 Task: Add a signature Margaret Wilson containing Have a great National Native American Heritage Month, Margaret Wilson to email address softage.9@softage.net and add a folder Freelance contracts
Action: Mouse moved to (1156, 89)
Screenshot: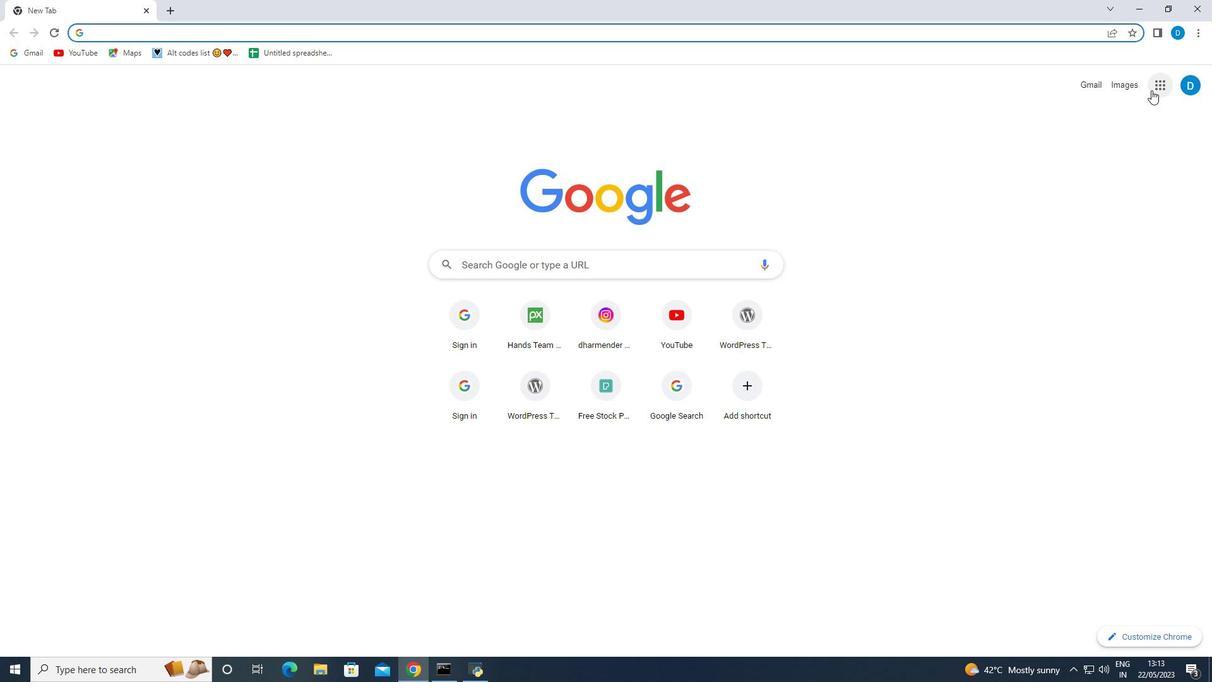 
Action: Mouse pressed left at (1156, 89)
Screenshot: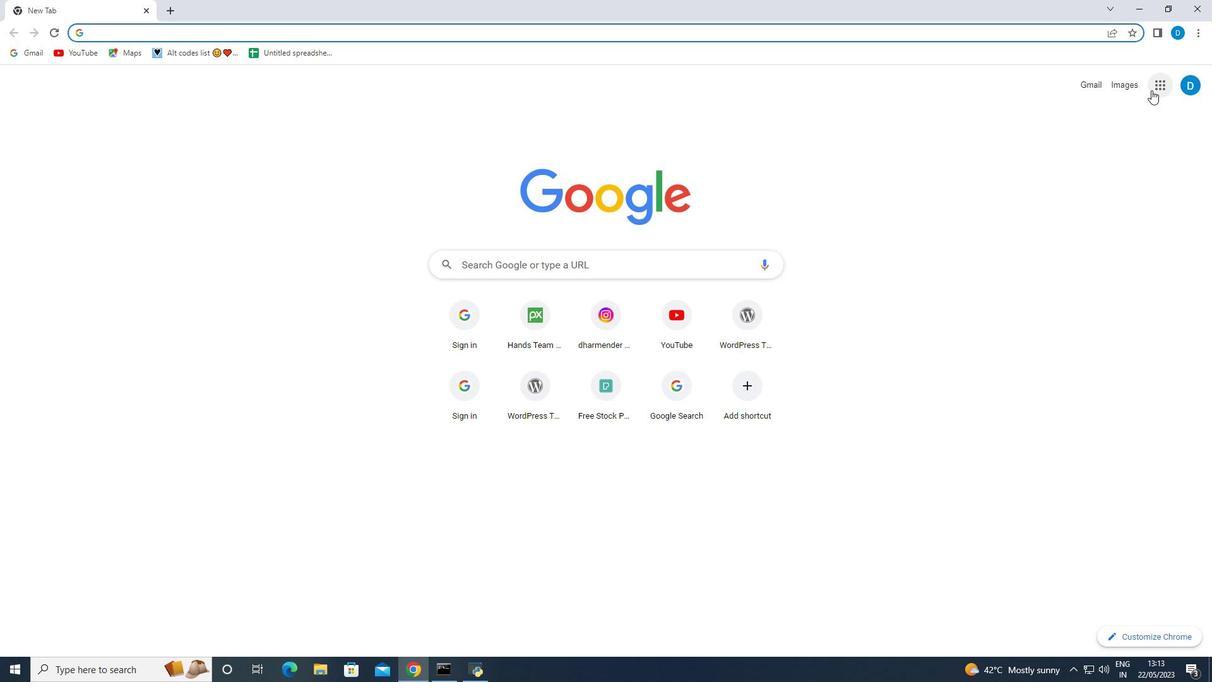 
Action: Mouse moved to (1040, 263)
Screenshot: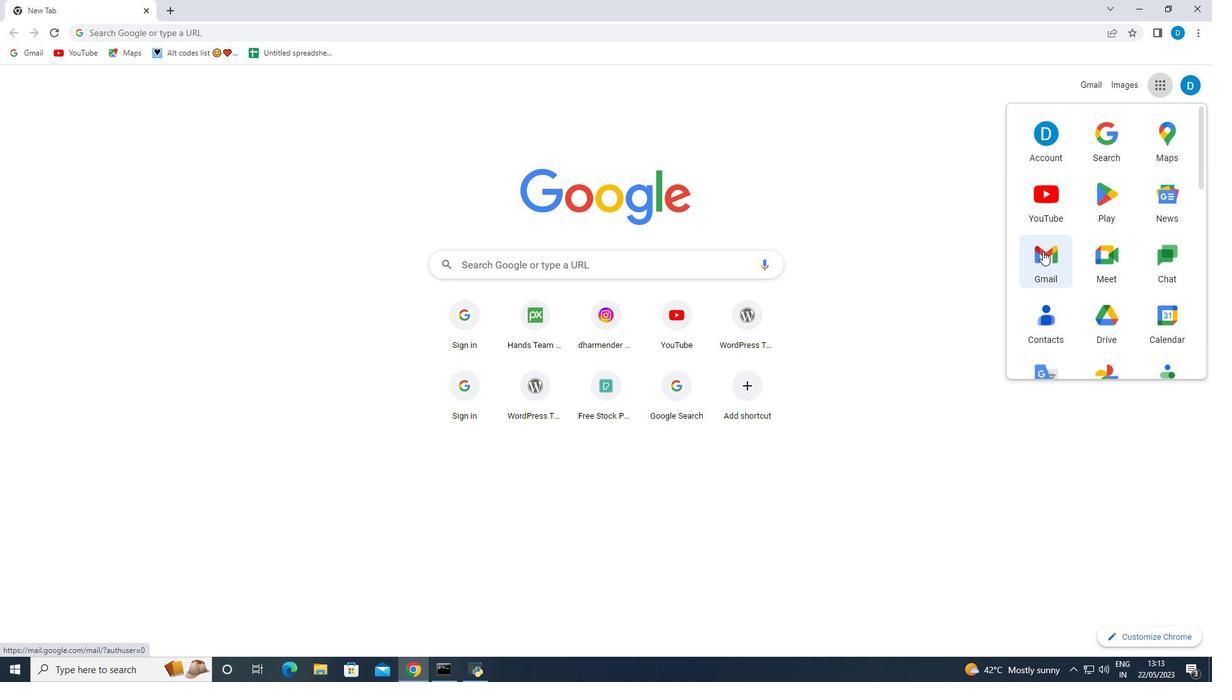 
Action: Mouse pressed left at (1040, 263)
Screenshot: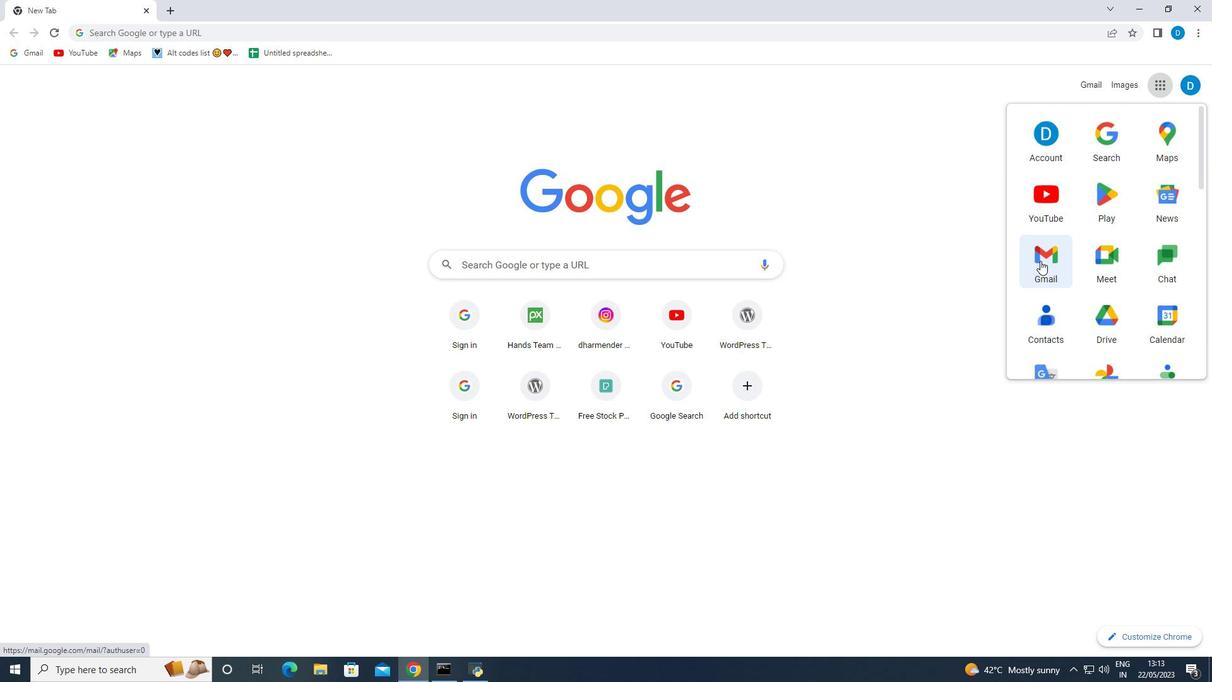 
Action: Mouse moved to (1124, 82)
Screenshot: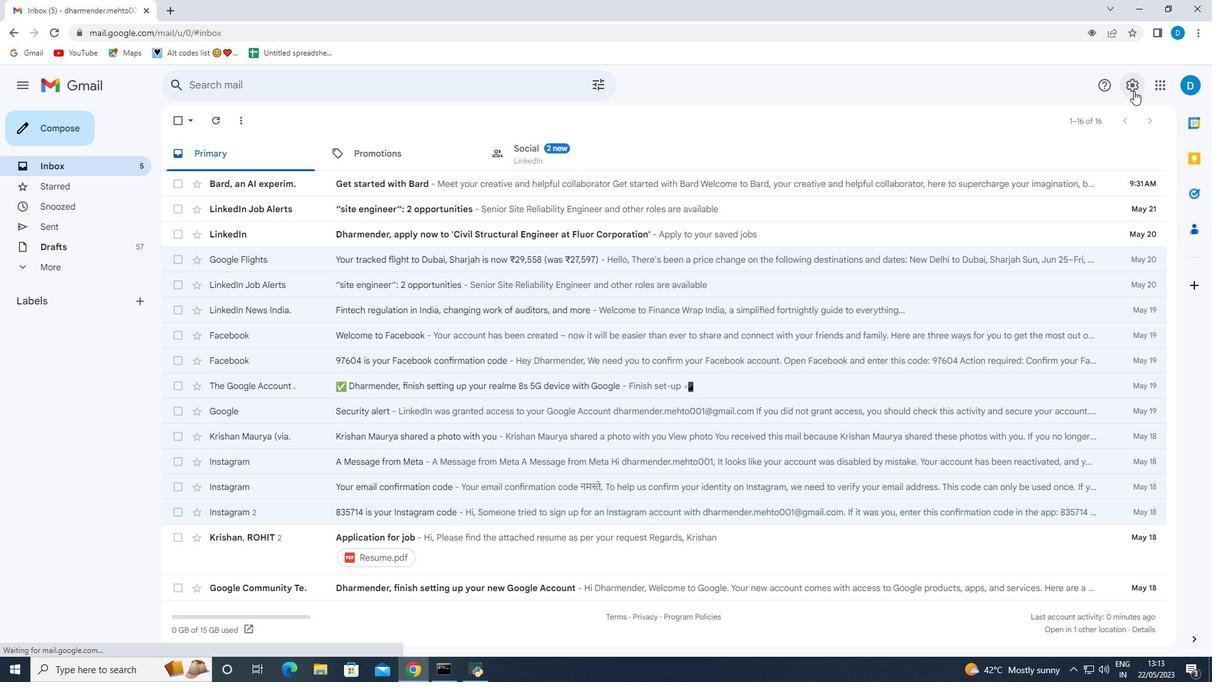 
Action: Mouse pressed left at (1124, 82)
Screenshot: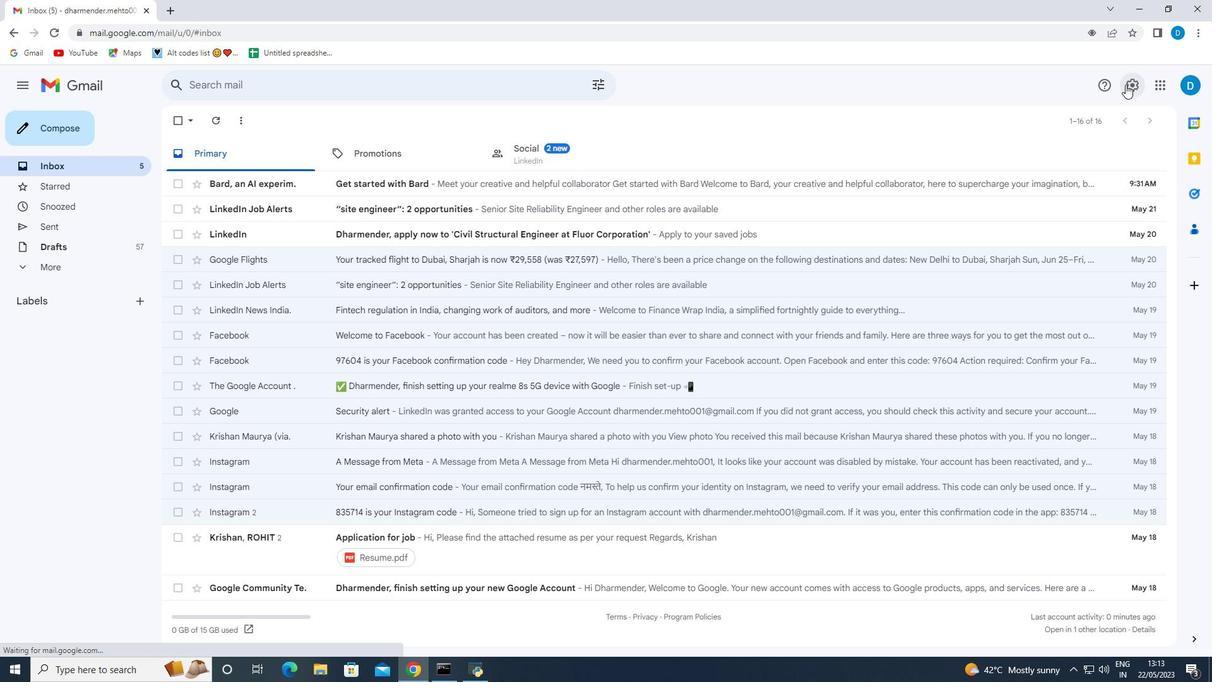 
Action: Mouse moved to (1080, 147)
Screenshot: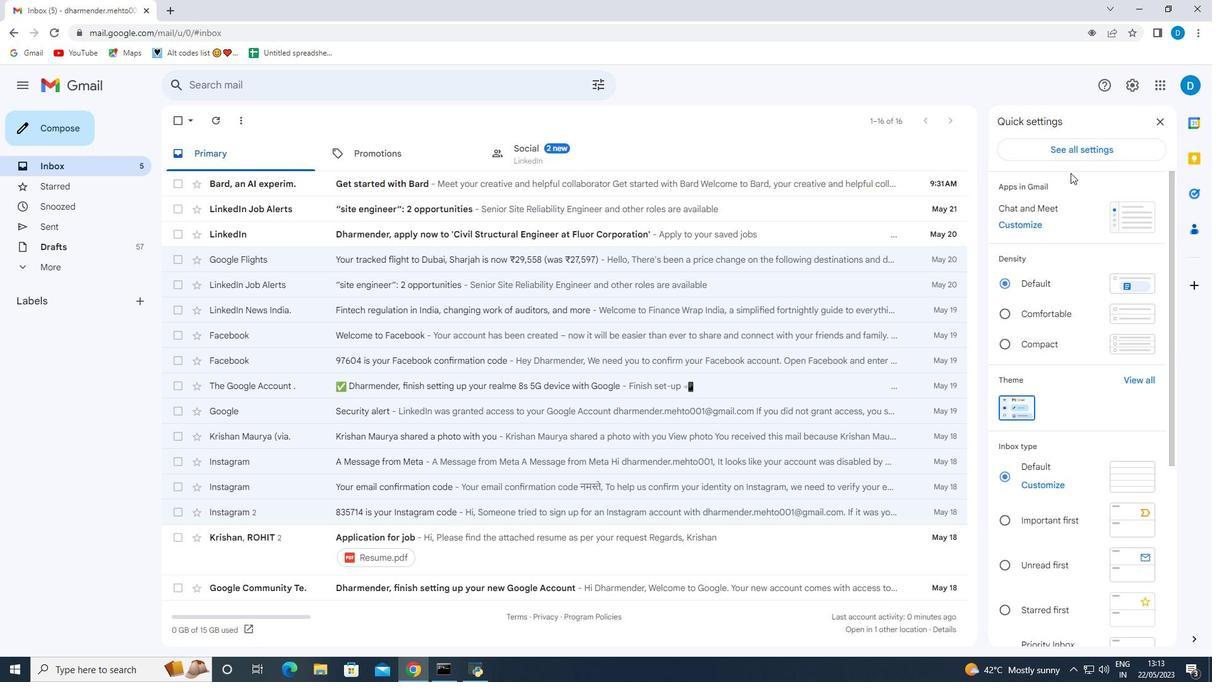 
Action: Mouse pressed left at (1080, 147)
Screenshot: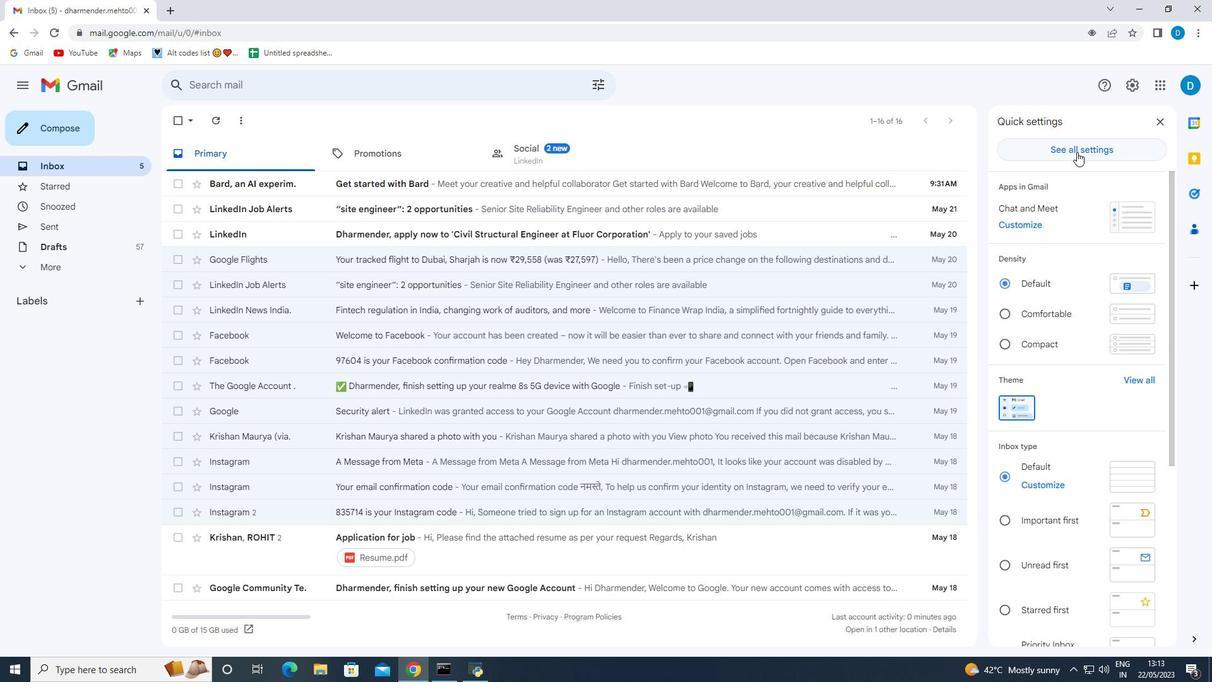 
Action: Mouse moved to (453, 504)
Screenshot: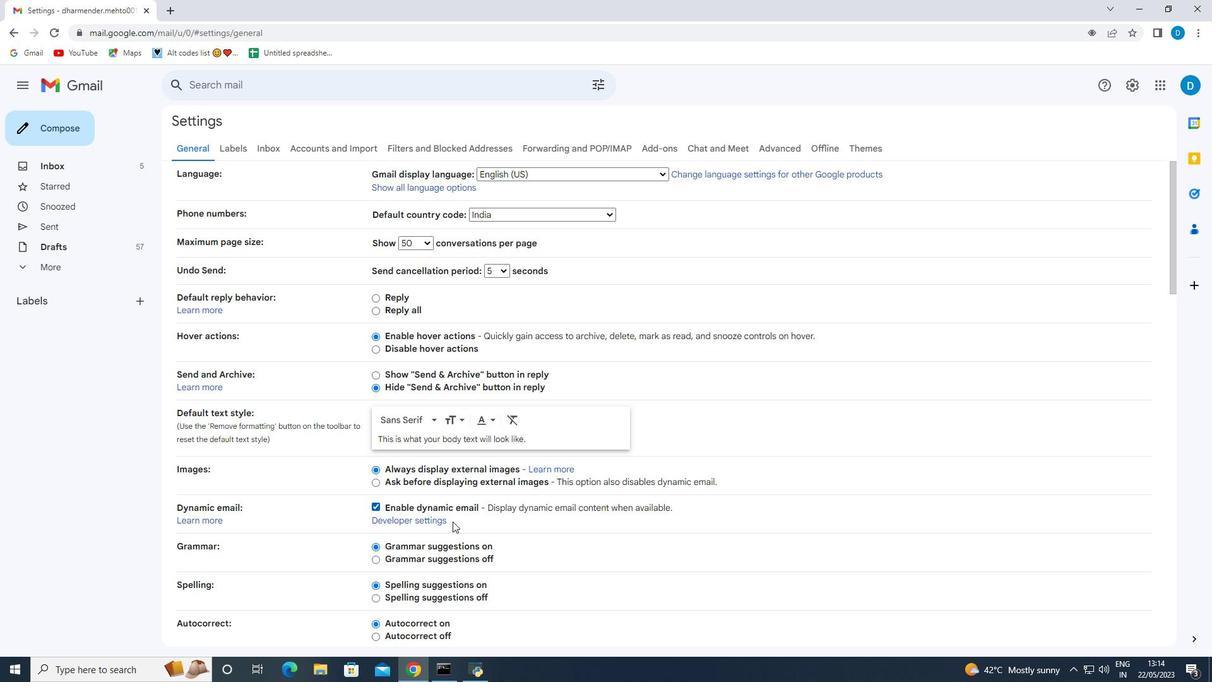 
Action: Mouse scrolled (453, 503) with delta (0, 0)
Screenshot: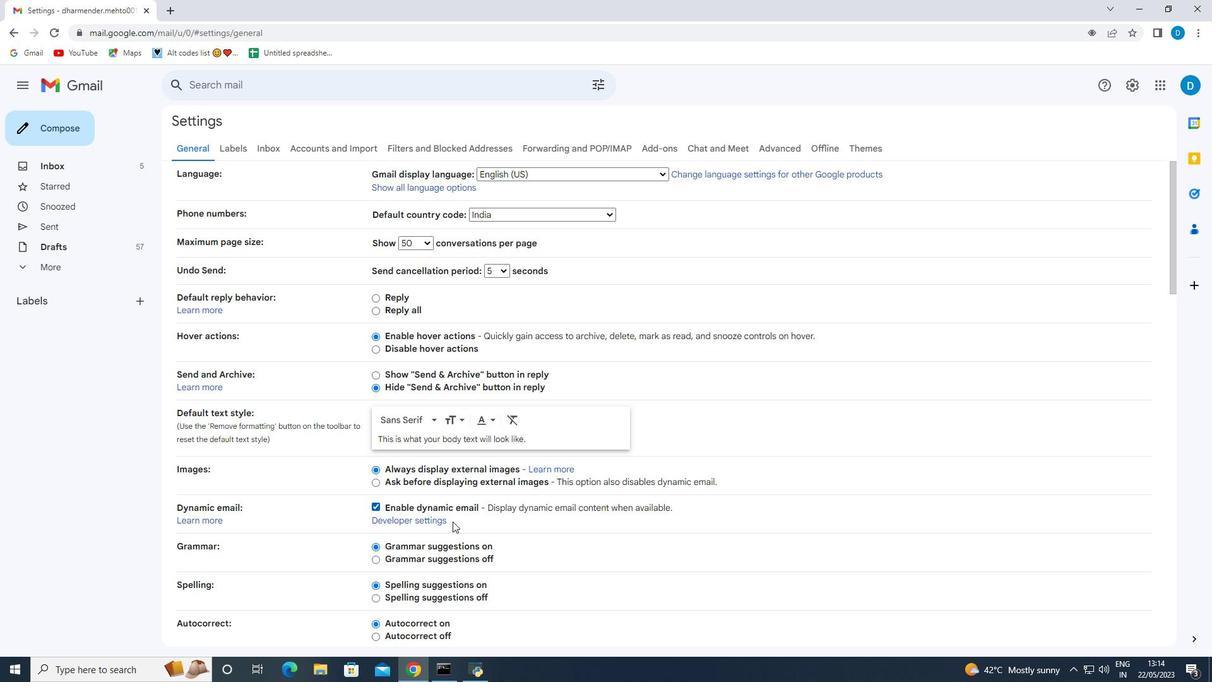 
Action: Mouse scrolled (453, 503) with delta (0, 0)
Screenshot: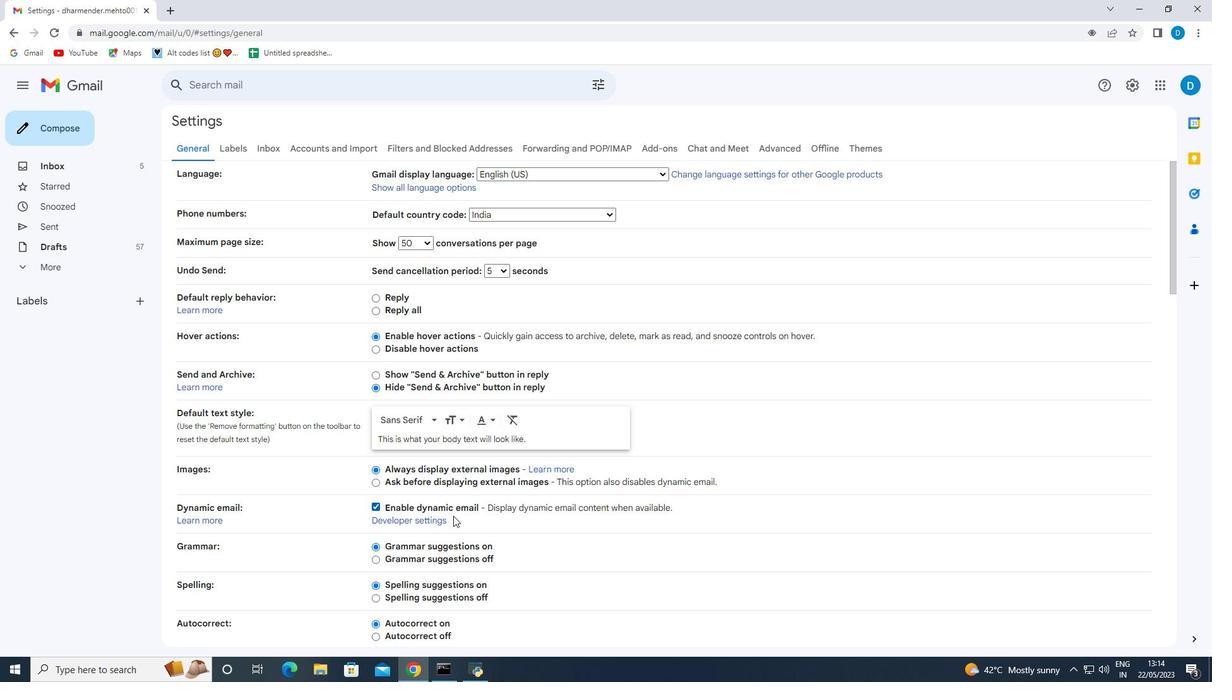 
Action: Mouse scrolled (453, 503) with delta (0, 0)
Screenshot: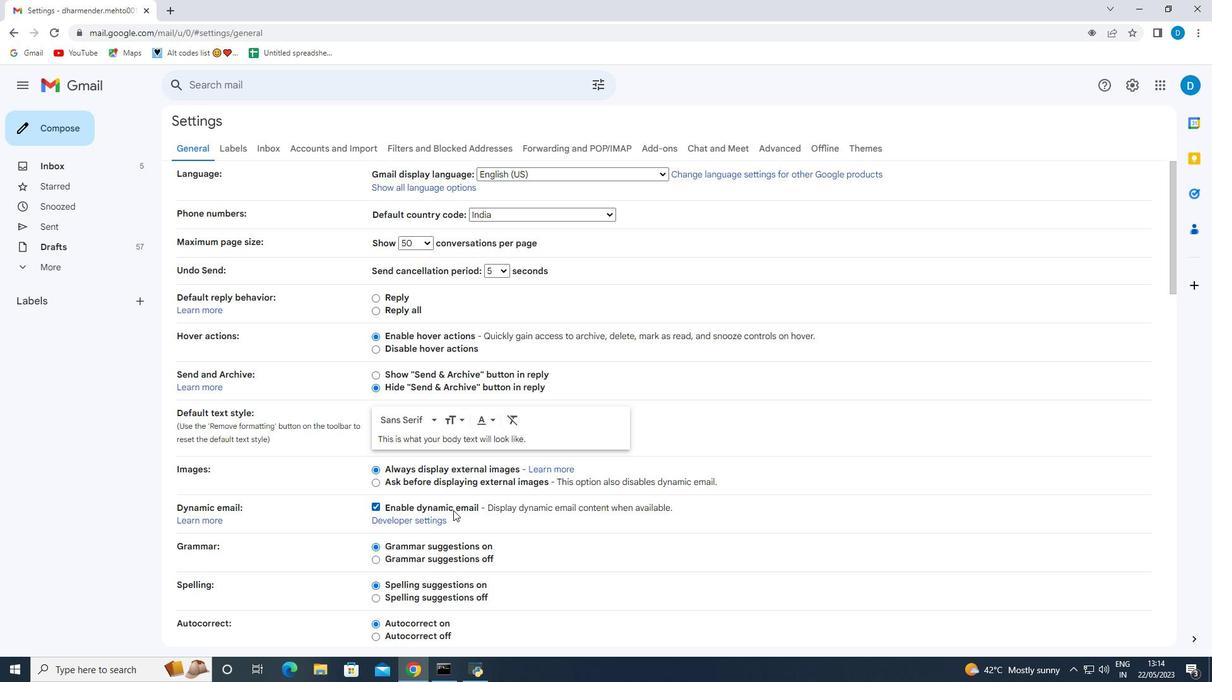 
Action: Mouse scrolled (453, 503) with delta (0, 0)
Screenshot: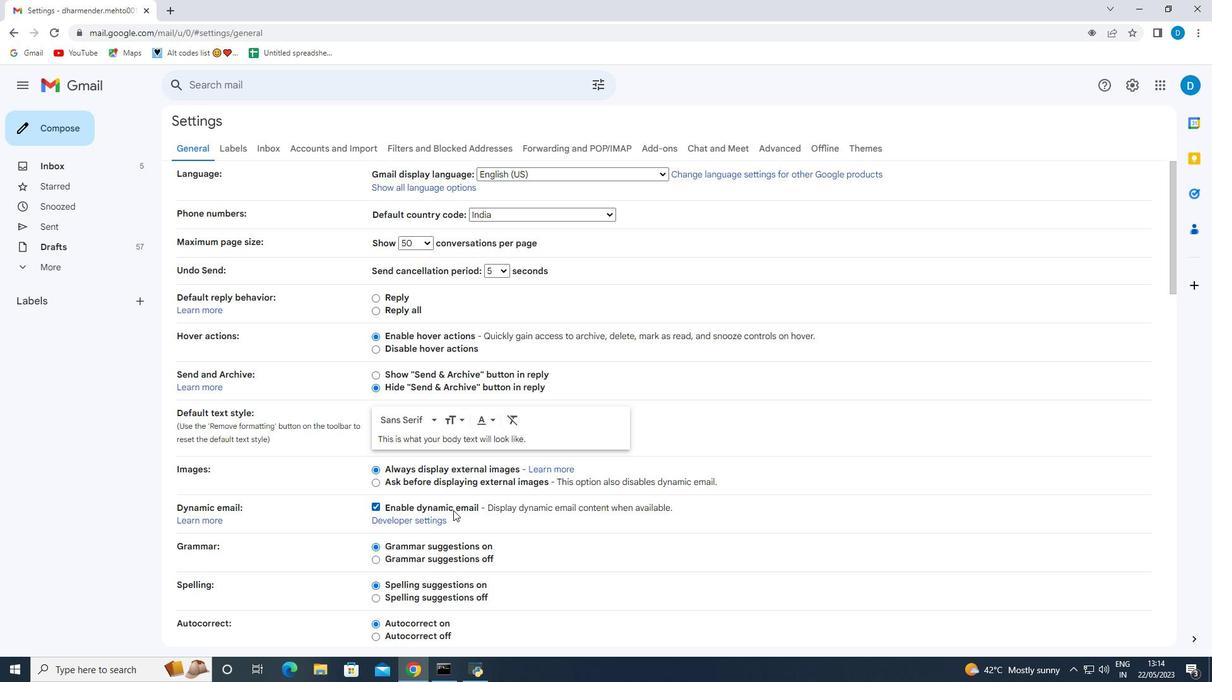 
Action: Mouse moved to (452, 497)
Screenshot: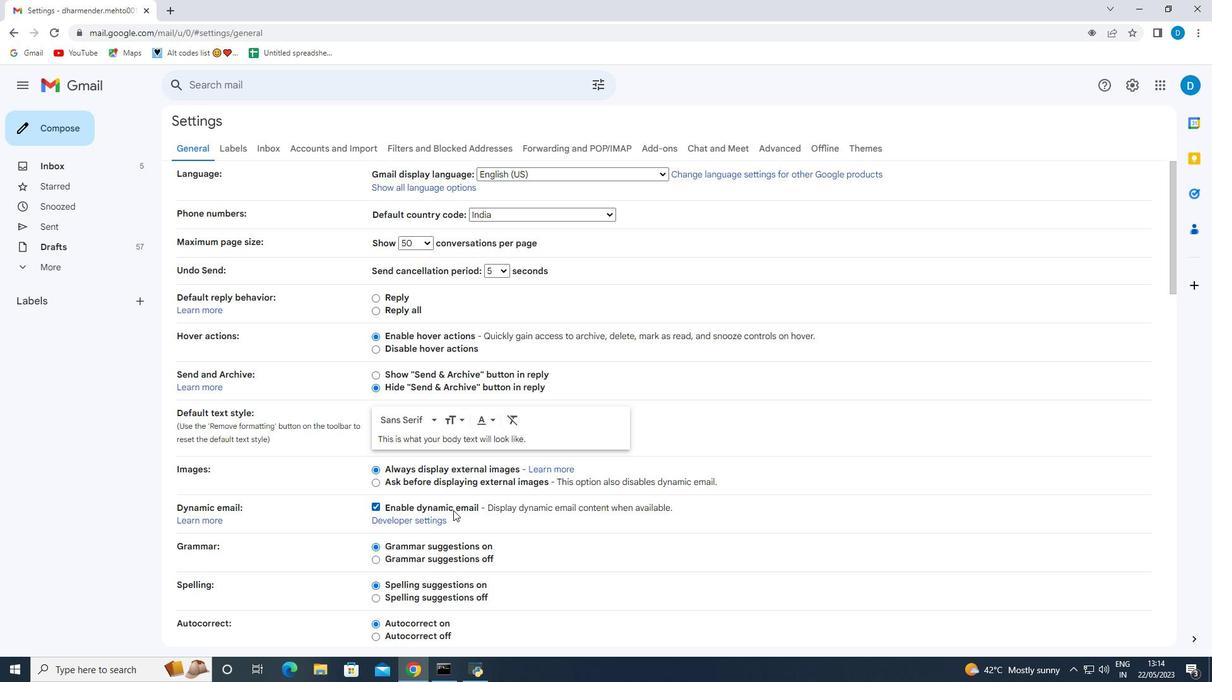 
Action: Mouse scrolled (452, 497) with delta (0, 0)
Screenshot: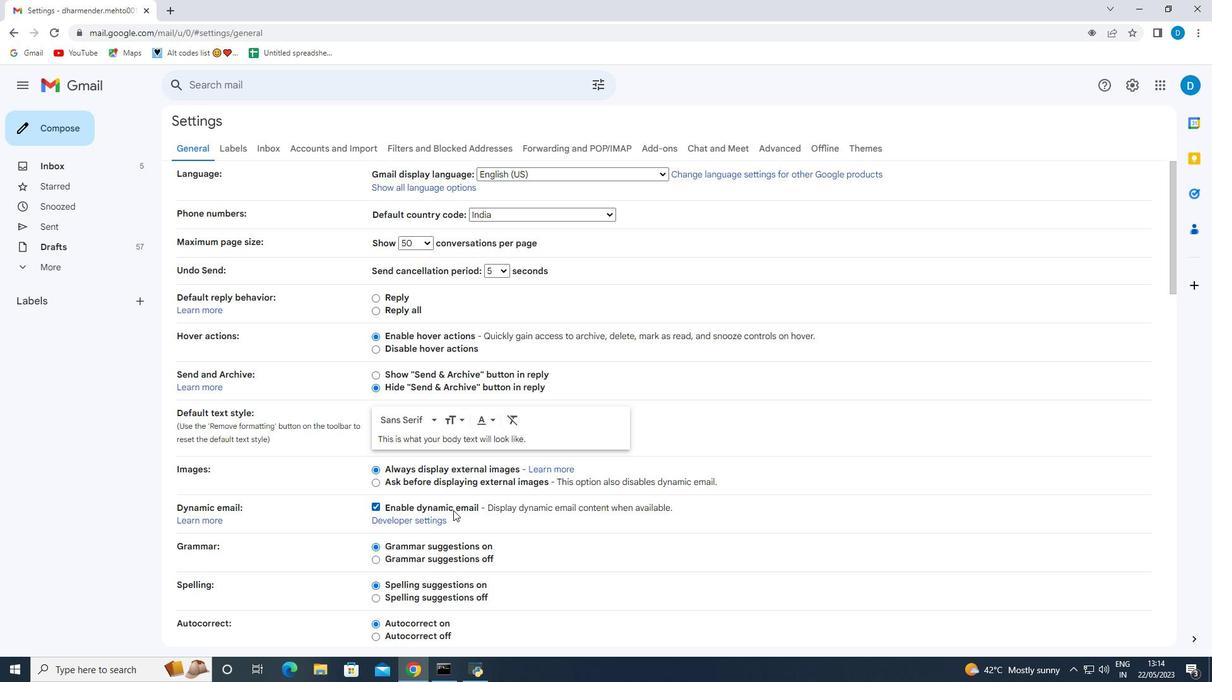 
Action: Mouse moved to (452, 487)
Screenshot: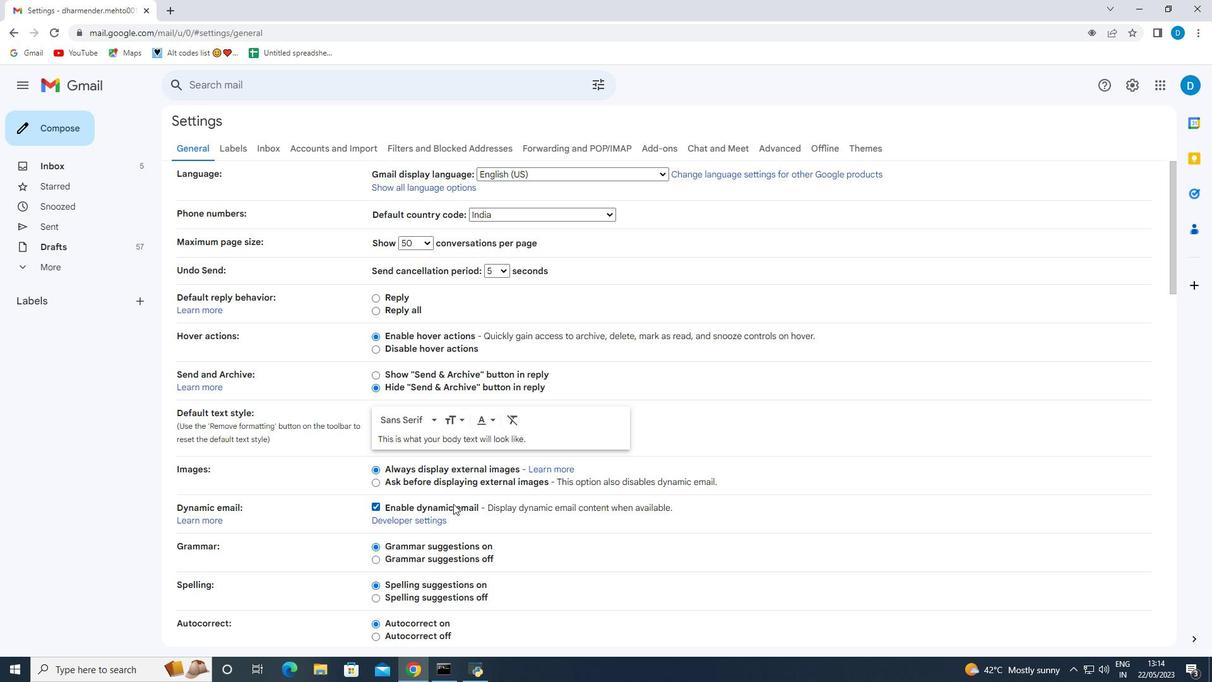 
Action: Mouse scrolled (452, 486) with delta (0, 0)
Screenshot: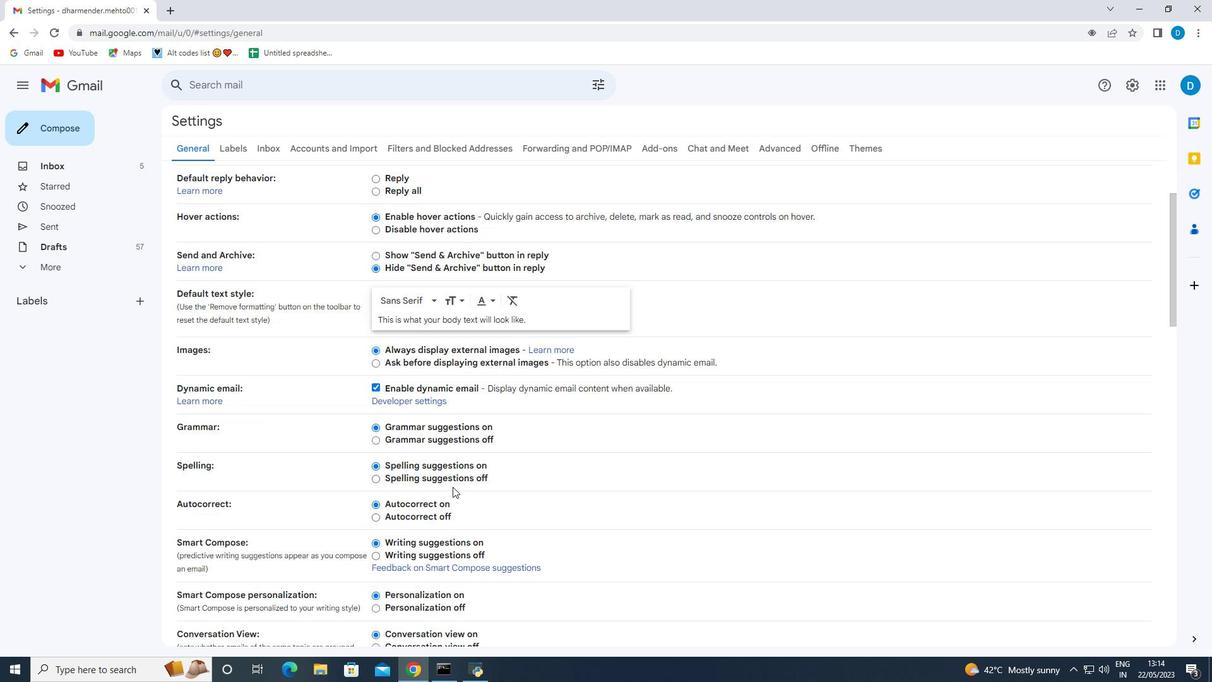 
Action: Mouse scrolled (452, 486) with delta (0, 0)
Screenshot: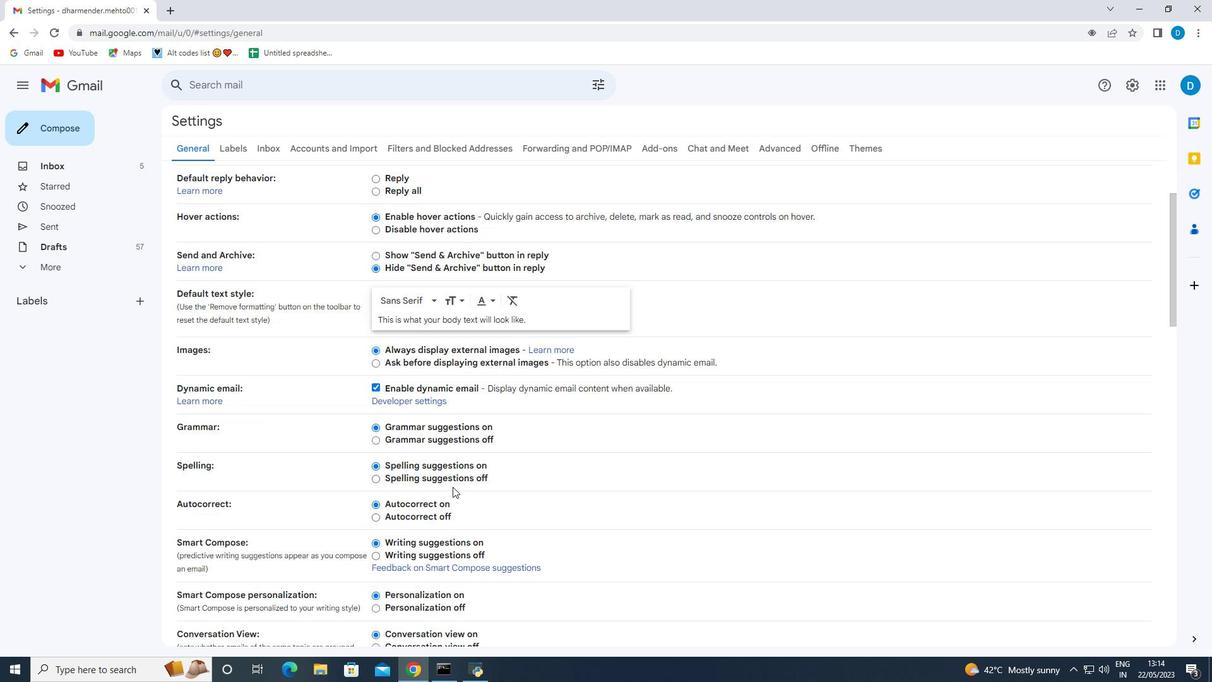 
Action: Mouse scrolled (452, 486) with delta (0, 0)
Screenshot: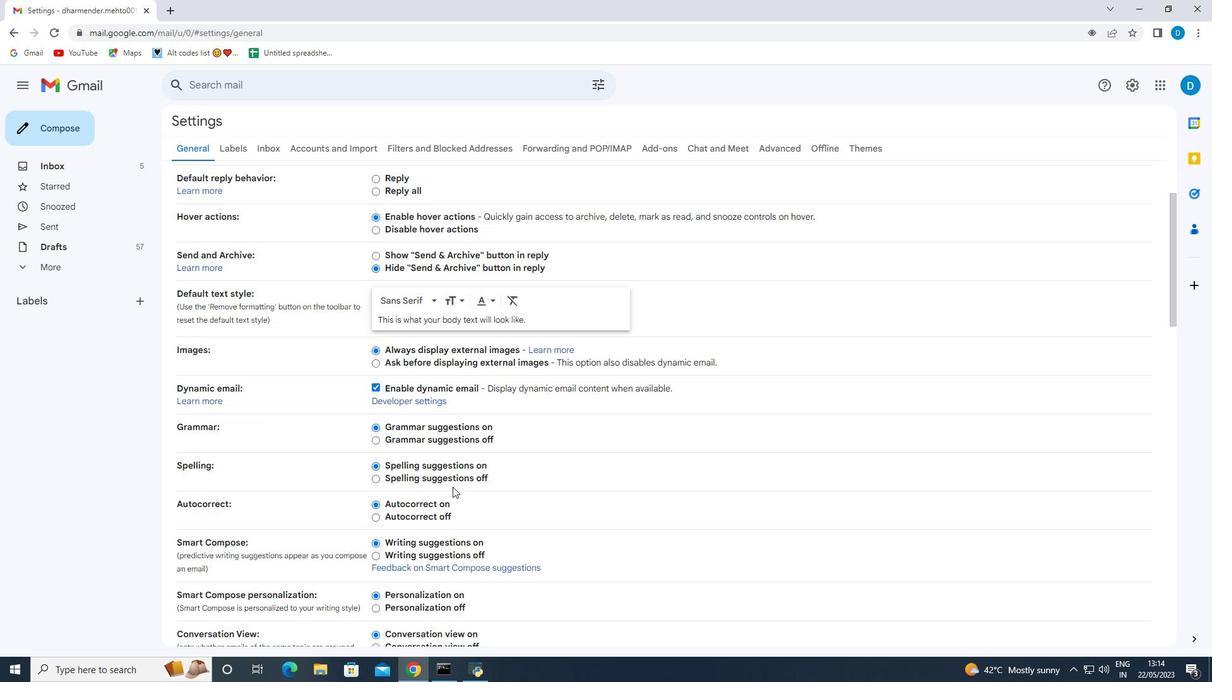 
Action: Mouse scrolled (452, 486) with delta (0, 0)
Screenshot: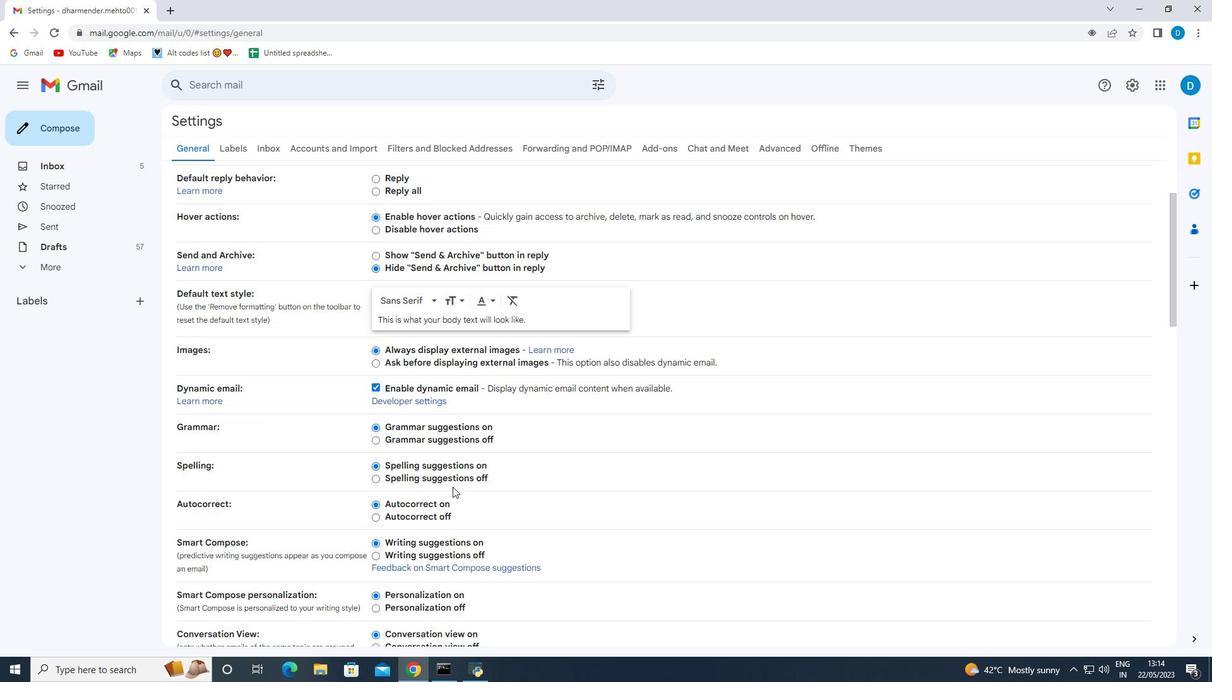
Action: Mouse scrolled (452, 486) with delta (0, 0)
Screenshot: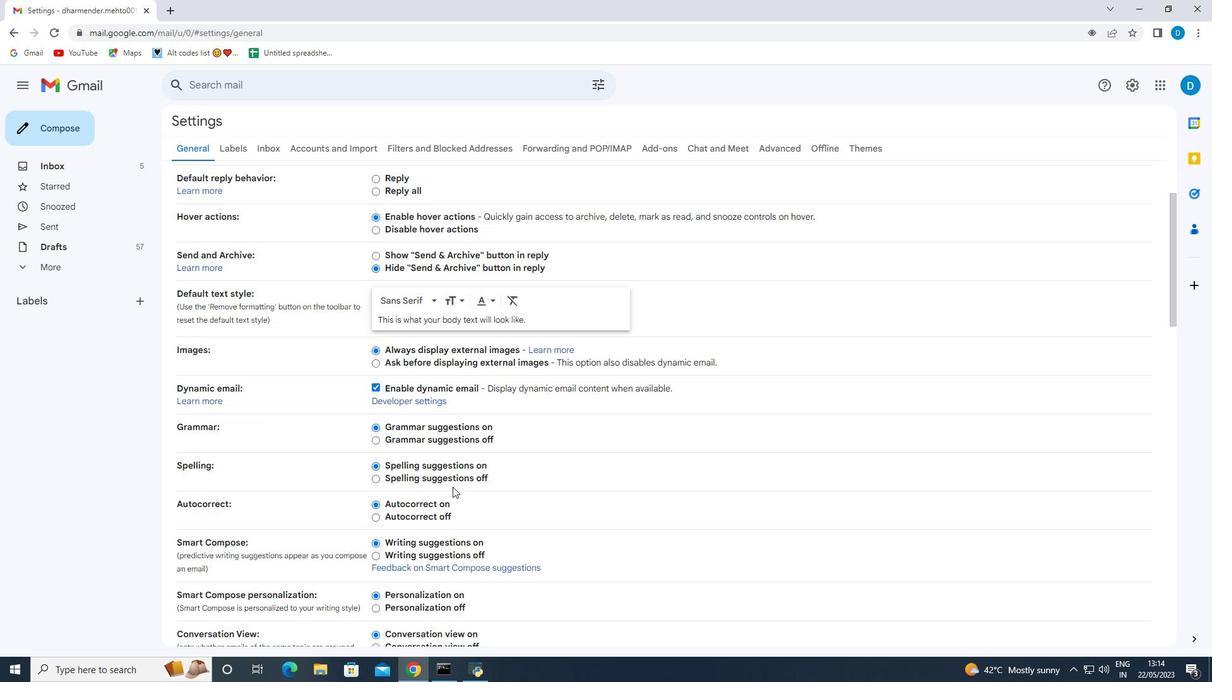 
Action: Mouse moved to (449, 468)
Screenshot: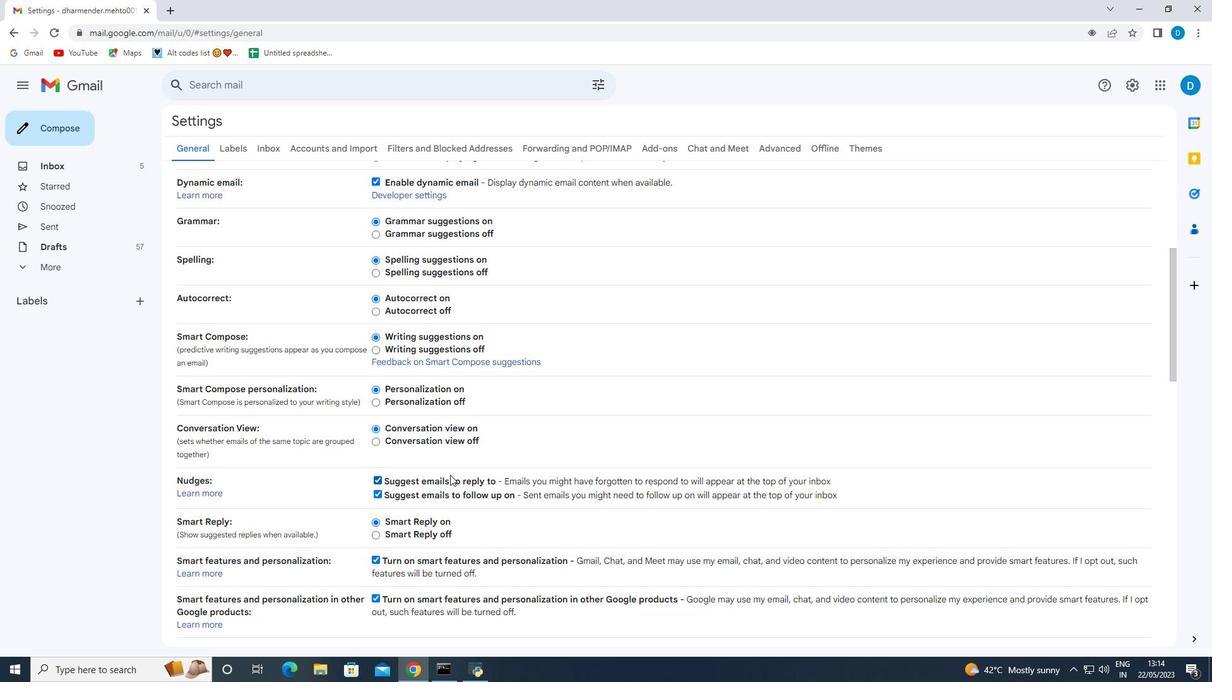 
Action: Mouse scrolled (449, 468) with delta (0, 0)
Screenshot: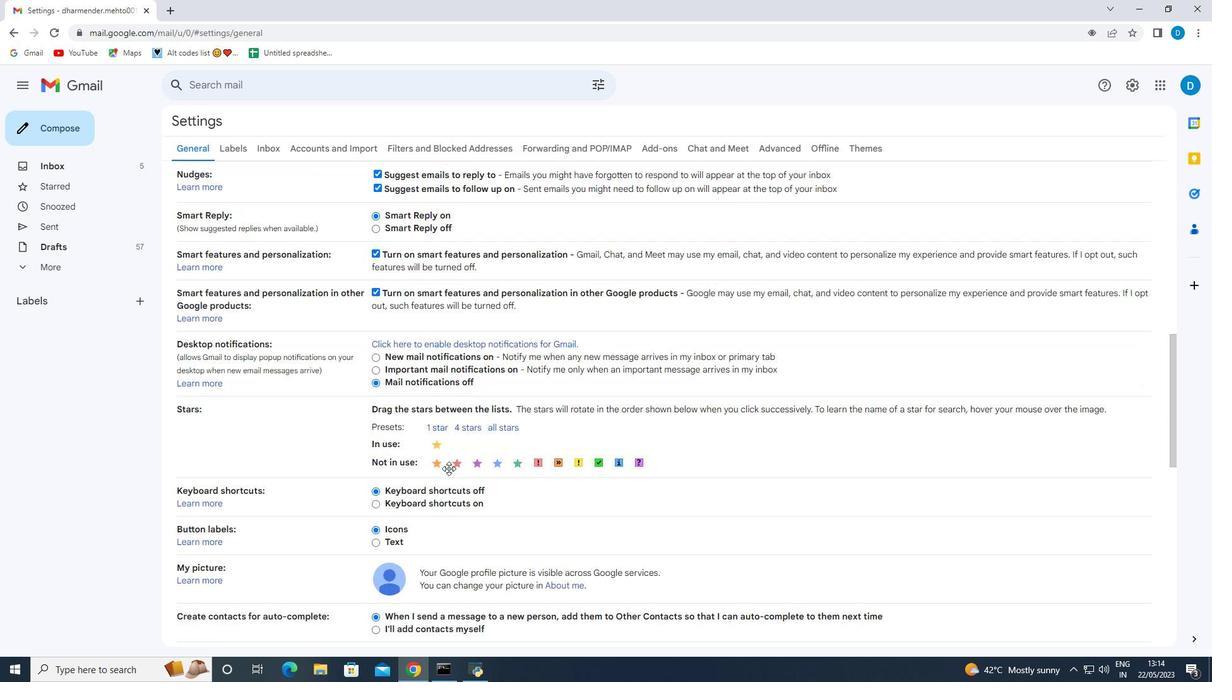 
Action: Mouse scrolled (449, 468) with delta (0, 0)
Screenshot: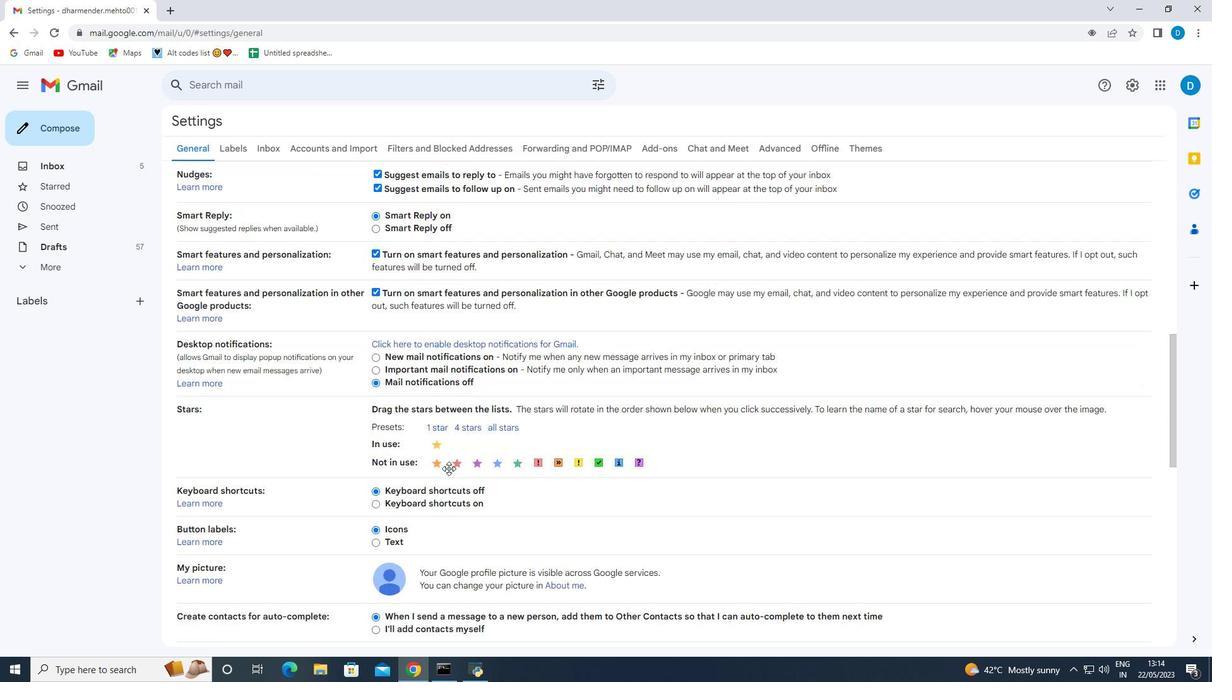 
Action: Mouse scrolled (449, 468) with delta (0, 0)
Screenshot: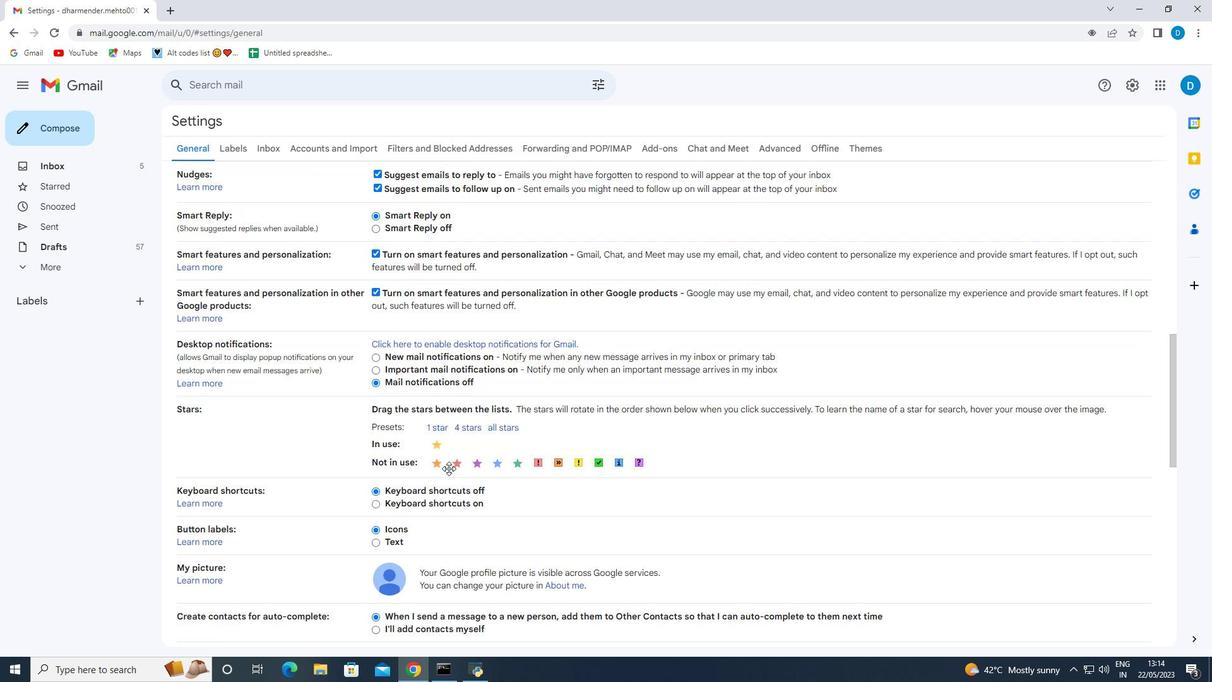 
Action: Mouse scrolled (449, 468) with delta (0, 0)
Screenshot: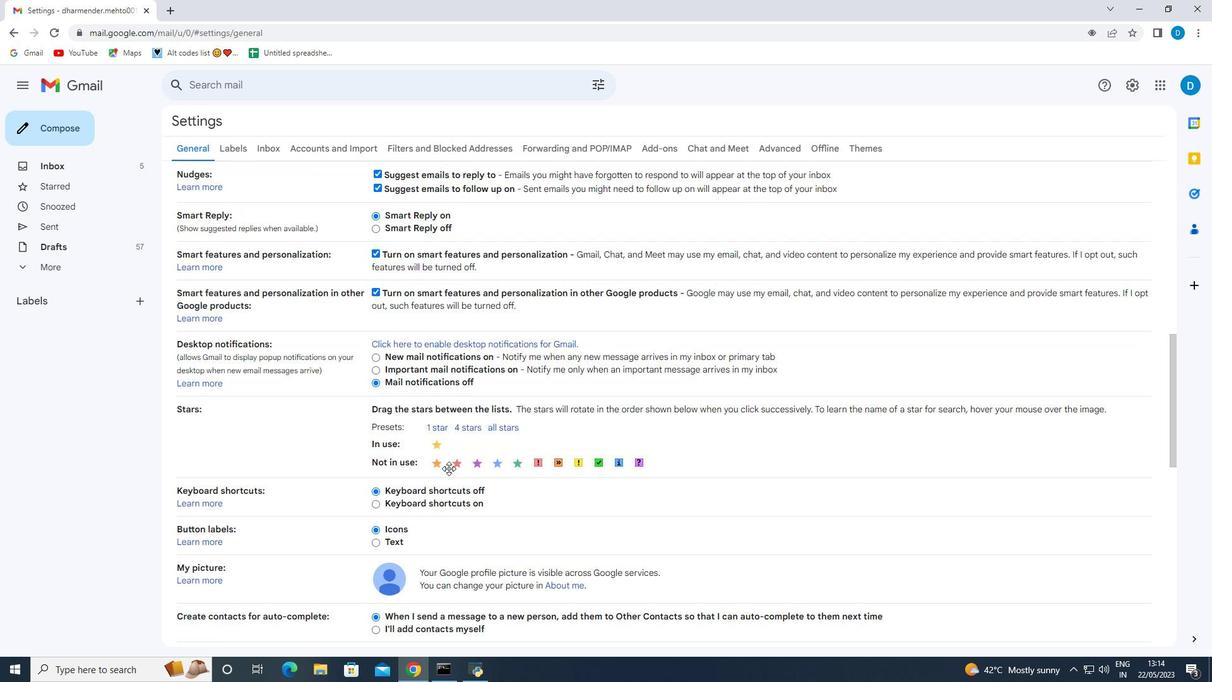 
Action: Mouse moved to (516, 437)
Screenshot: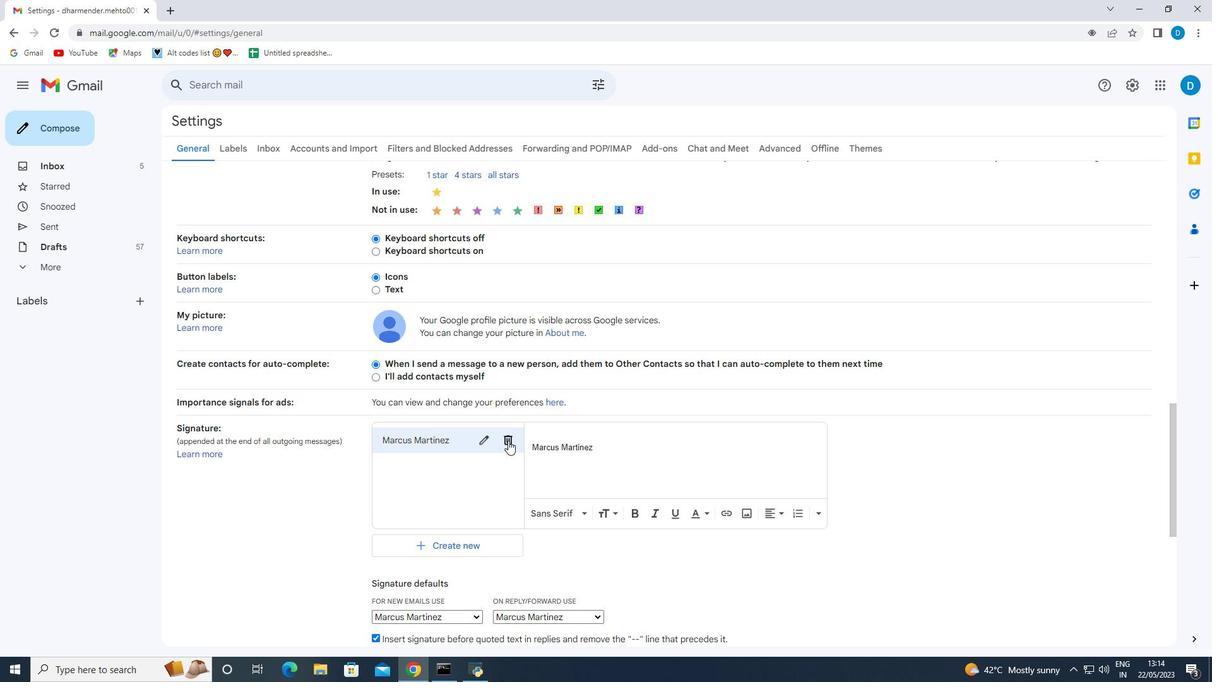 
Action: Mouse pressed left at (516, 437)
Screenshot: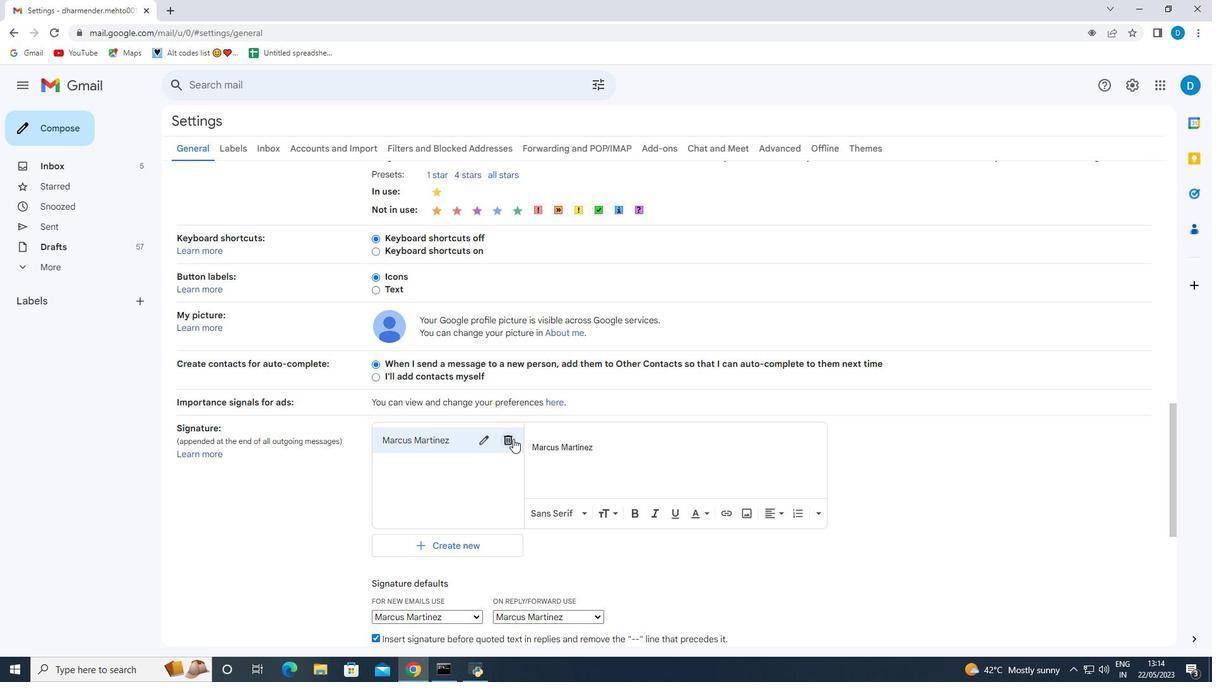 
Action: Mouse moved to (711, 391)
Screenshot: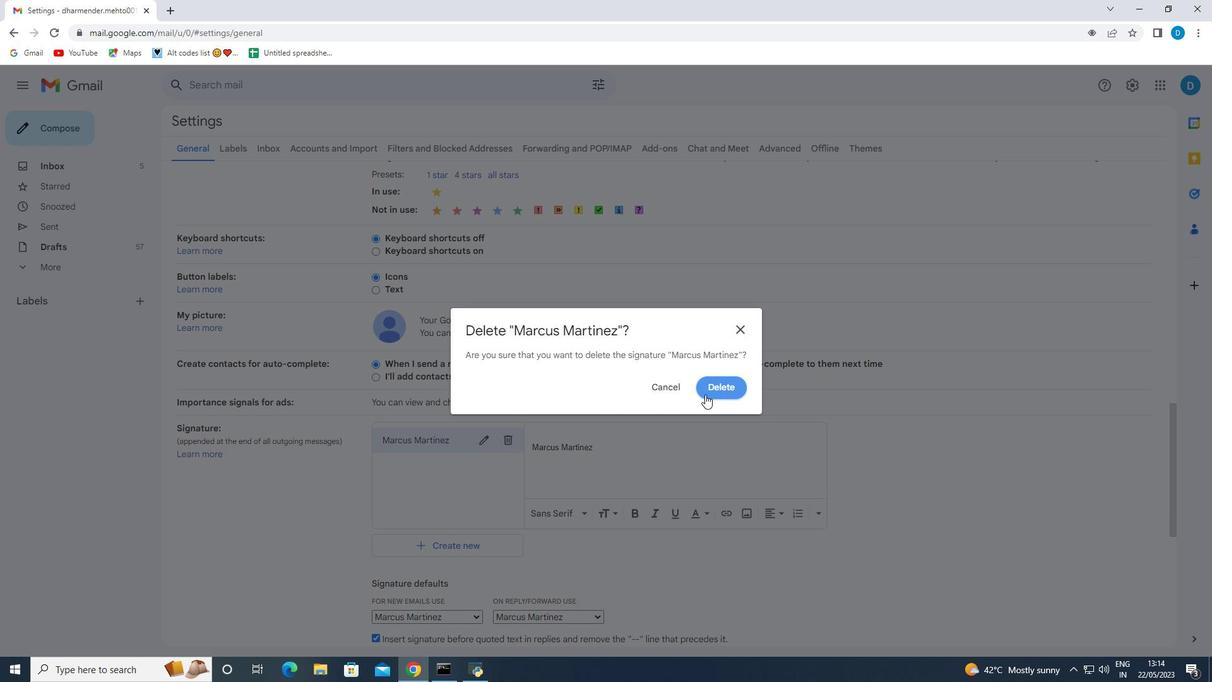 
Action: Mouse pressed left at (711, 391)
Screenshot: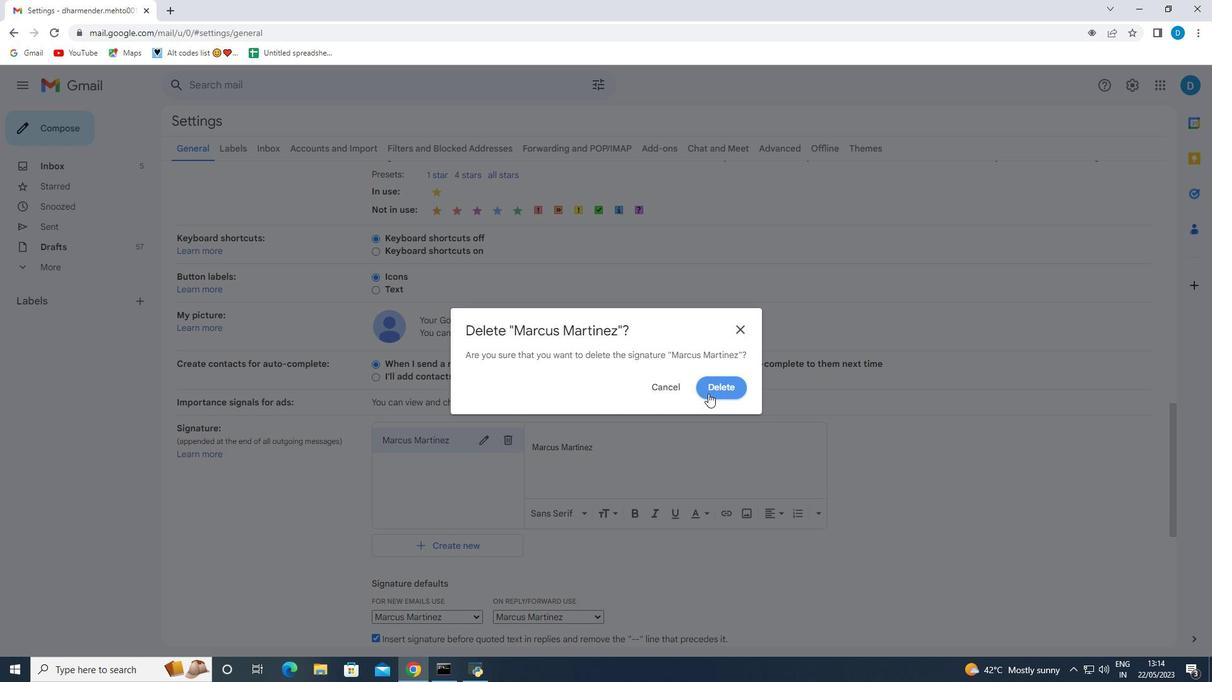 
Action: Mouse moved to (444, 451)
Screenshot: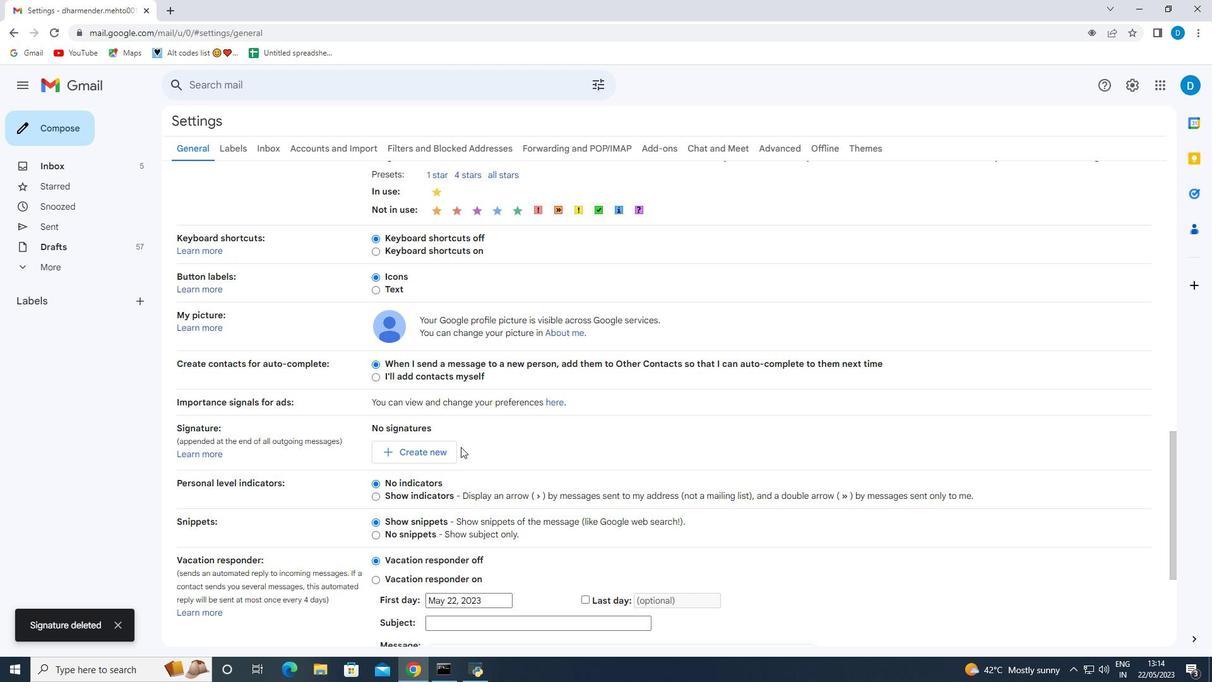 
Action: Mouse pressed left at (444, 451)
Screenshot: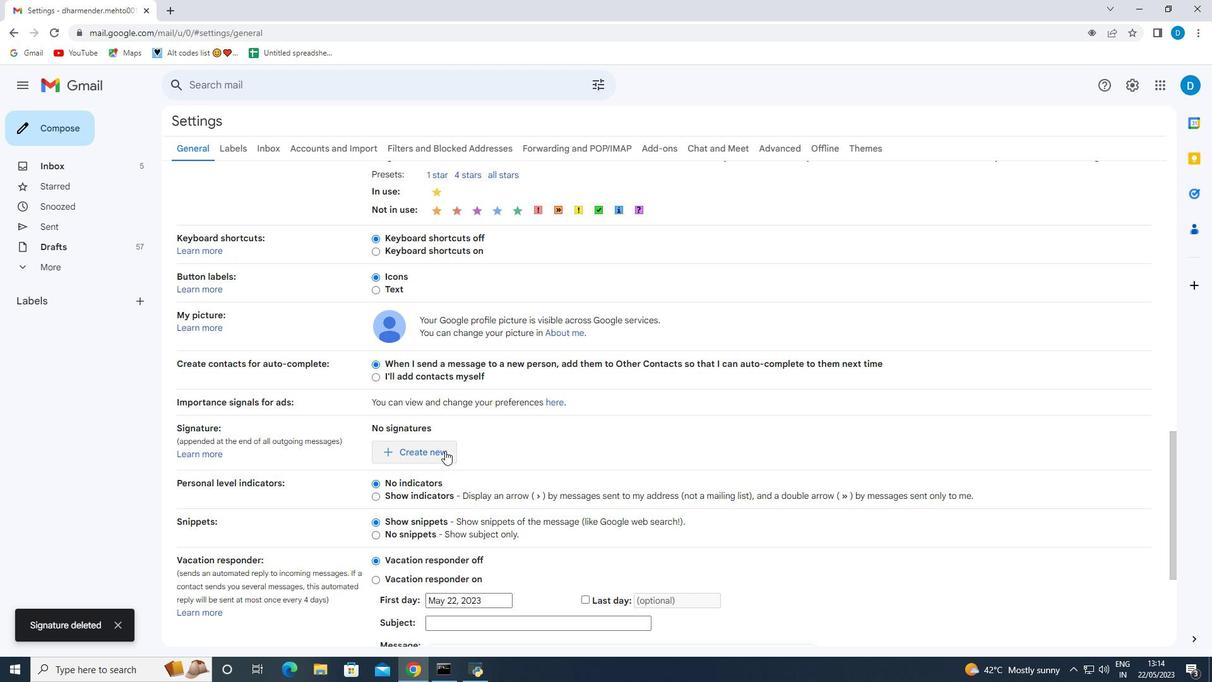 
Action: Mouse moved to (543, 353)
Screenshot: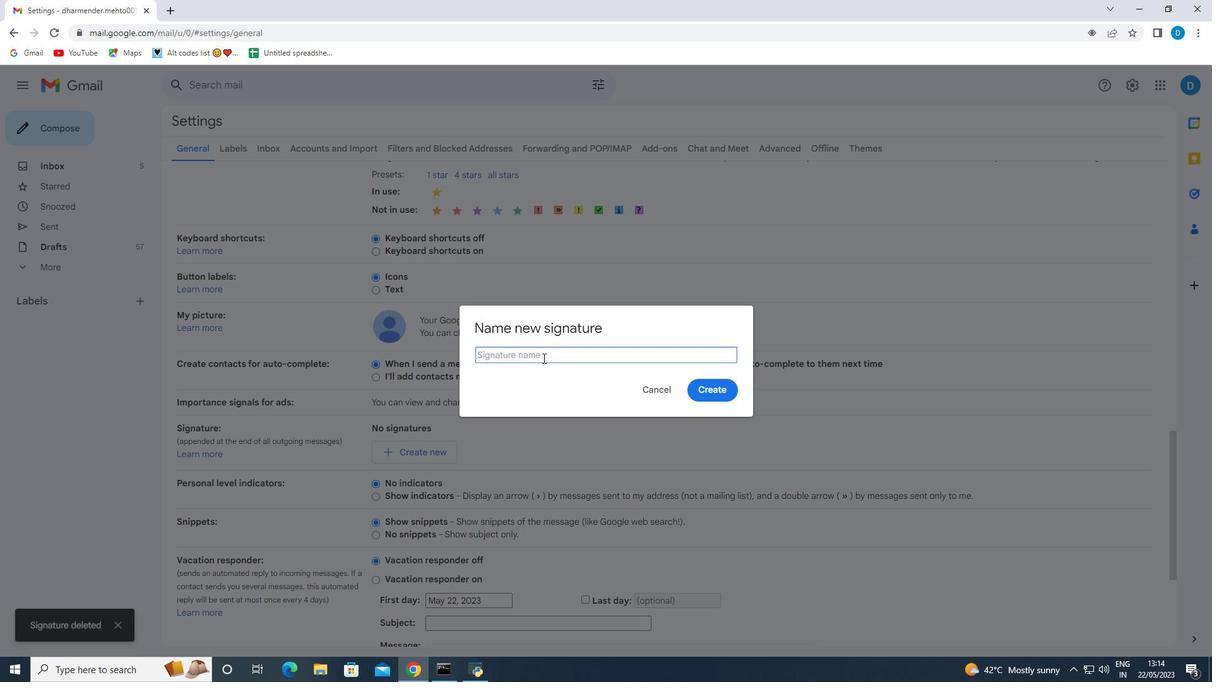 
Action: Mouse pressed left at (543, 353)
Screenshot: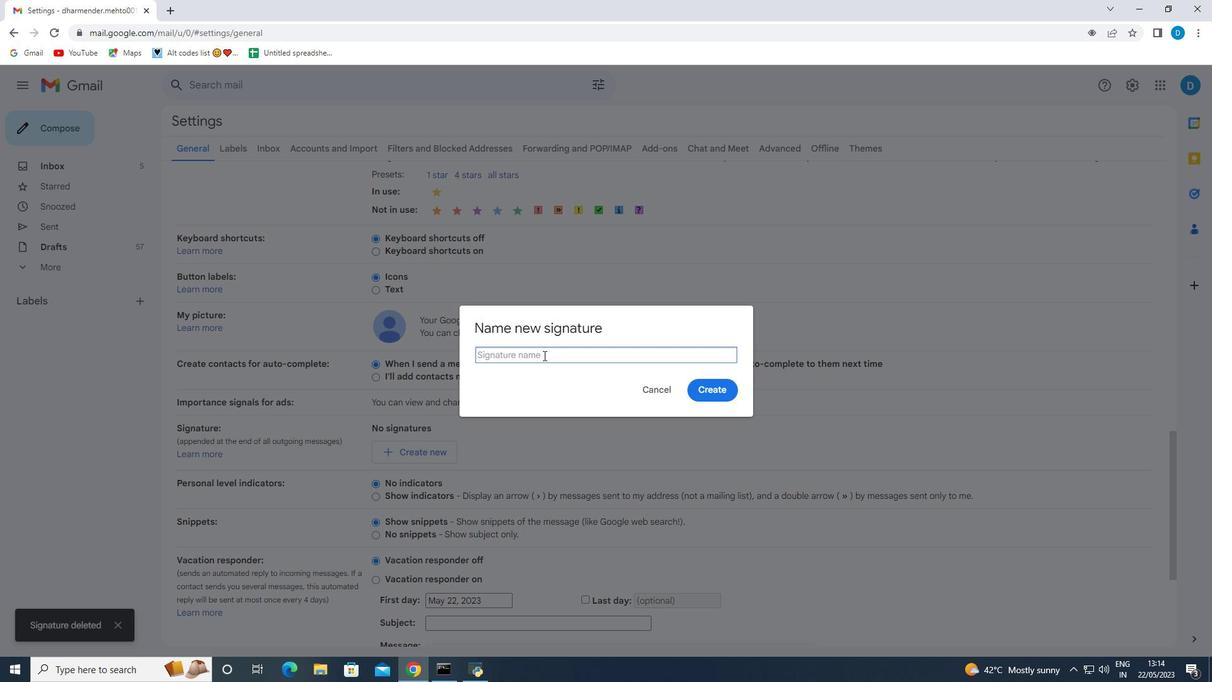 
Action: Key pressed <Key.shift>Margaret<Key.space><Key.shift>Wilson
Screenshot: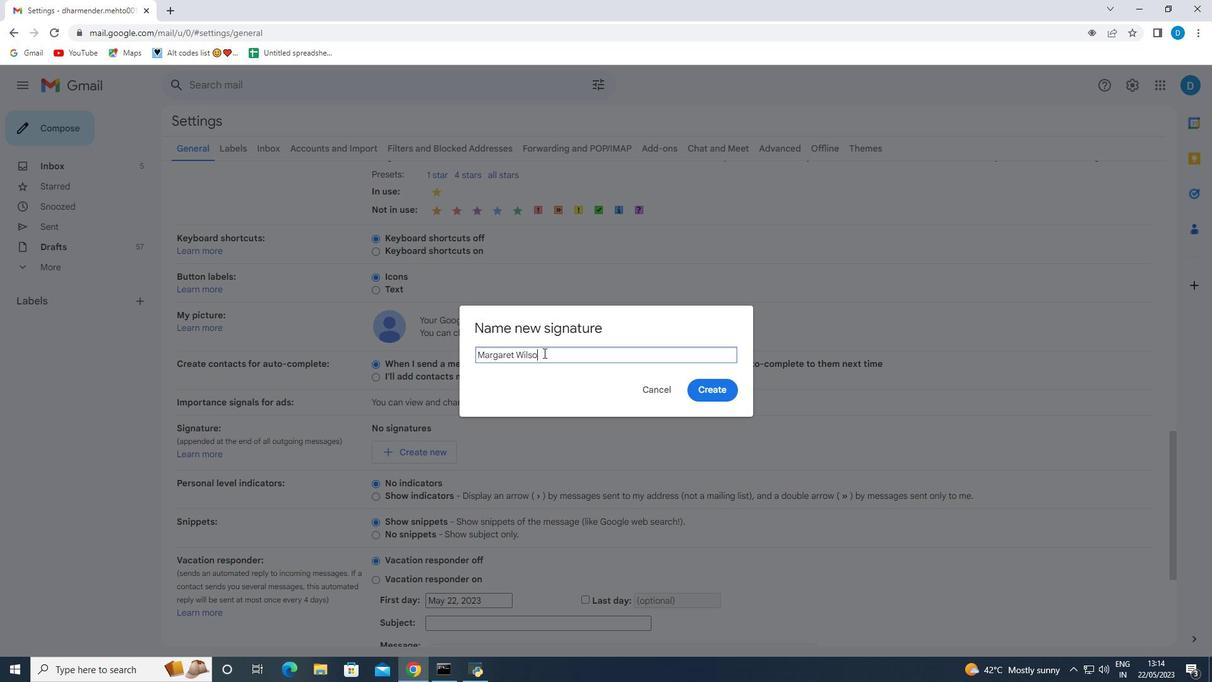 
Action: Mouse moved to (719, 392)
Screenshot: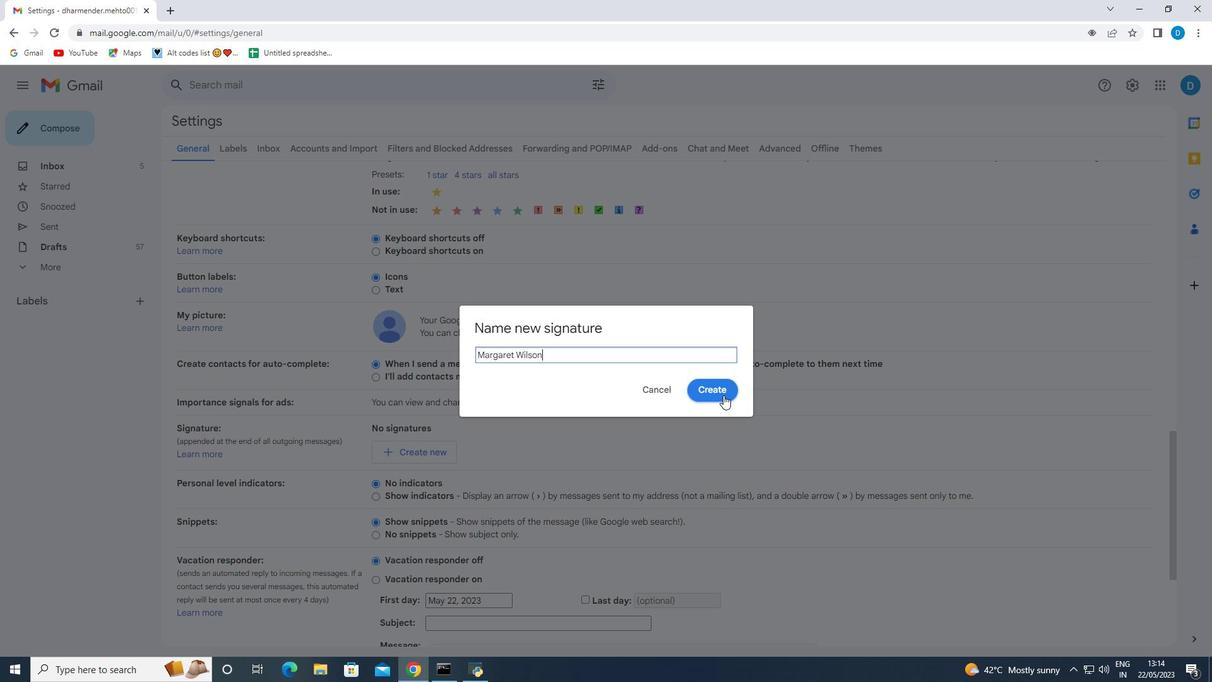 
Action: Mouse pressed left at (719, 392)
Screenshot: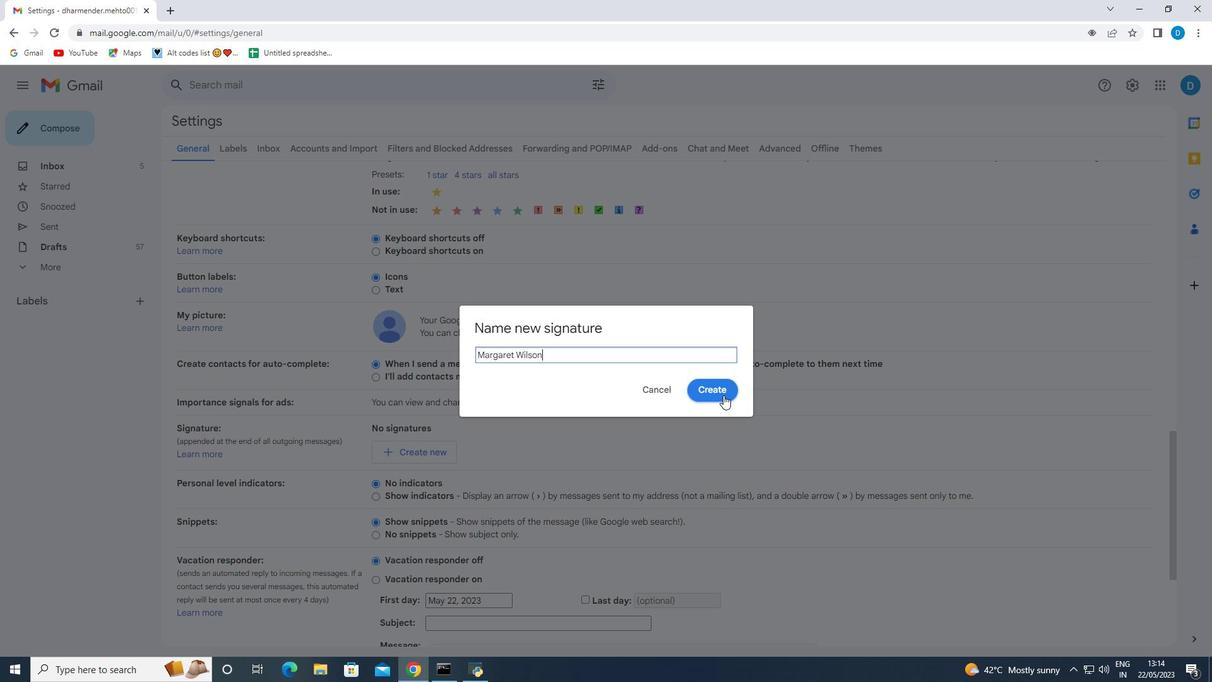 
Action: Mouse moved to (545, 456)
Screenshot: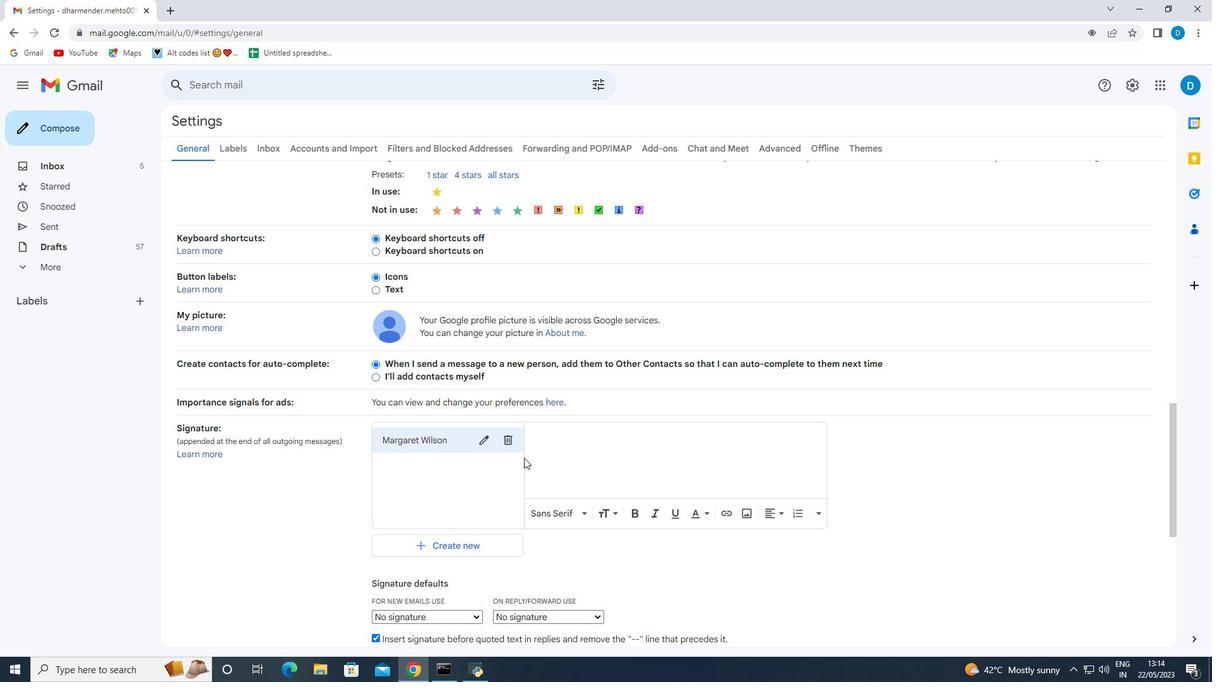 
Action: Mouse pressed left at (545, 456)
Screenshot: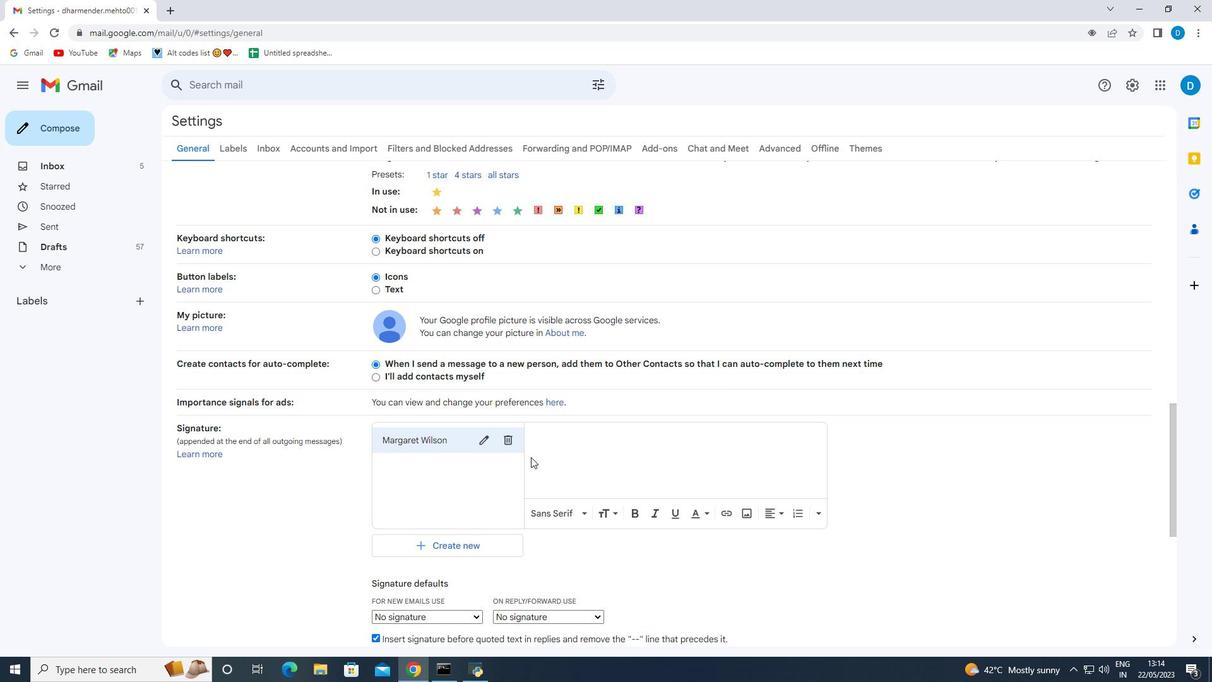 
Action: Mouse moved to (545, 456)
Screenshot: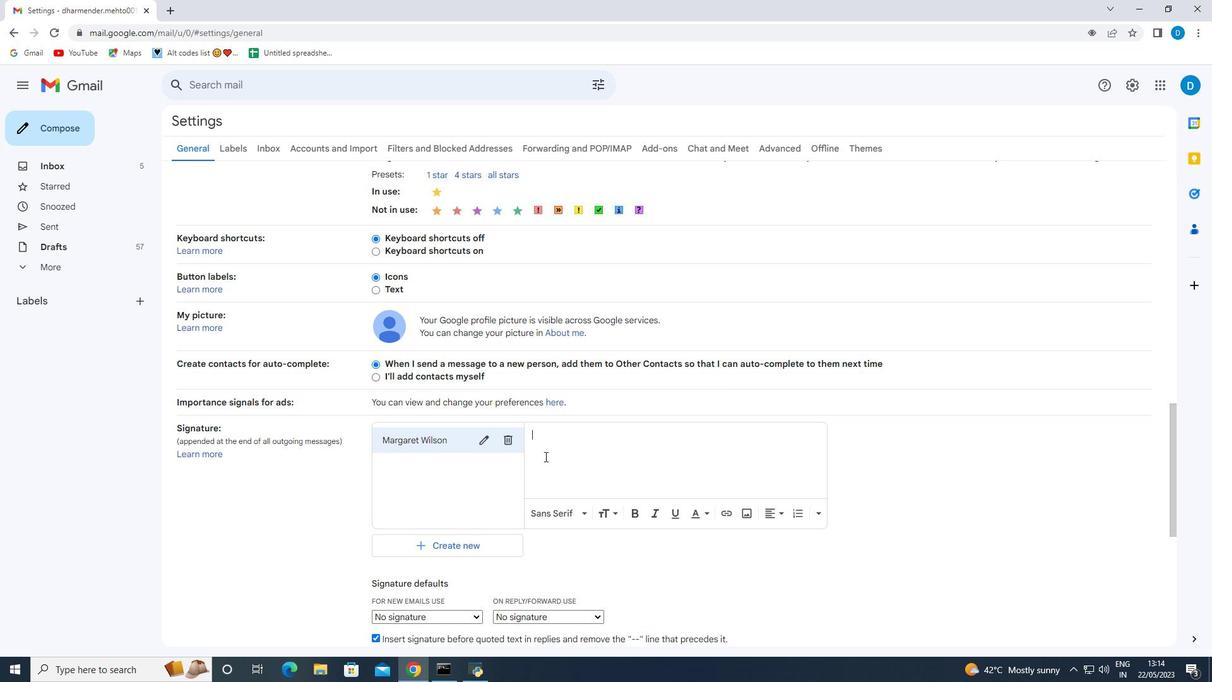 
Action: Key pressed <Key.enter><Key.shift>Margatet<Key.backspace><Key.backspace><Key.backspace><Key.backspace><Key.backspace><Key.backspace>rgaret<Key.space><Key.shift>Wilson
Screenshot: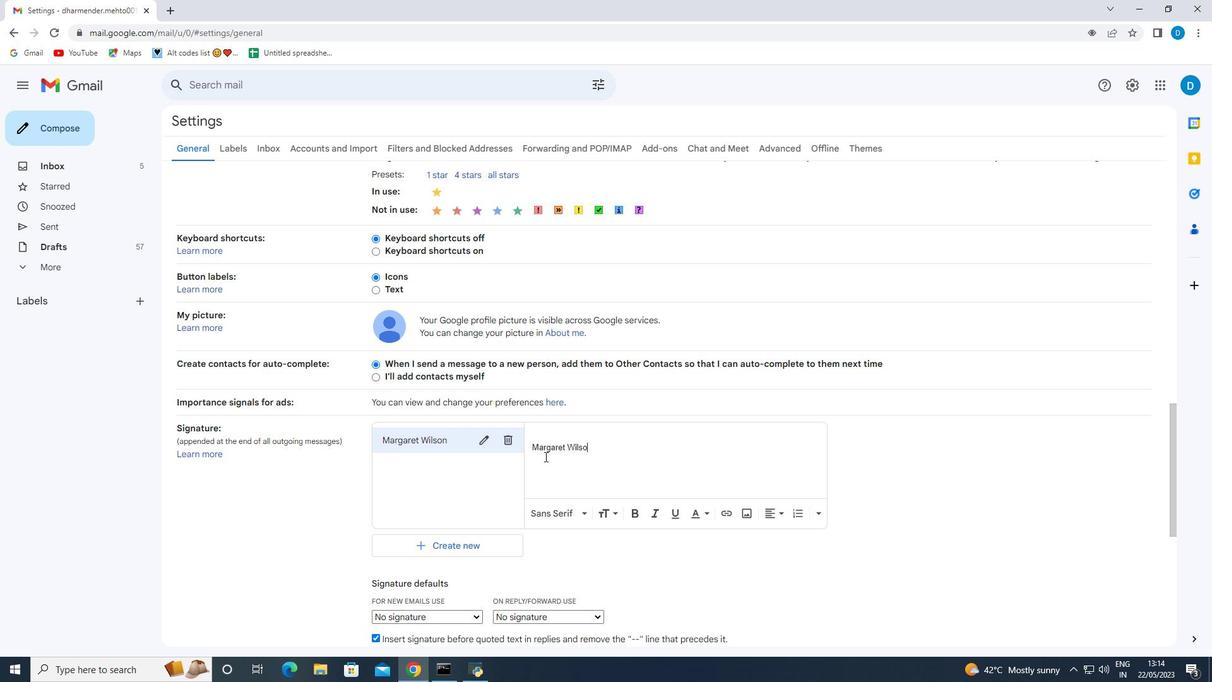 
Action: Mouse moved to (545, 618)
Screenshot: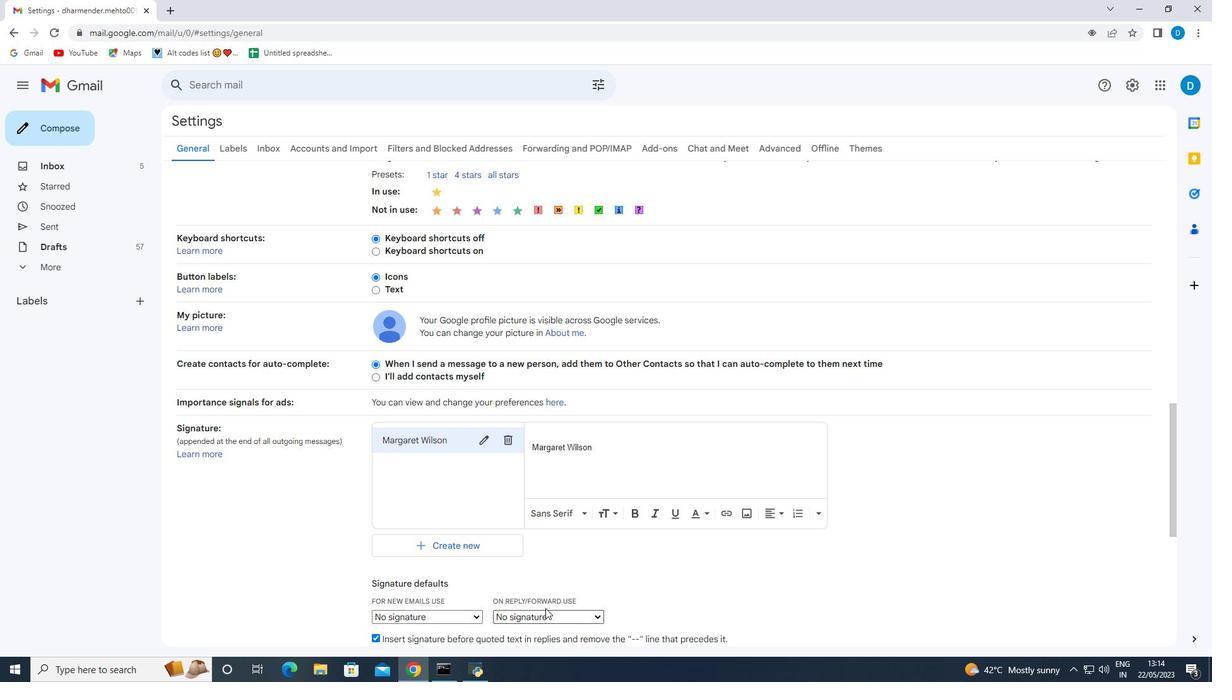 
Action: Mouse pressed left at (545, 618)
Screenshot: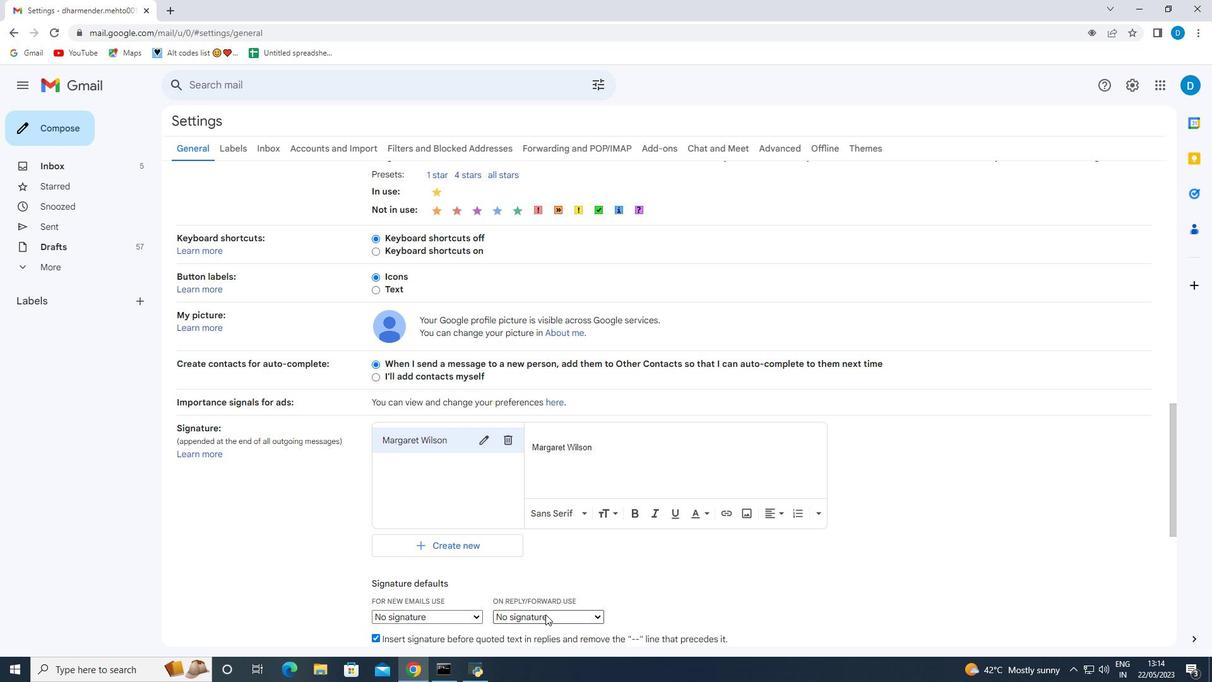 
Action: Mouse moved to (545, 639)
Screenshot: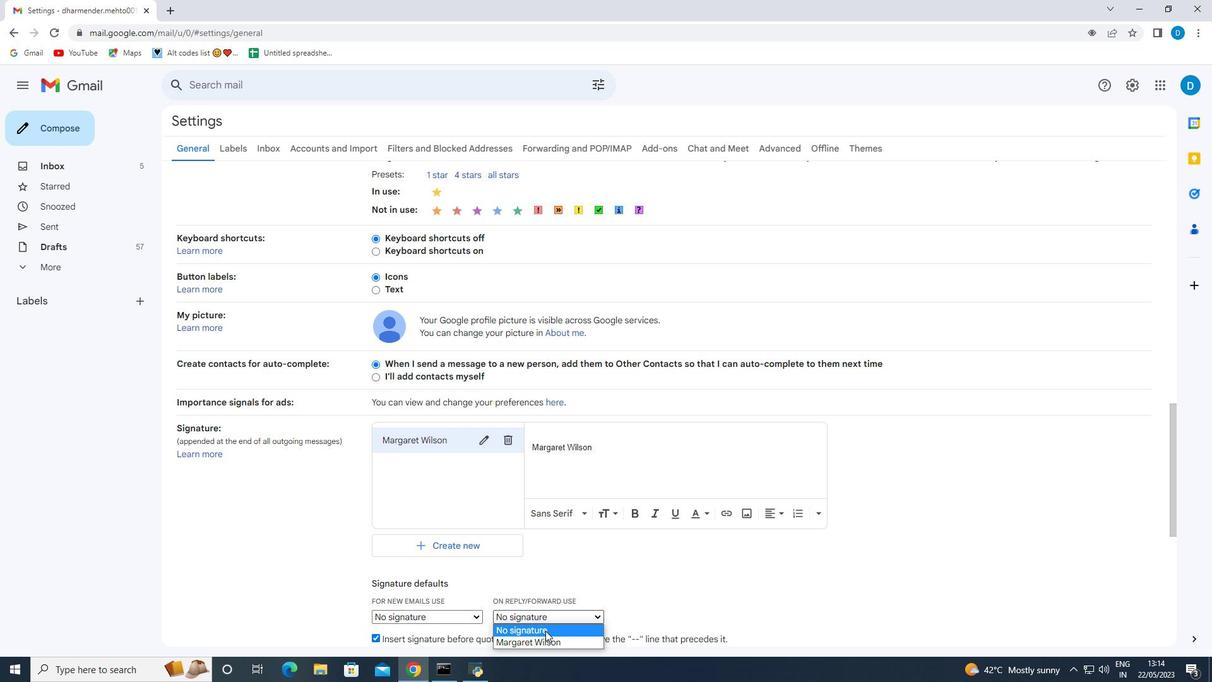 
Action: Mouse pressed left at (545, 639)
Screenshot: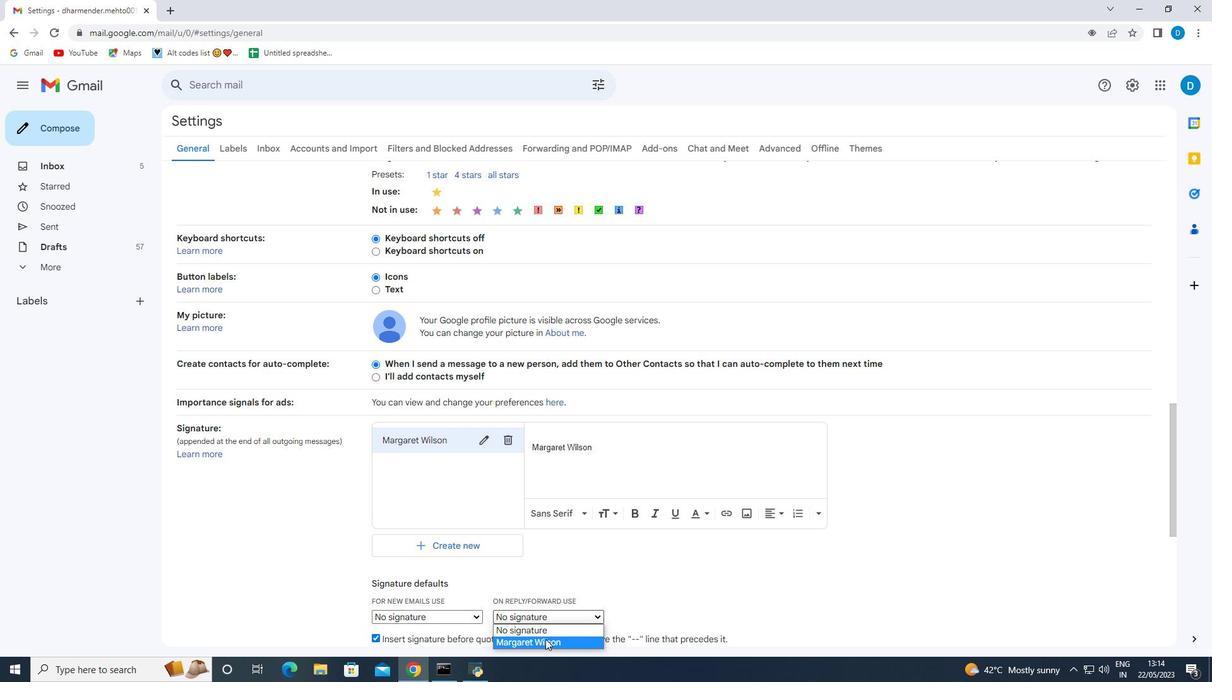 
Action: Mouse moved to (444, 617)
Screenshot: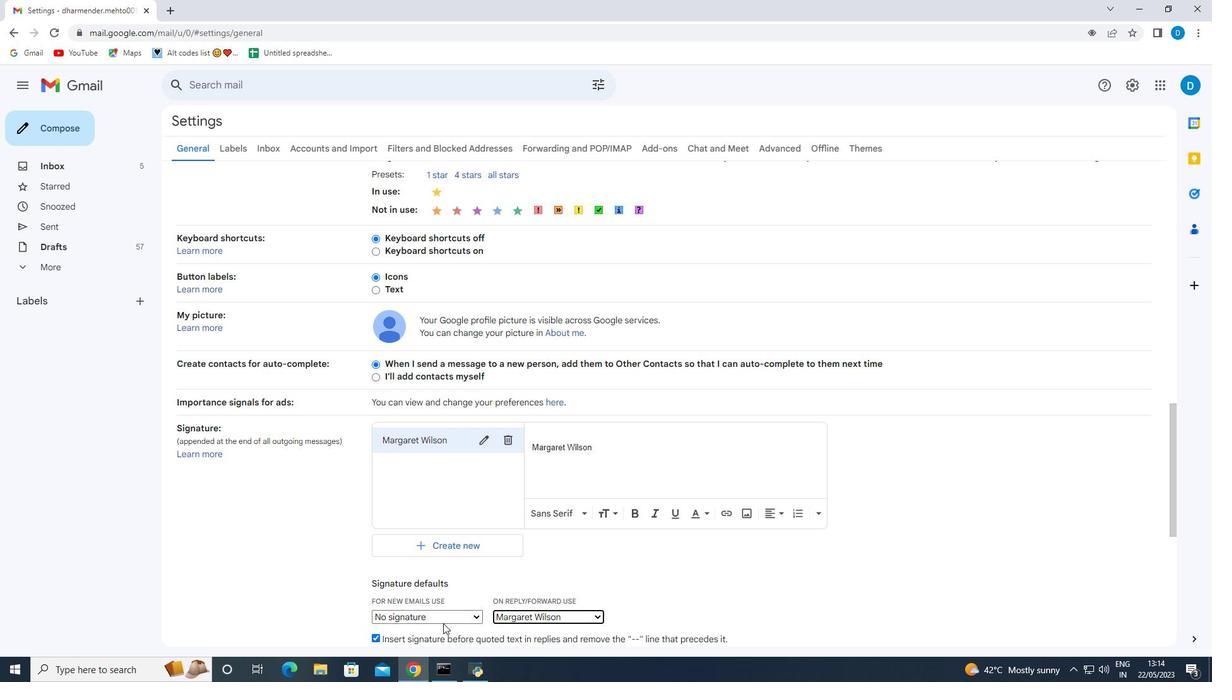 
Action: Mouse pressed left at (444, 617)
Screenshot: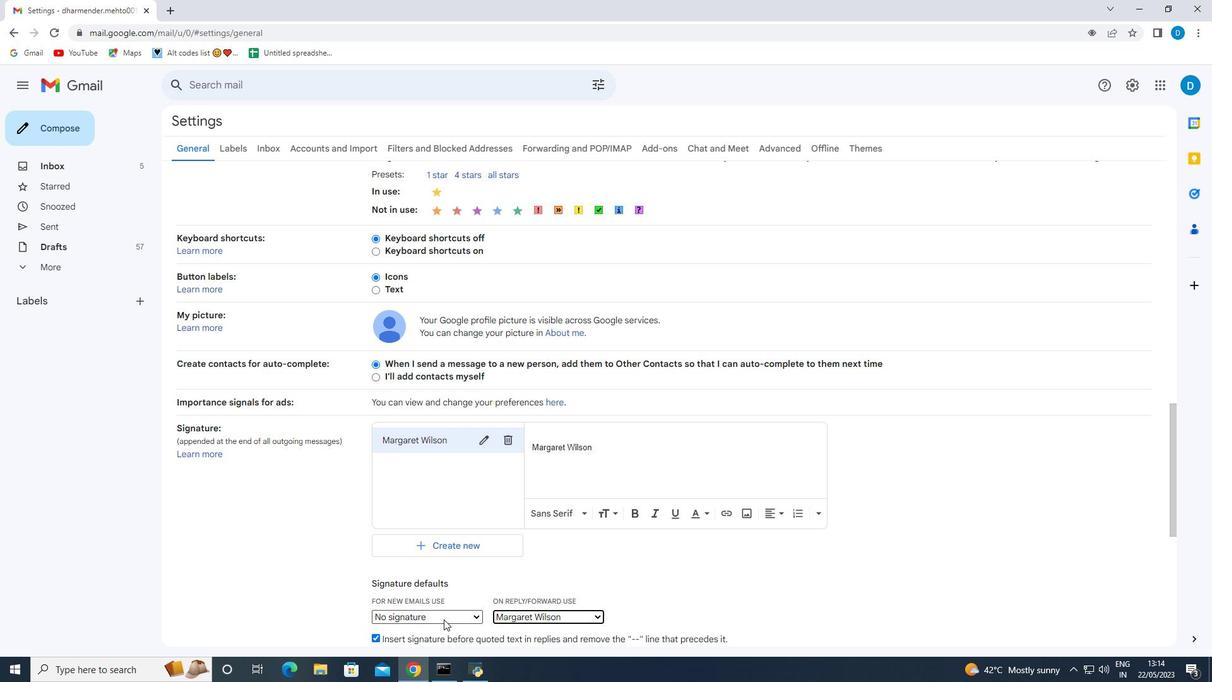 
Action: Mouse moved to (447, 638)
Screenshot: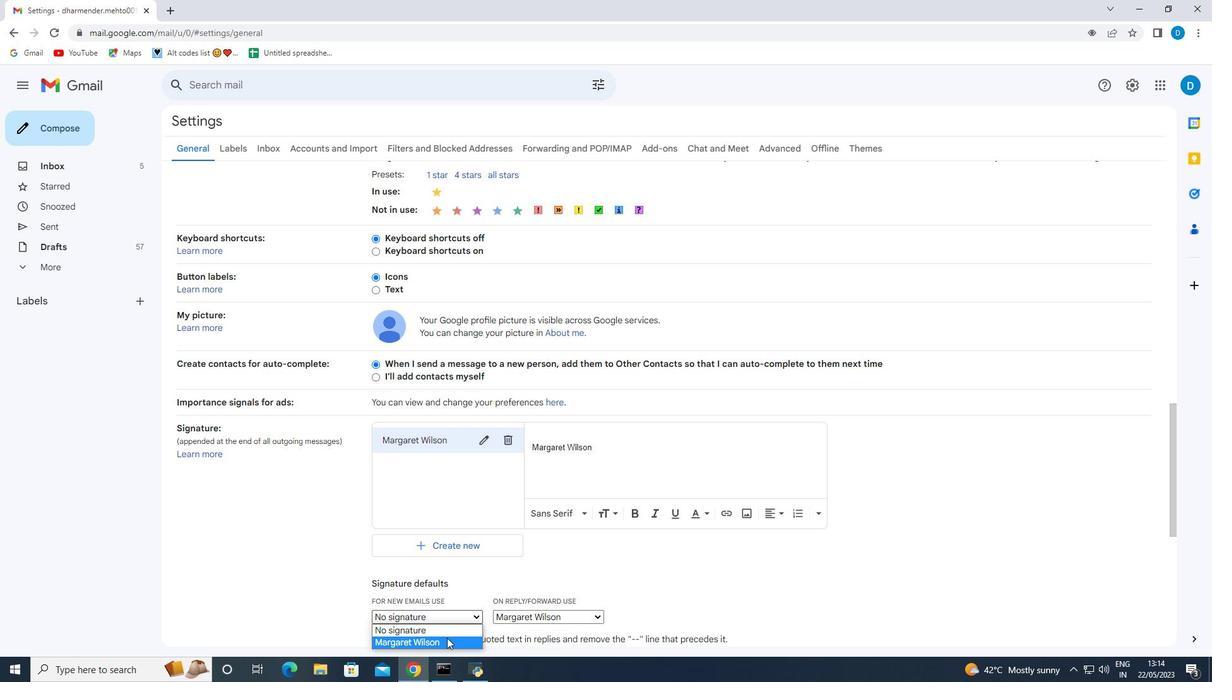 
Action: Mouse pressed left at (447, 638)
Screenshot: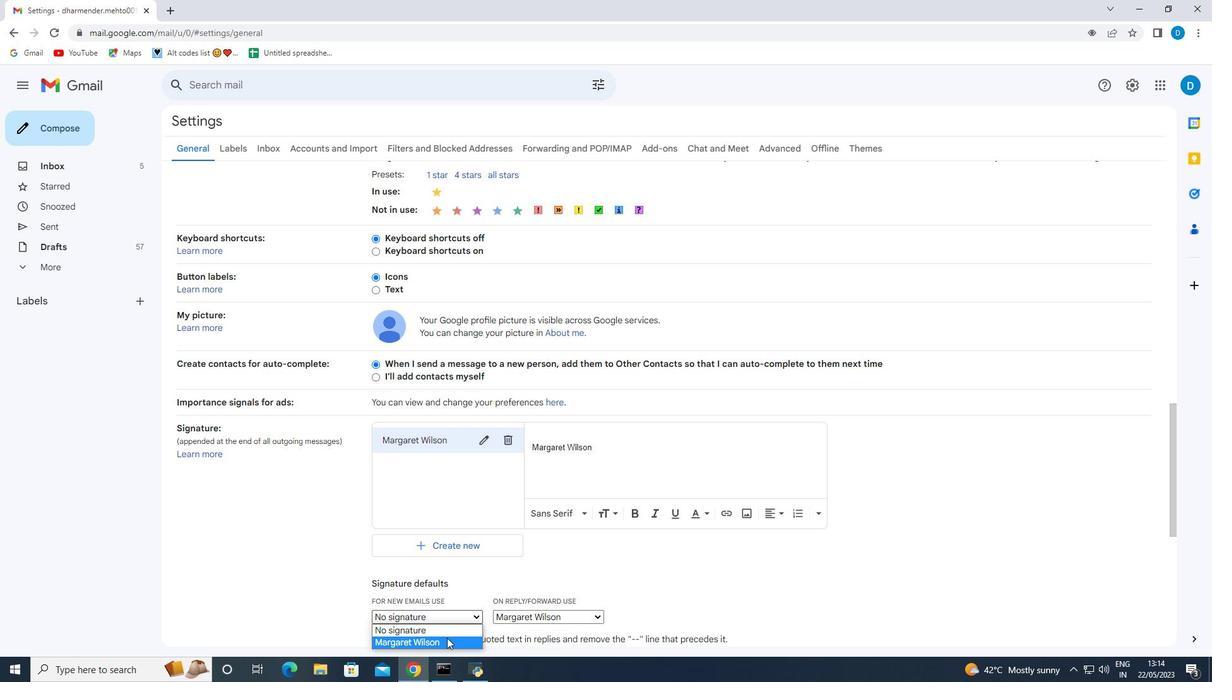 
Action: Mouse moved to (457, 585)
Screenshot: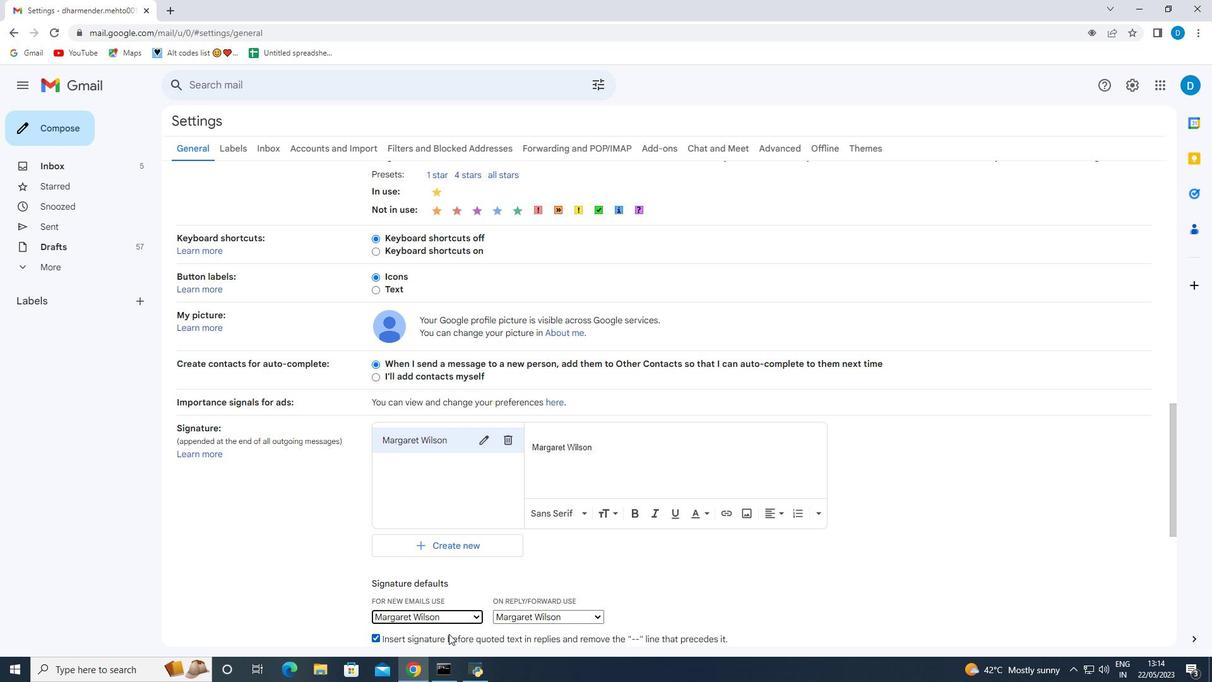 
Action: Mouse scrolled (457, 584) with delta (0, 0)
Screenshot: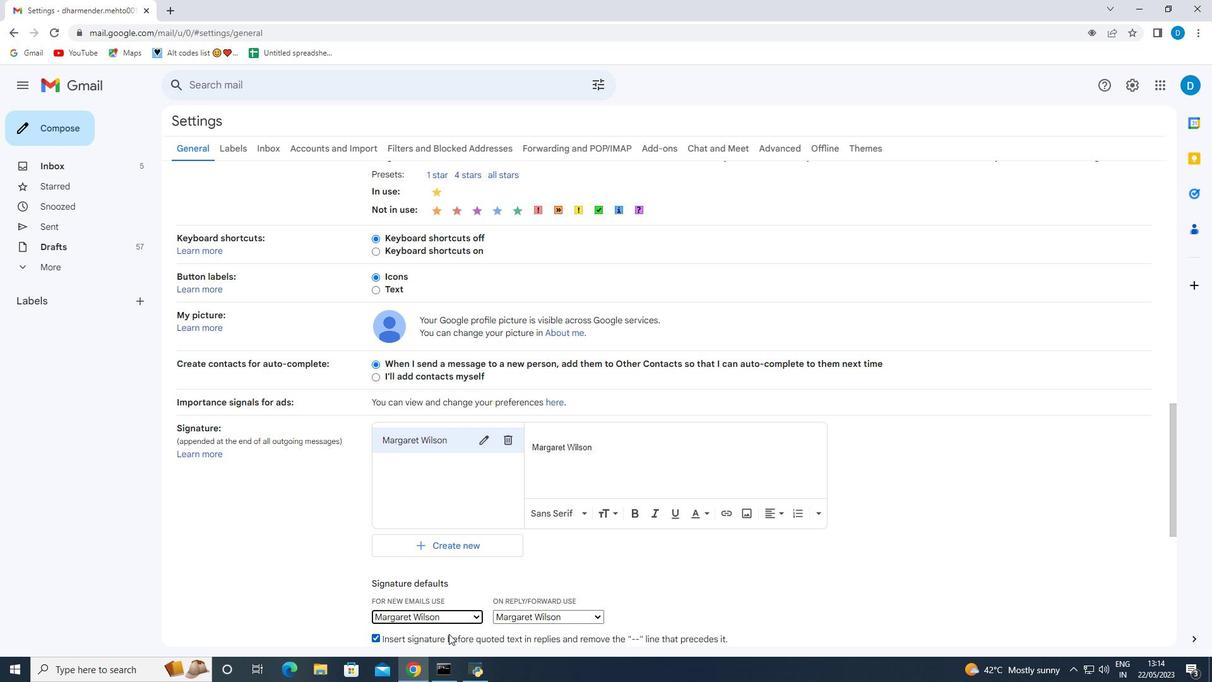 
Action: Mouse moved to (457, 582)
Screenshot: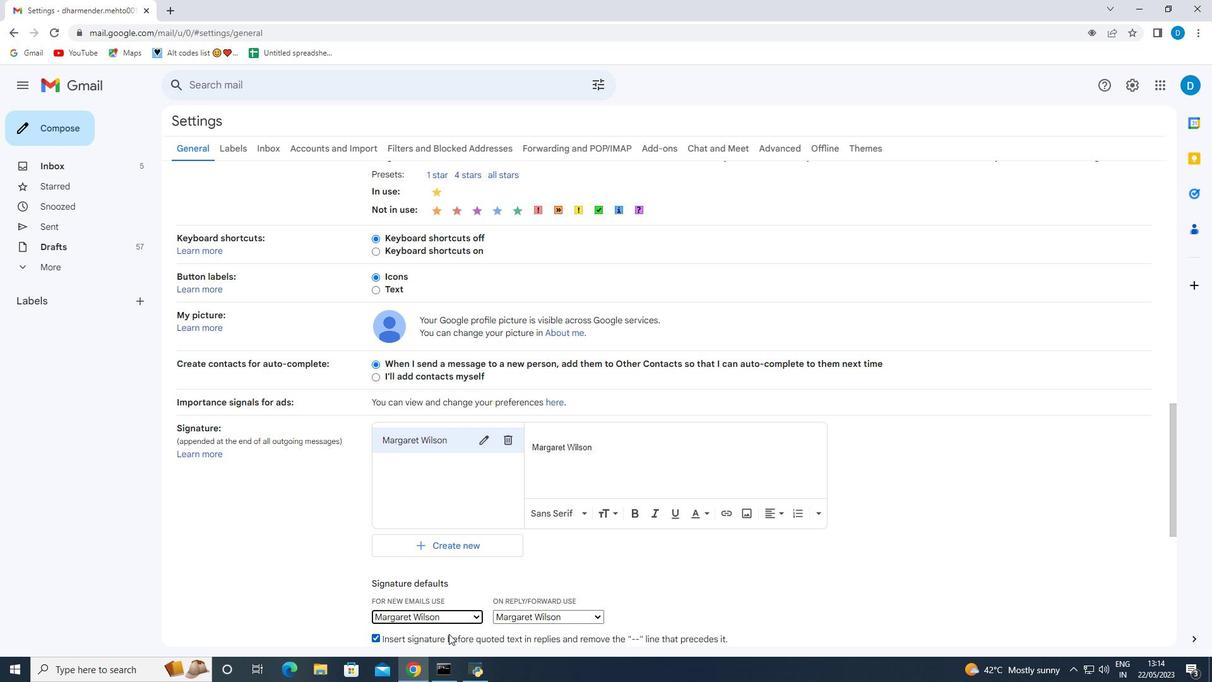 
Action: Mouse scrolled (457, 581) with delta (0, 0)
Screenshot: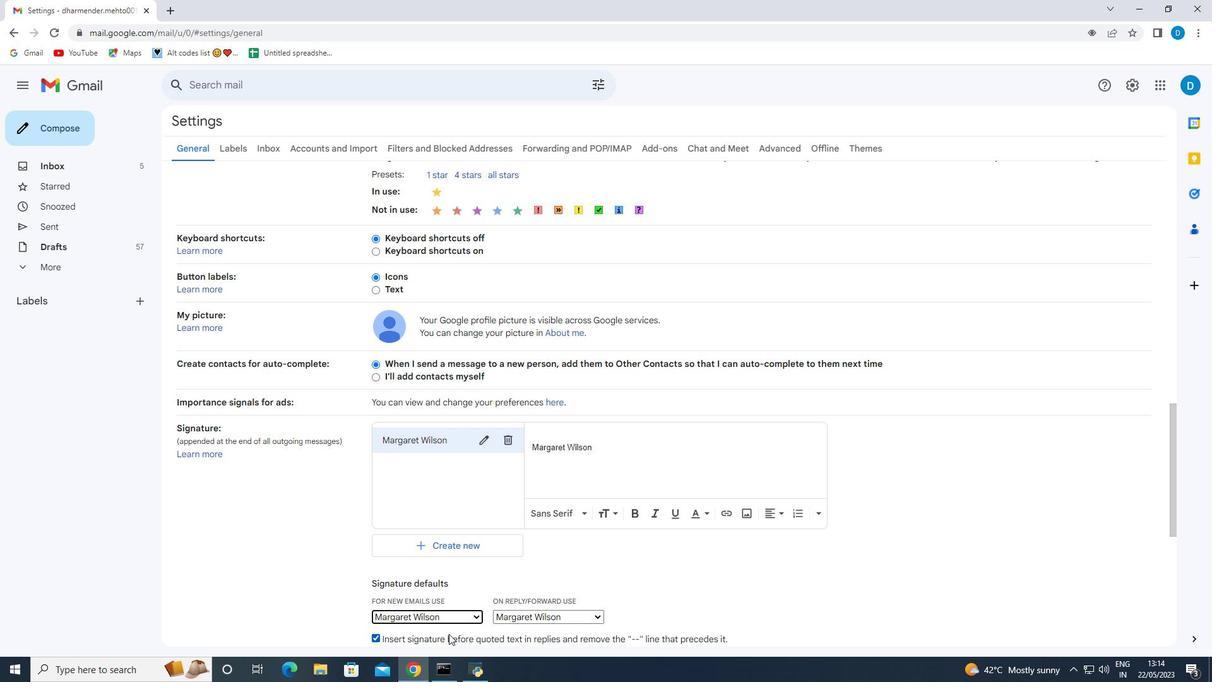 
Action: Mouse moved to (457, 579)
Screenshot: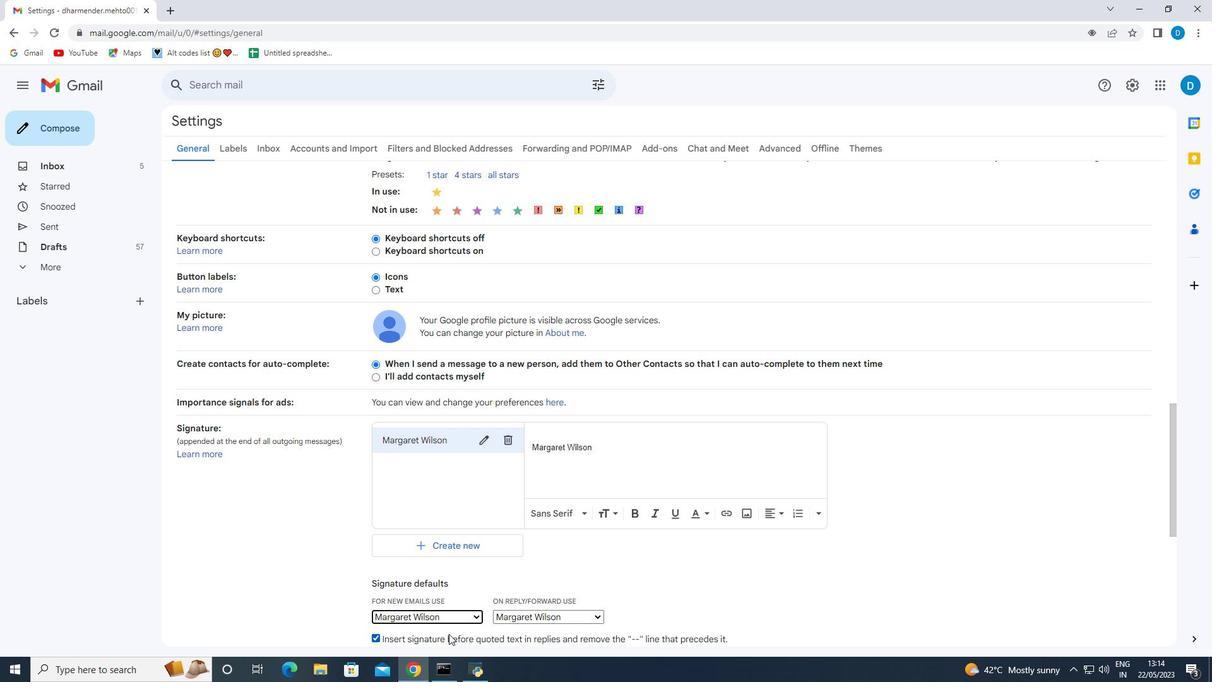 
Action: Mouse scrolled (457, 578) with delta (0, 0)
Screenshot: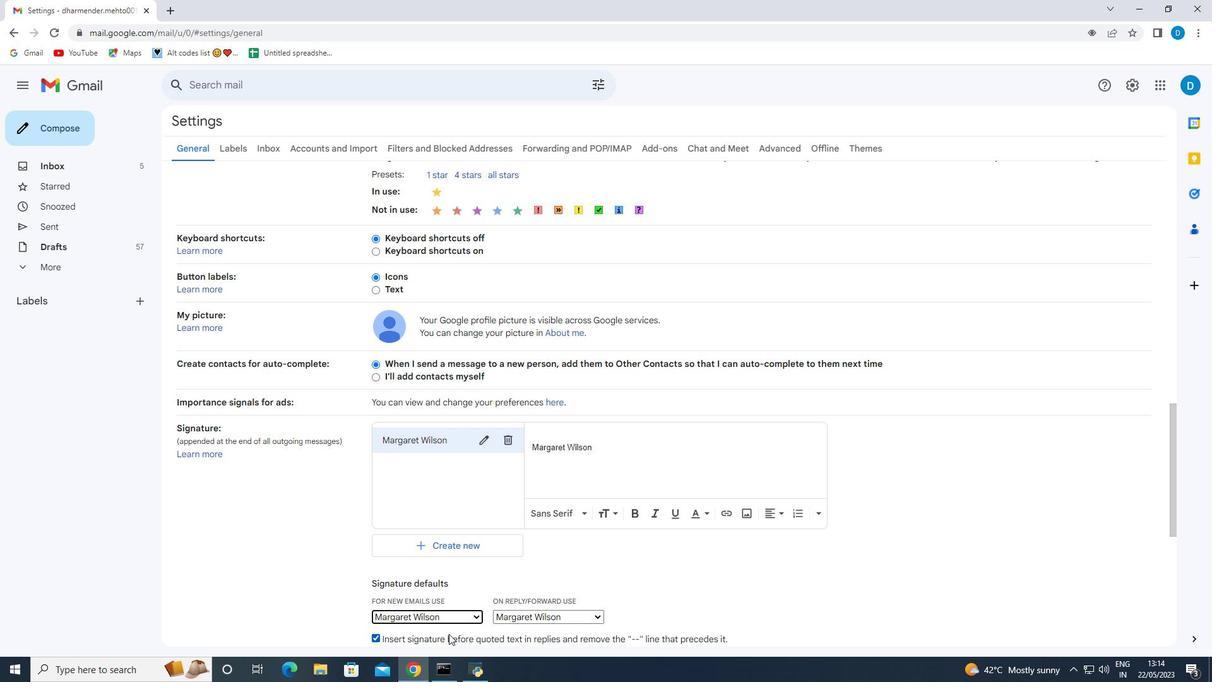 
Action: Mouse moved to (457, 576)
Screenshot: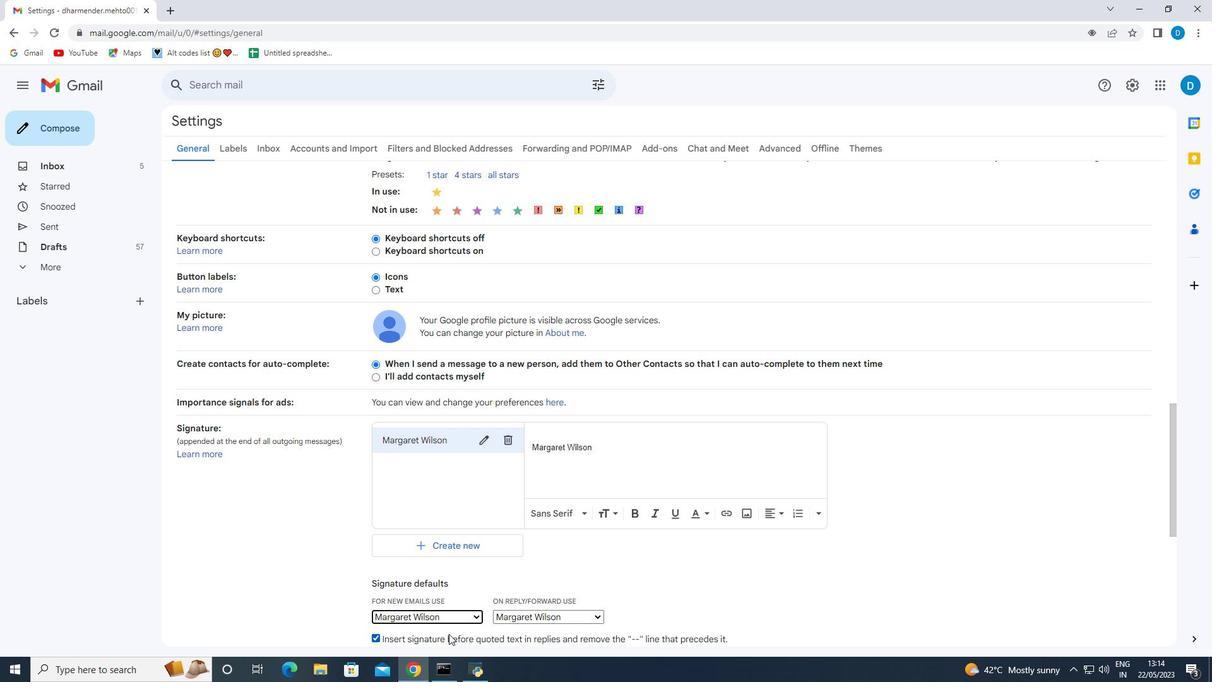 
Action: Mouse scrolled (457, 576) with delta (0, 0)
Screenshot: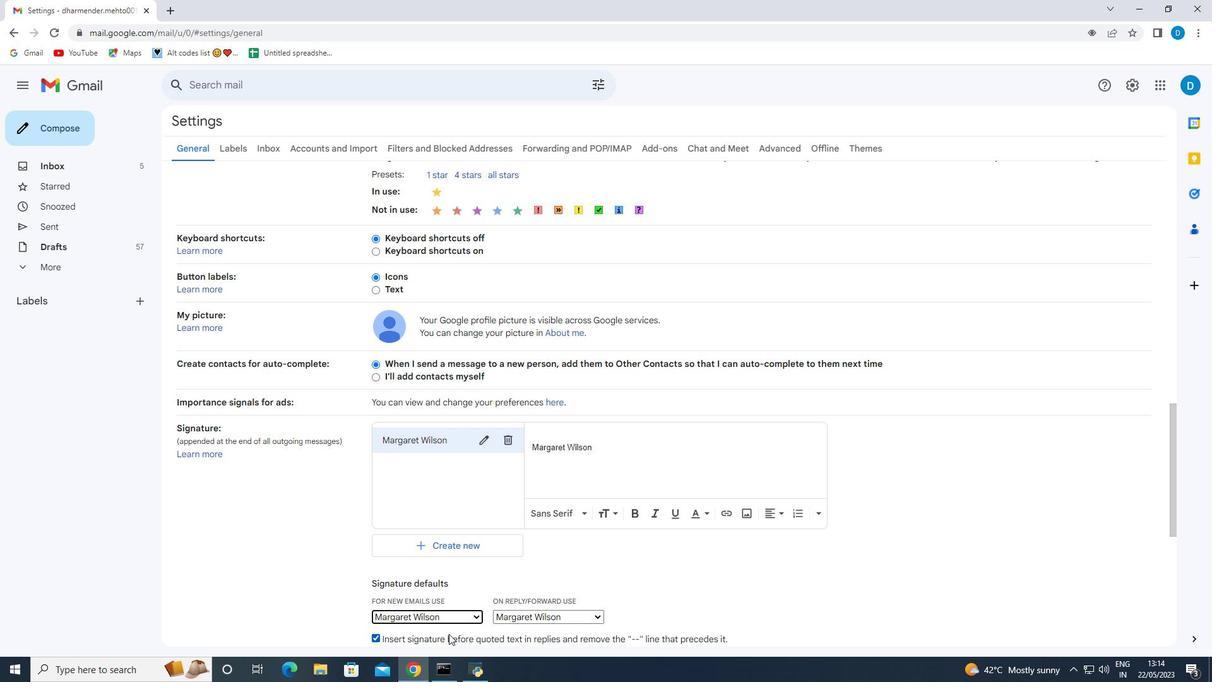 
Action: Mouse moved to (457, 567)
Screenshot: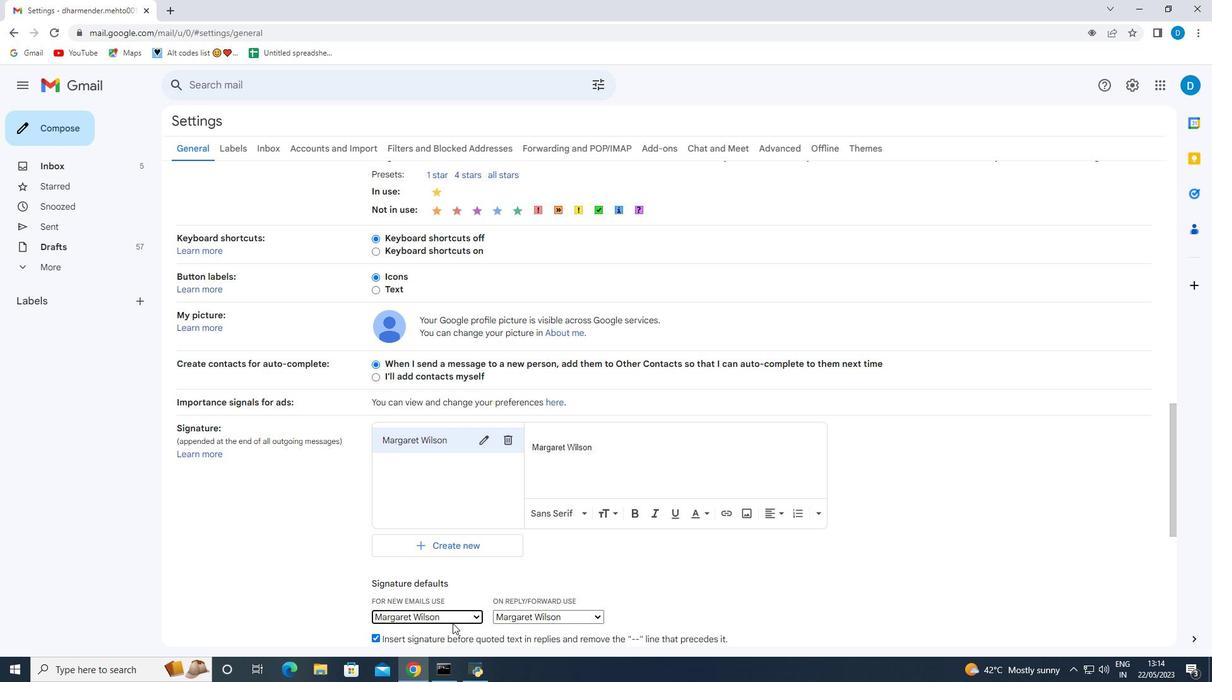 
Action: Mouse scrolled (457, 566) with delta (0, 0)
Screenshot: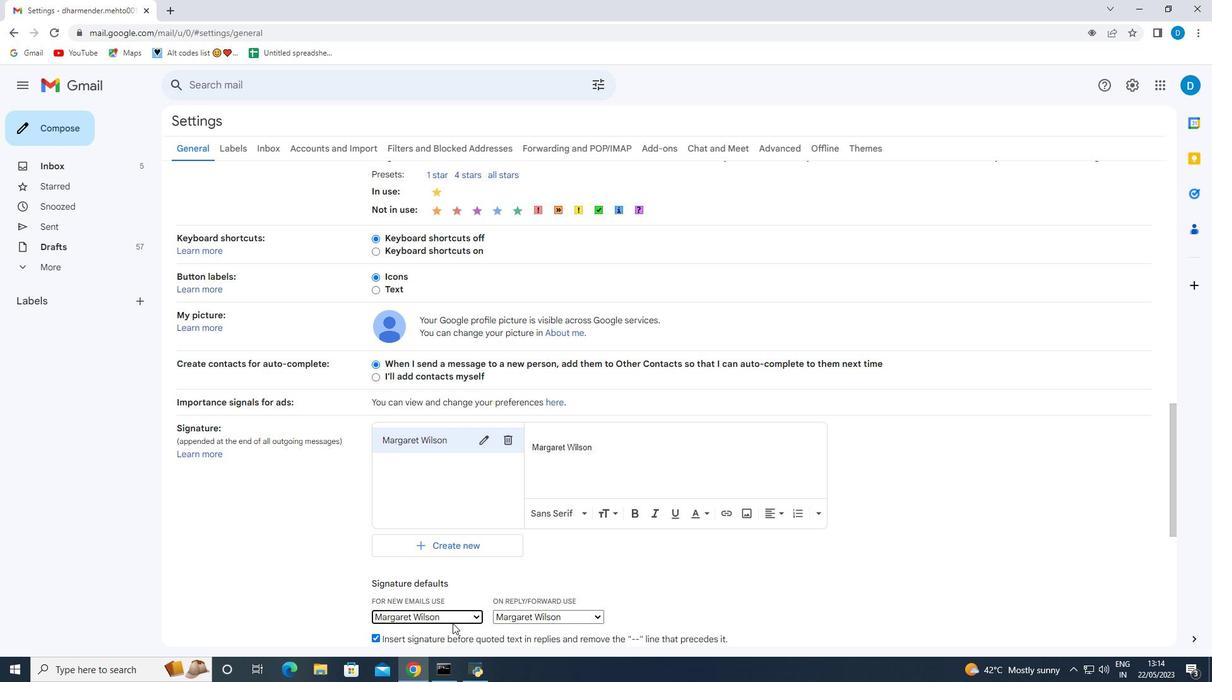 
Action: Mouse moved to (457, 556)
Screenshot: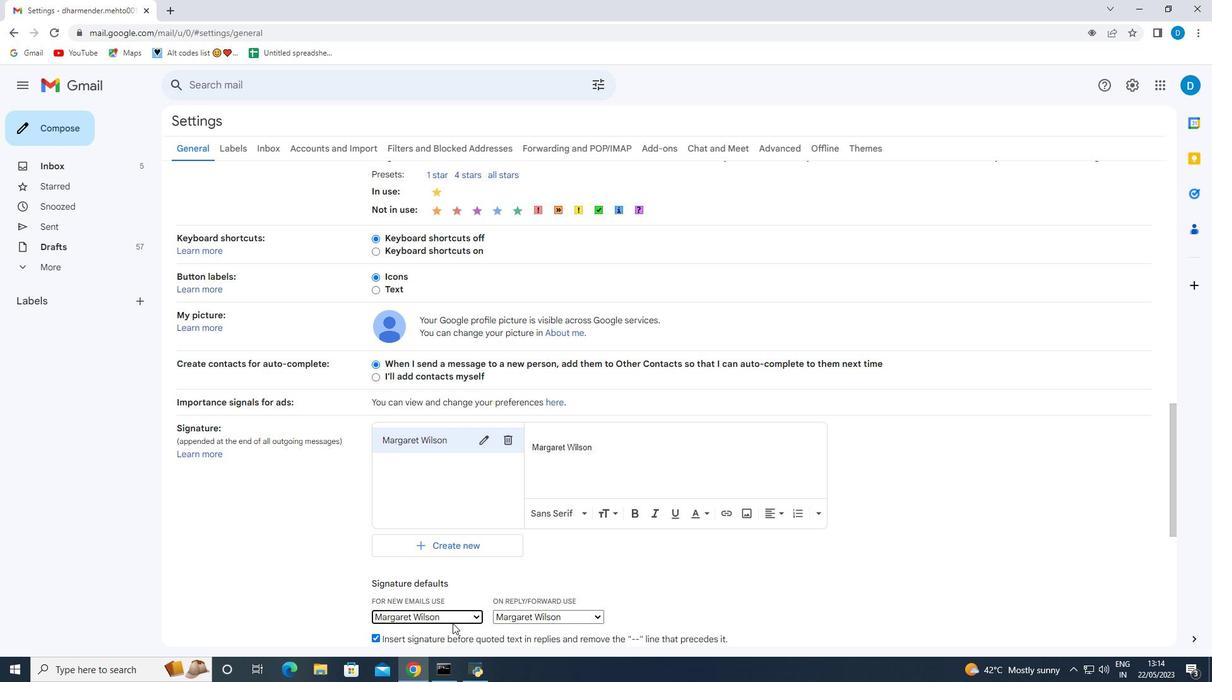 
Action: Mouse scrolled (457, 555) with delta (0, 0)
Screenshot: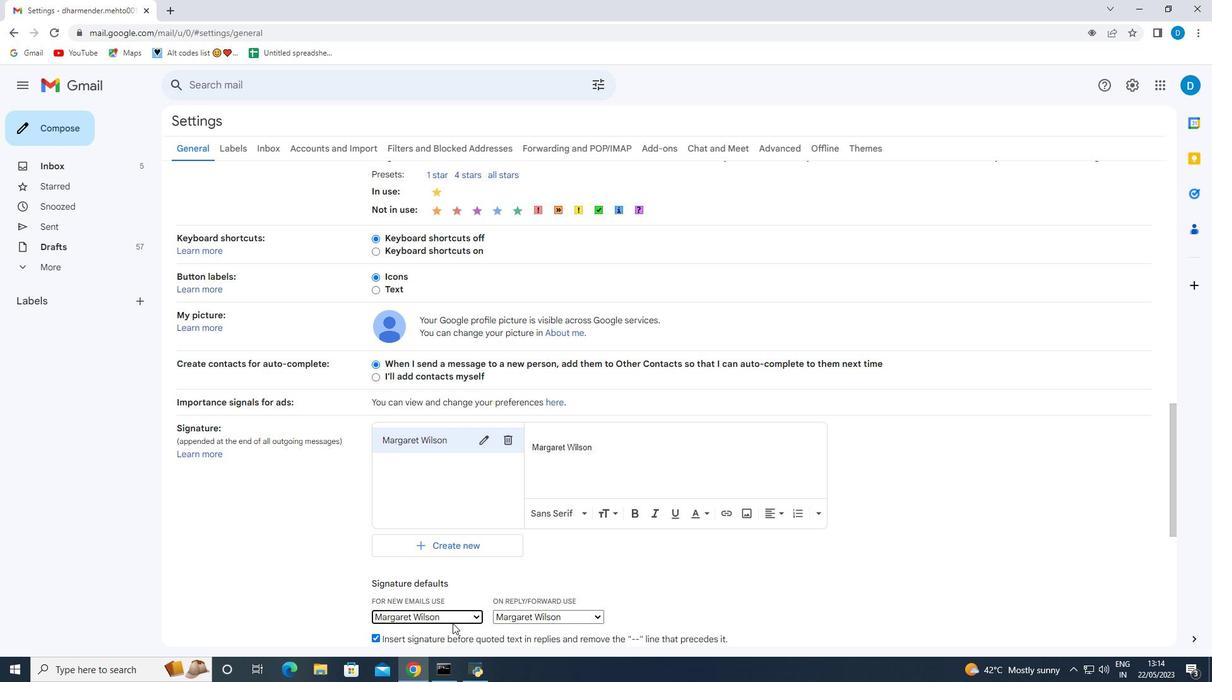 
Action: Mouse moved to (626, 603)
Screenshot: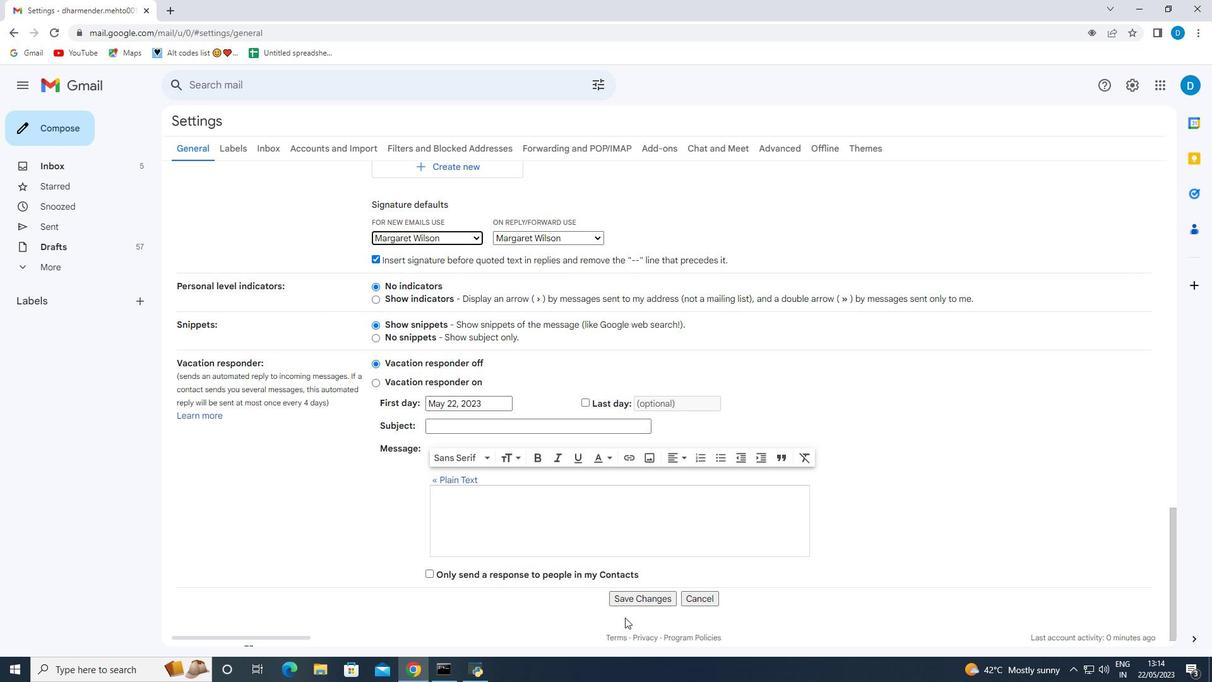 
Action: Mouse pressed left at (626, 603)
Screenshot: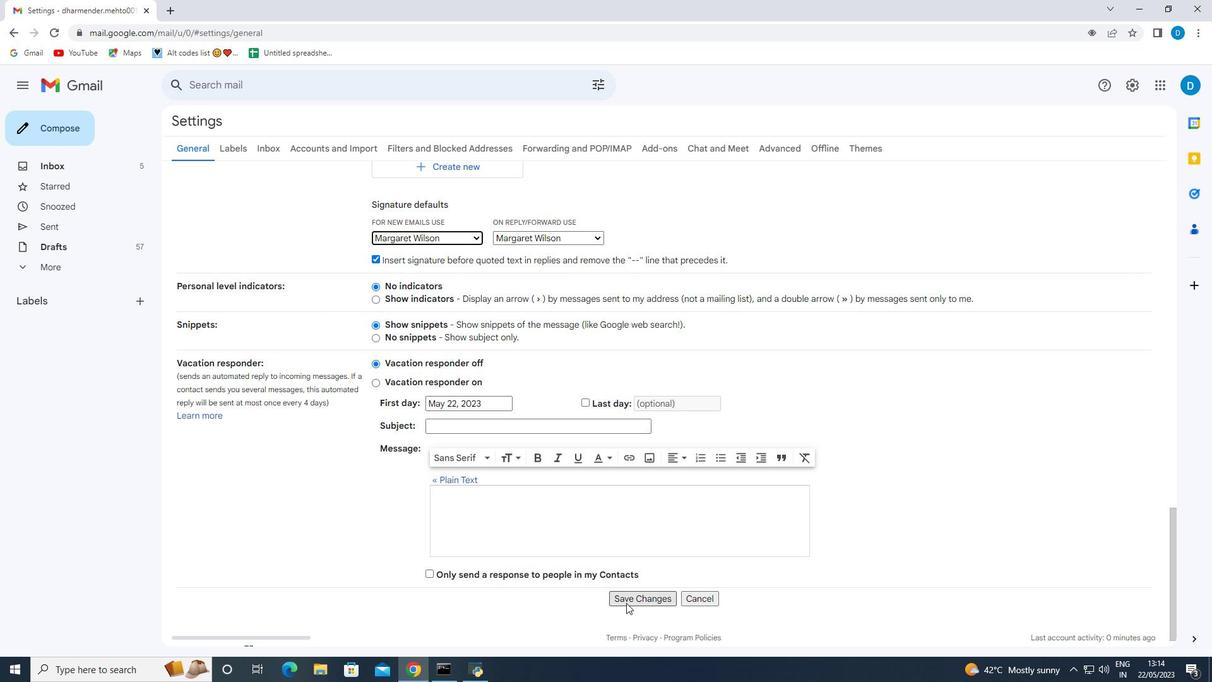 
Action: Mouse moved to (62, 130)
Screenshot: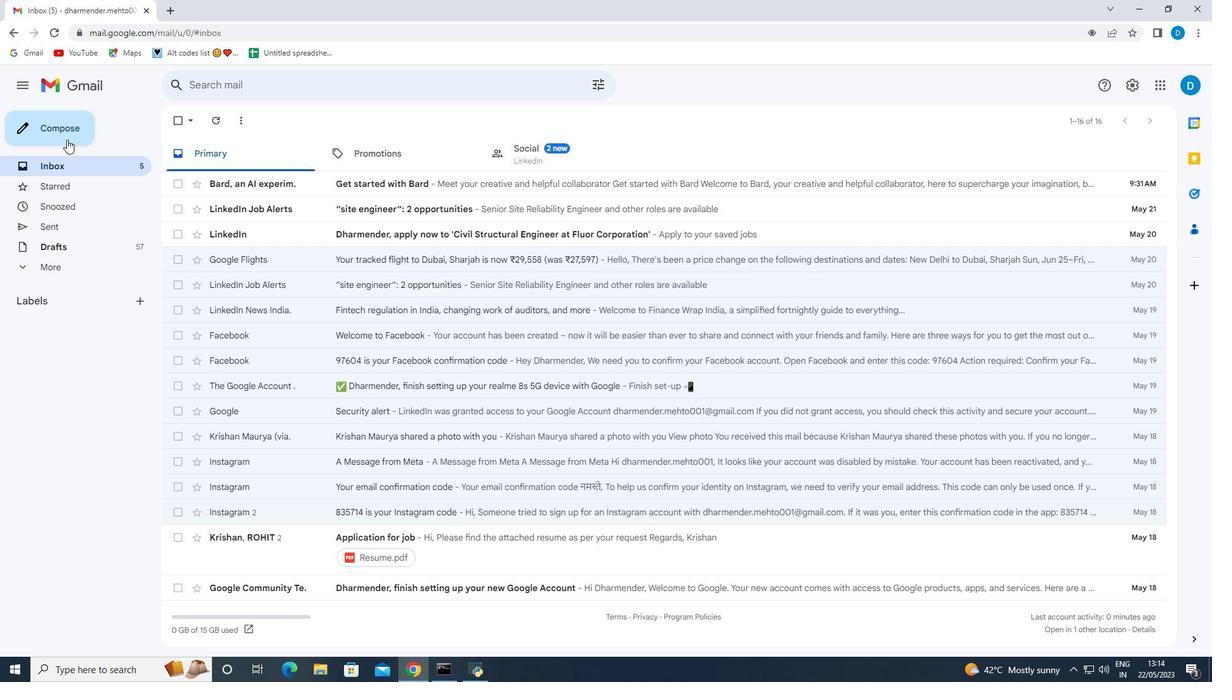 
Action: Mouse pressed left at (62, 130)
Screenshot: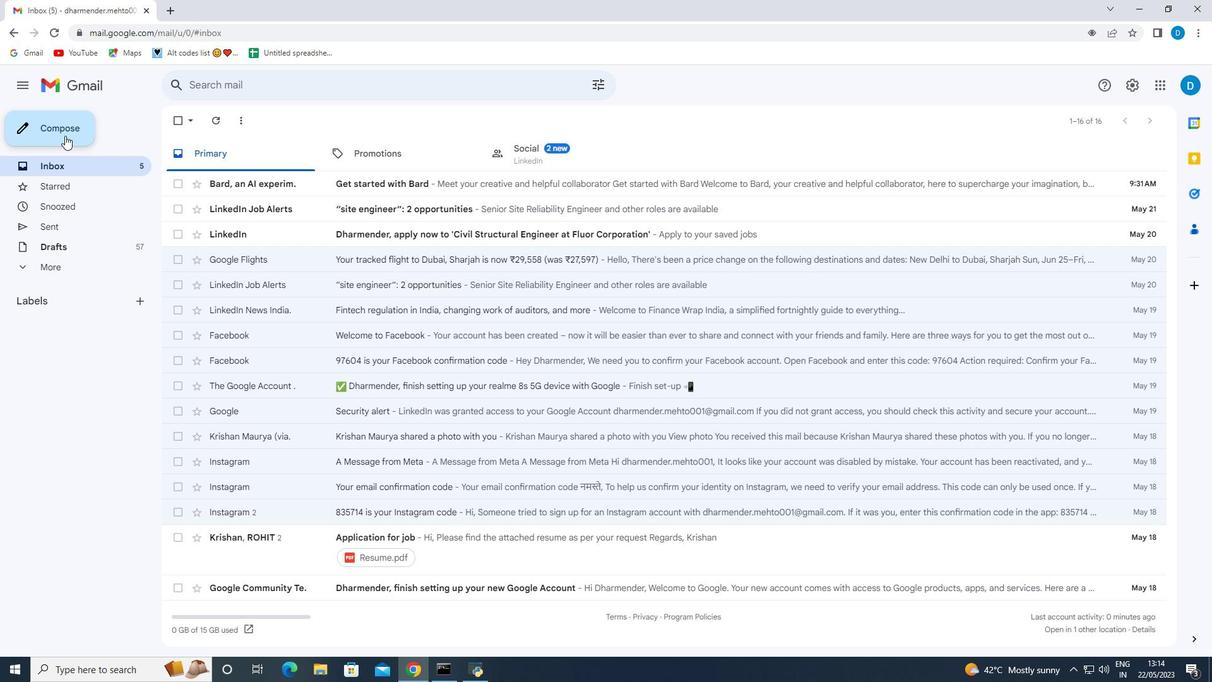 
Action: Mouse moved to (822, 356)
Screenshot: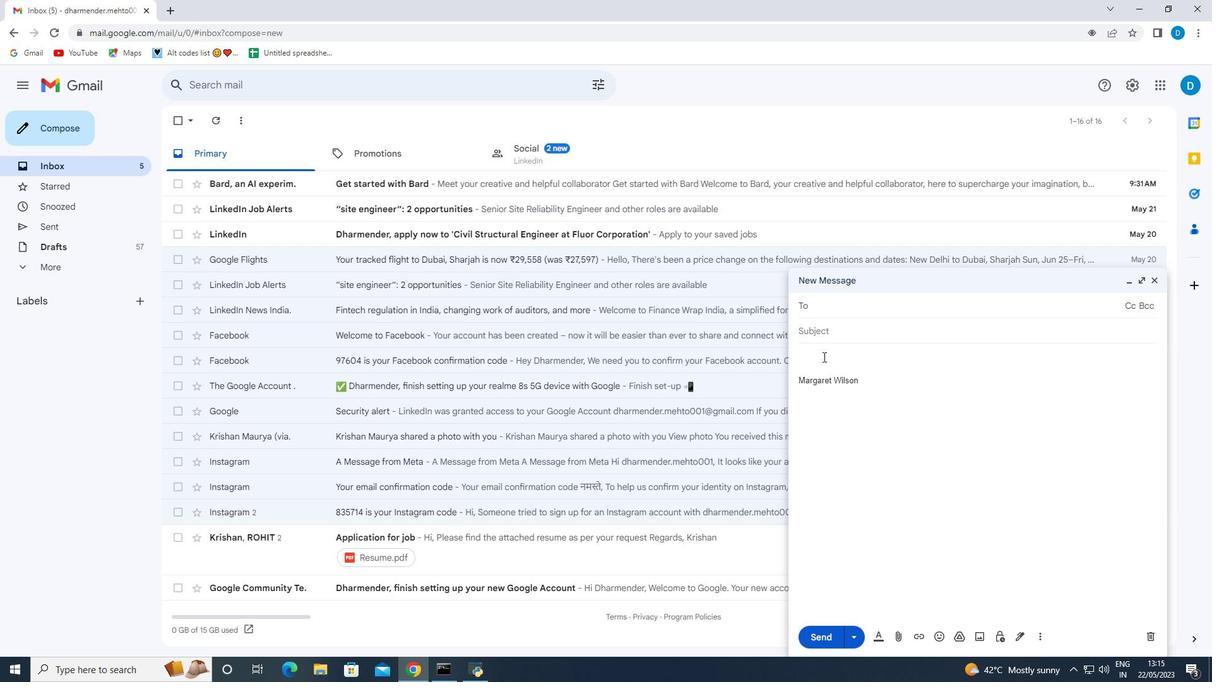 
Action: Mouse pressed left at (822, 356)
Screenshot: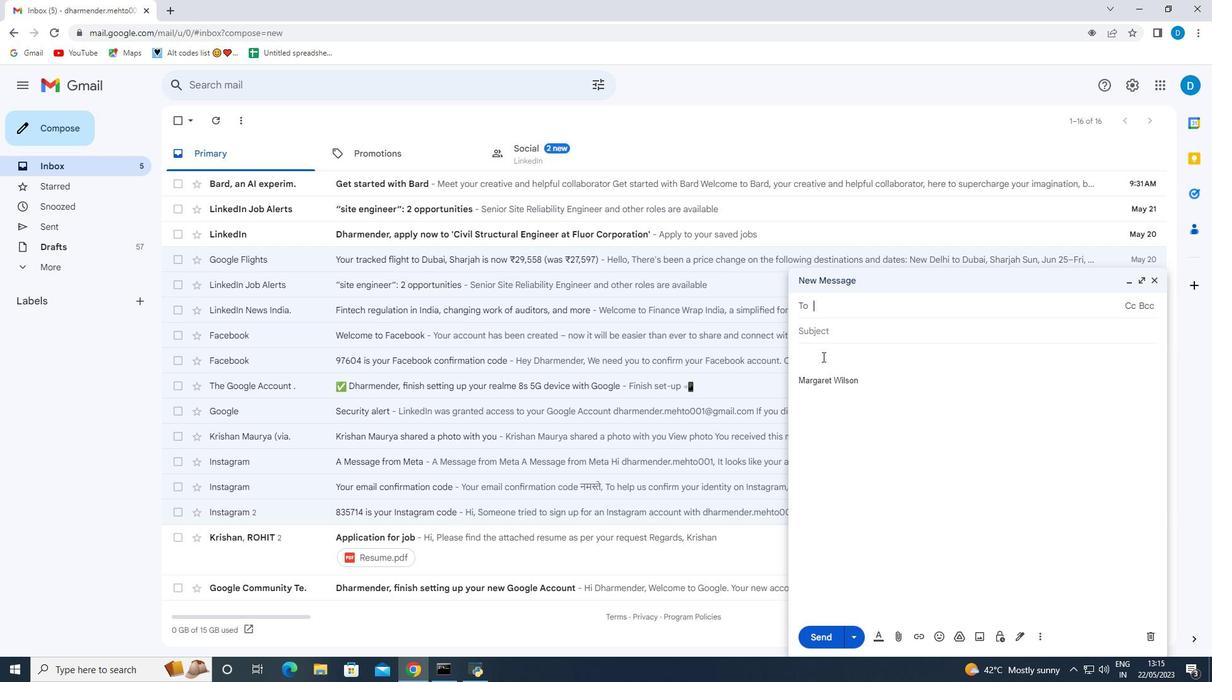 
Action: Key pressed <Key.shift>Have<Key.space><Key.shift>a<Key.space><Key.shift>great<Key.space><Key.shift>National<Key.space><Key.shift>Native<Key.space><Key.shift>American<Key.space><Key.shift><Key.shift><Key.shift><Key.shift><Key.shift><Key.shift><Key.shift><Key.shift><Key.shift><Key.shift><Key.shift><Key.shift><Key.shift><Key.shift><Key.shift>Heritage<Key.space><Key.shift>Month,
Screenshot: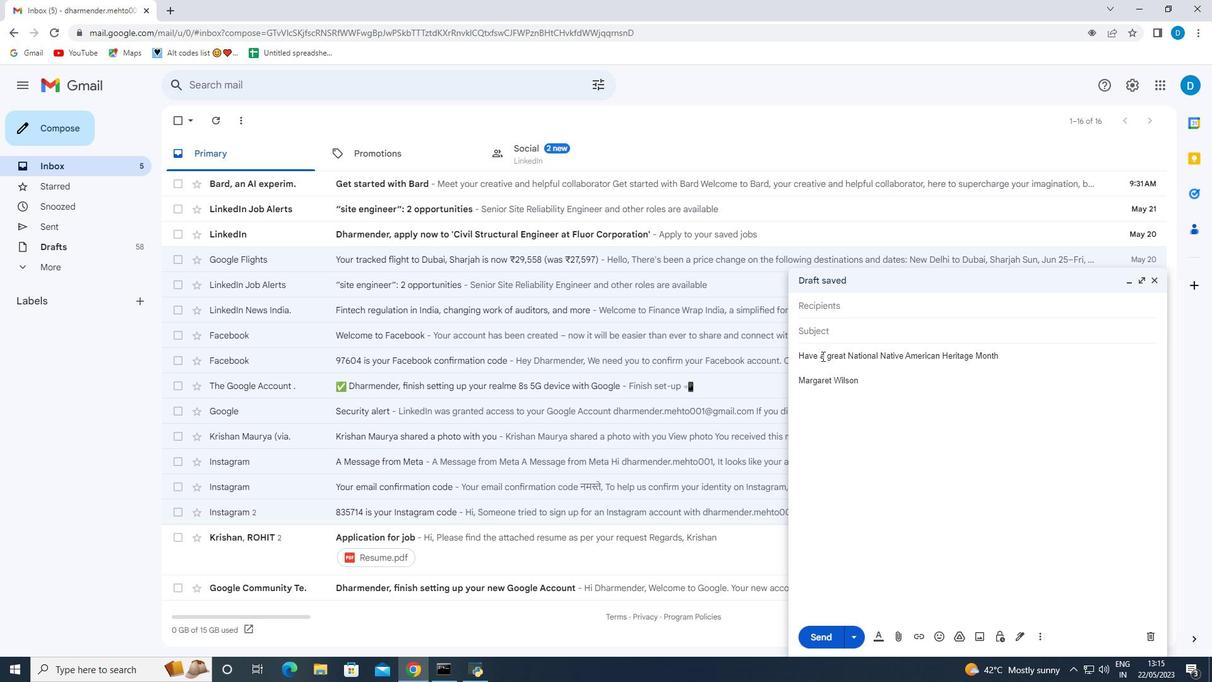 
Action: Mouse moved to (1039, 644)
Screenshot: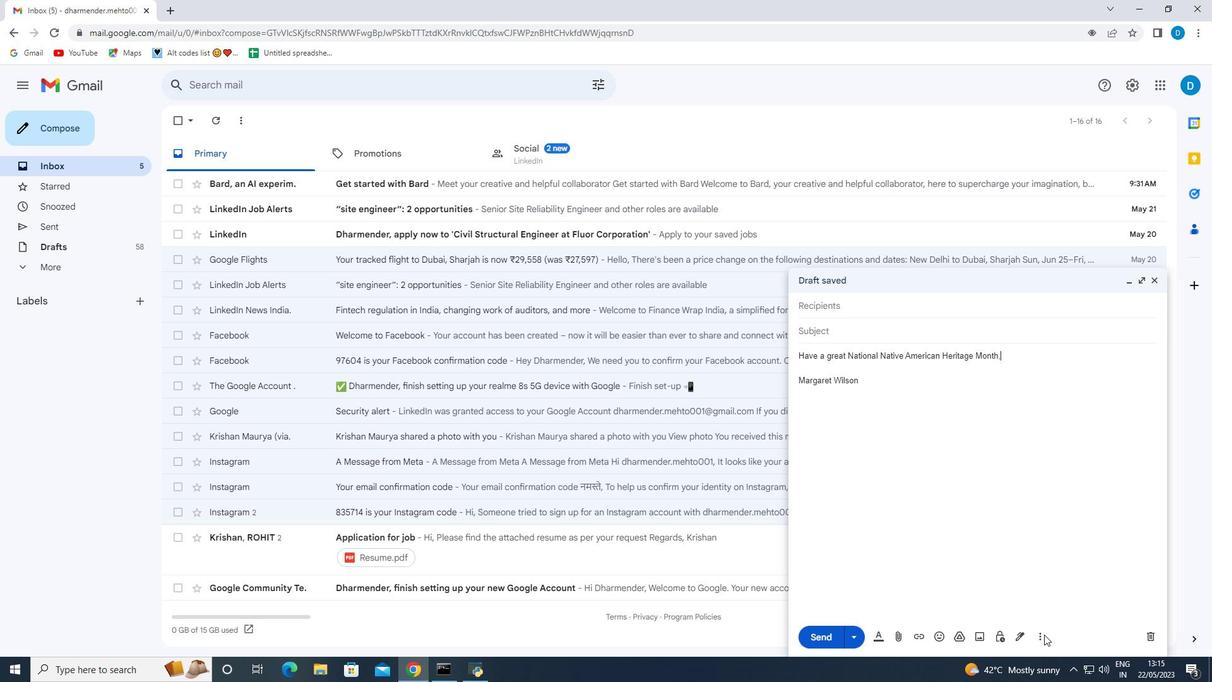 
Action: Mouse pressed left at (1039, 644)
Screenshot: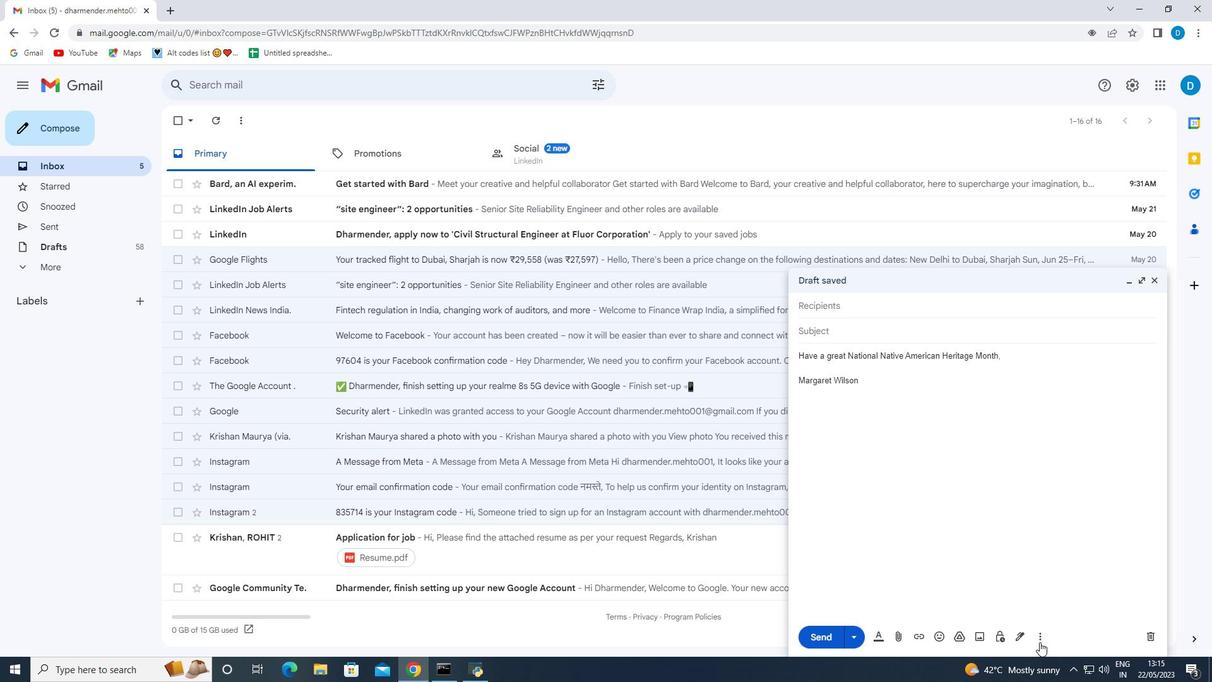 
Action: Mouse moved to (1041, 638)
Screenshot: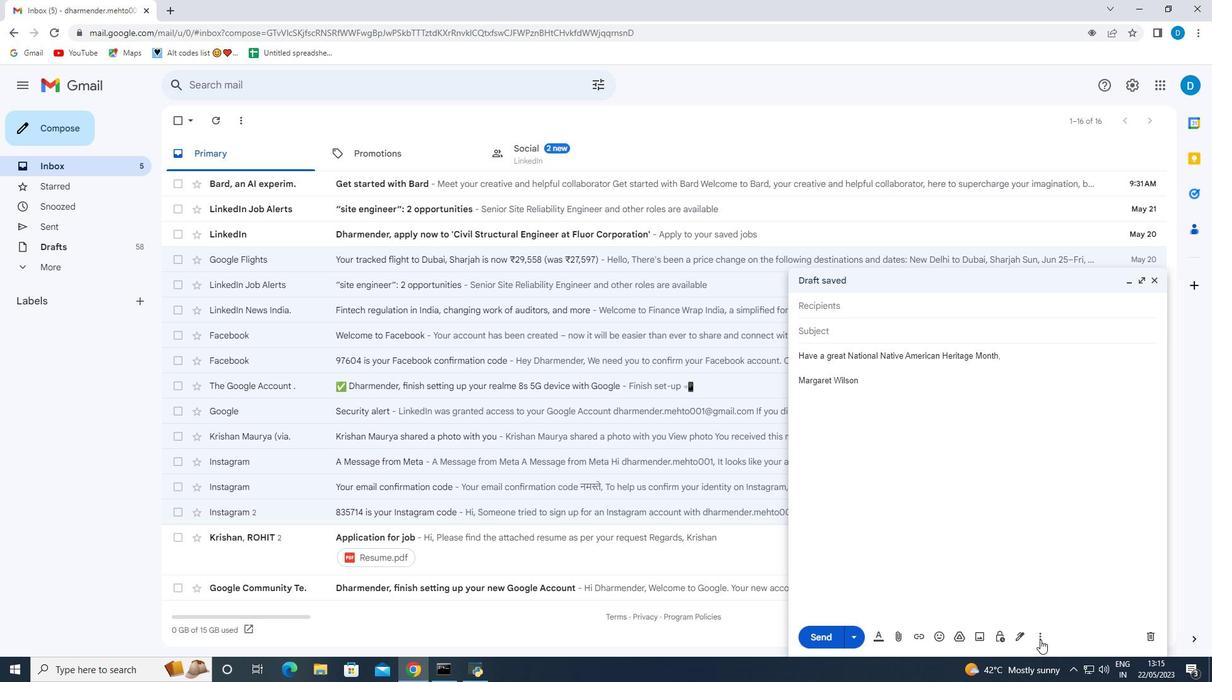 
Action: Mouse pressed left at (1041, 638)
Screenshot: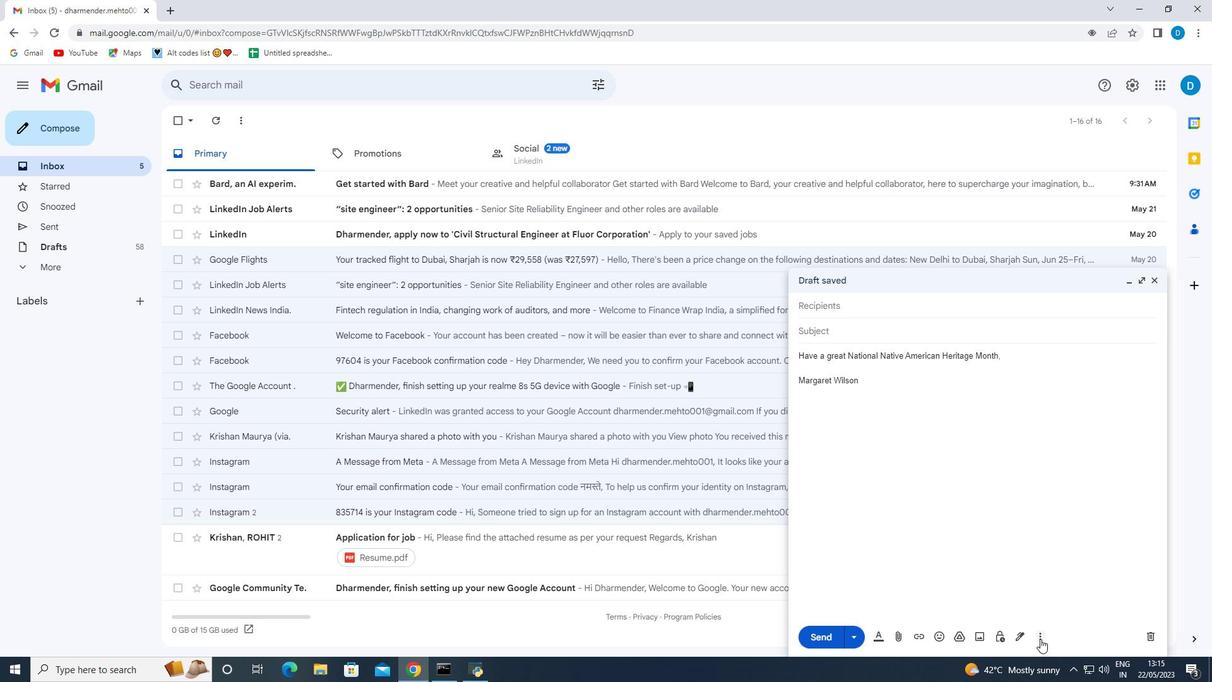 
Action: Mouse moved to (1077, 509)
Screenshot: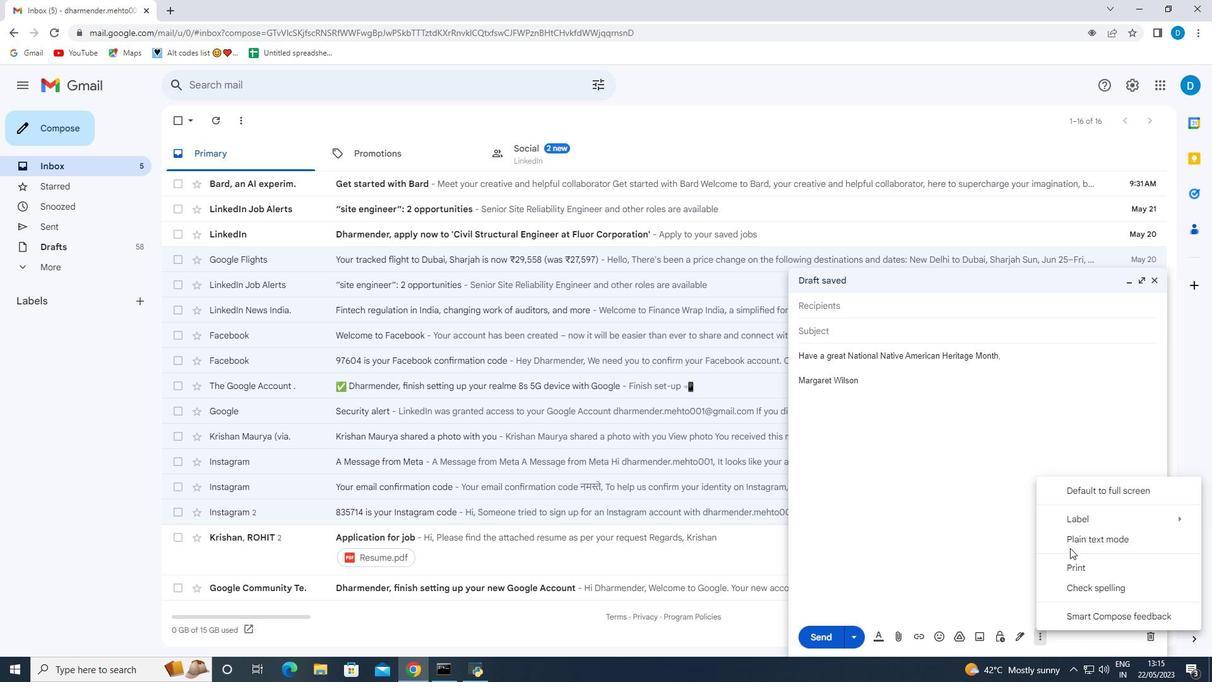 
Action: Mouse pressed left at (1077, 509)
Screenshot: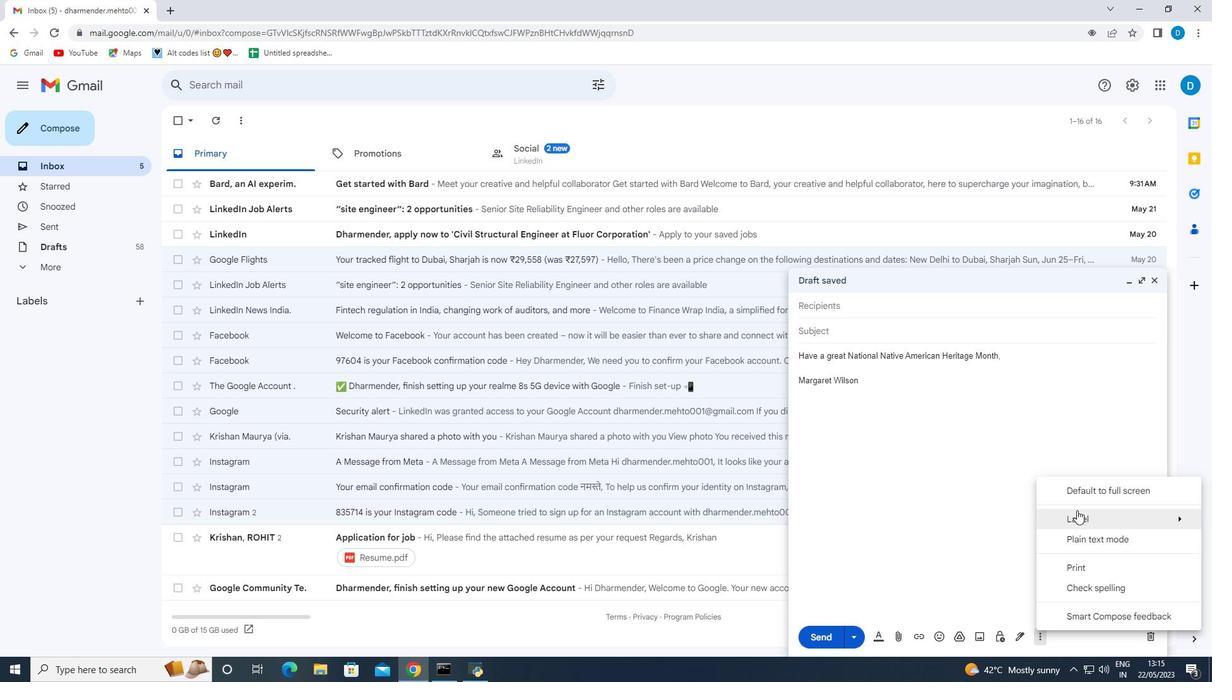 
Action: Mouse moved to (927, 494)
Screenshot: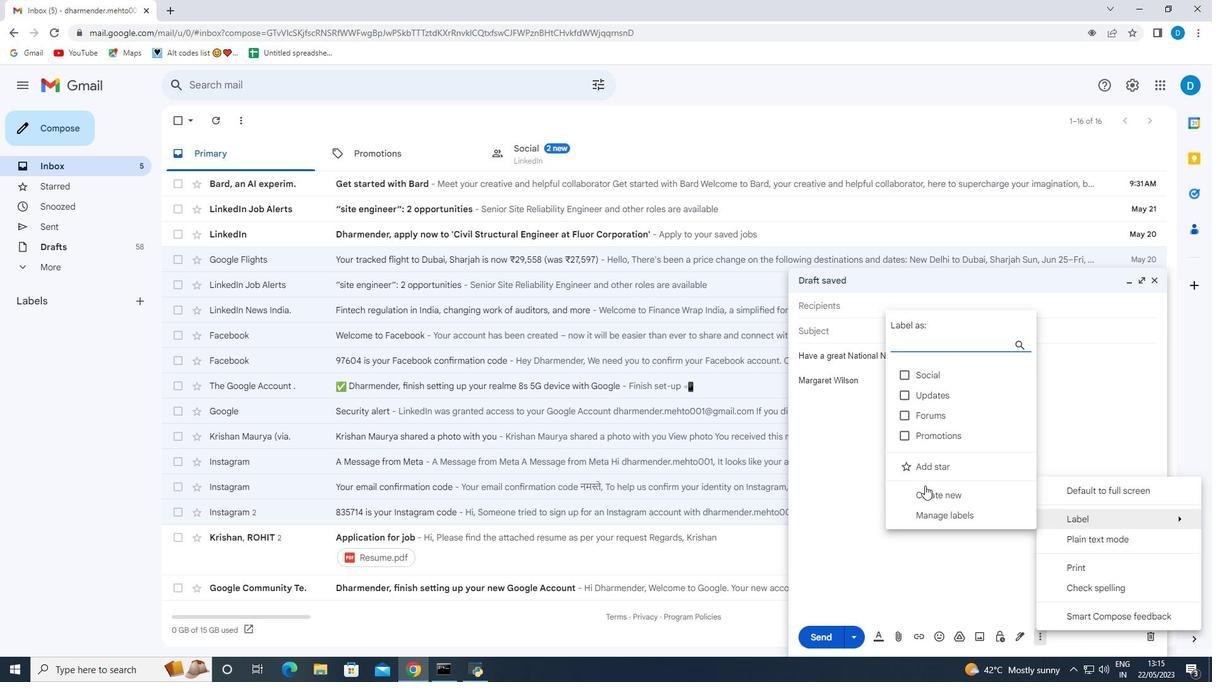 
Action: Mouse pressed left at (927, 494)
Screenshot: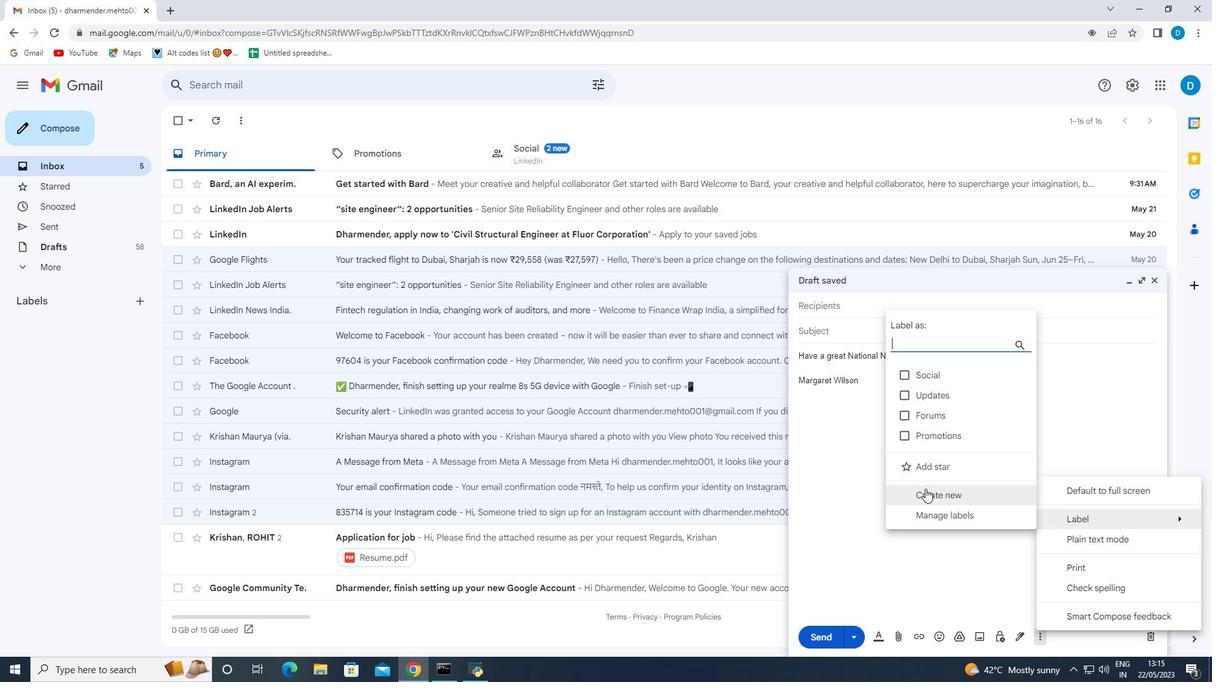 
Action: Mouse moved to (627, 345)
Screenshot: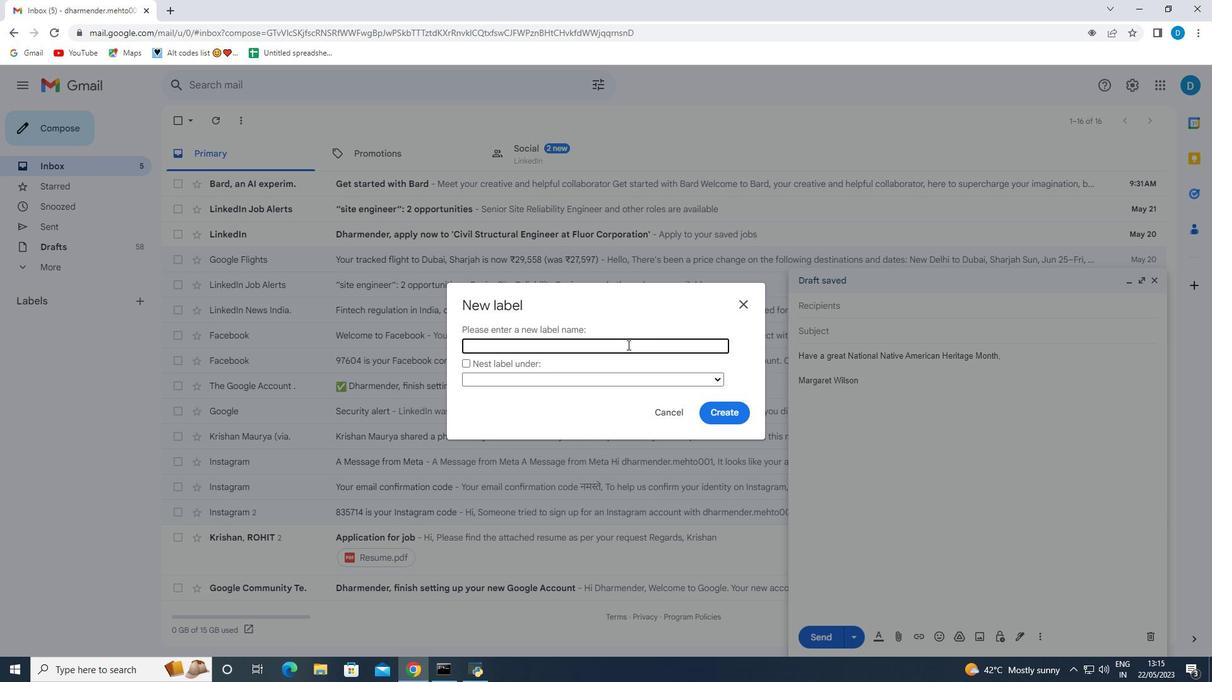 
Action: Mouse pressed left at (627, 345)
Screenshot: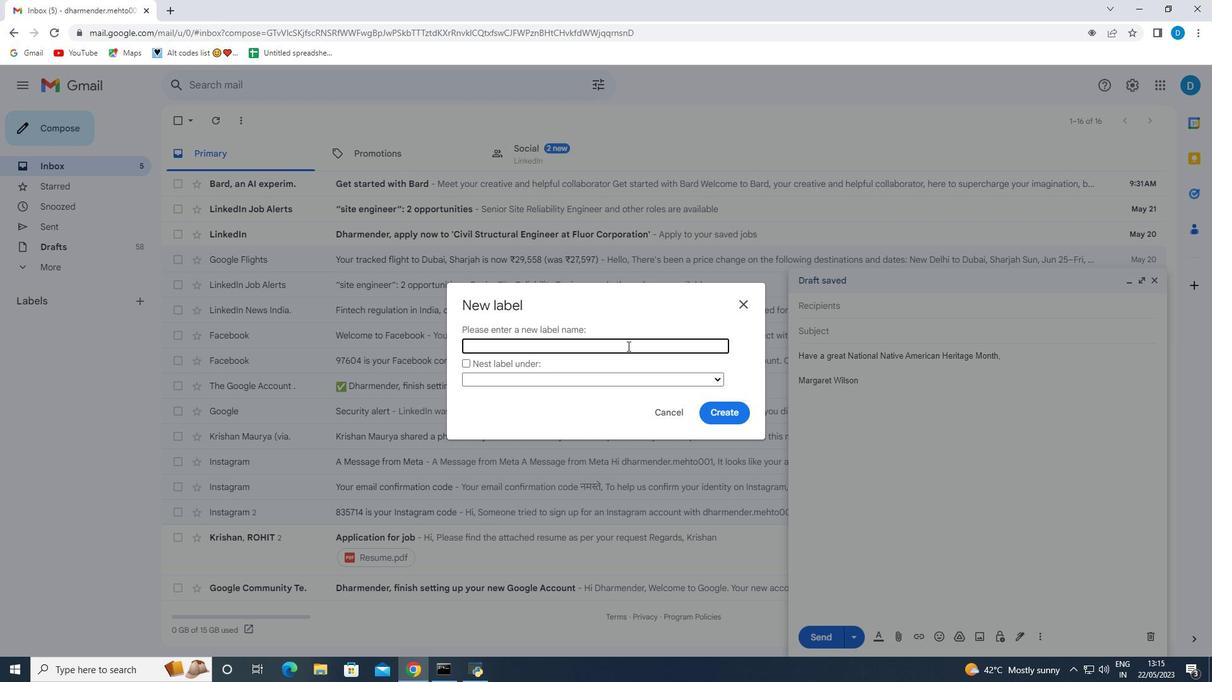 
Action: Key pressed <Key.shift><Key.shift><Key.shift><Key.shift><Key.shift><Key.shift><Key.shift><Key.shift><Key.shift>Freelance<Key.space><Key.shift>Contracts
Screenshot: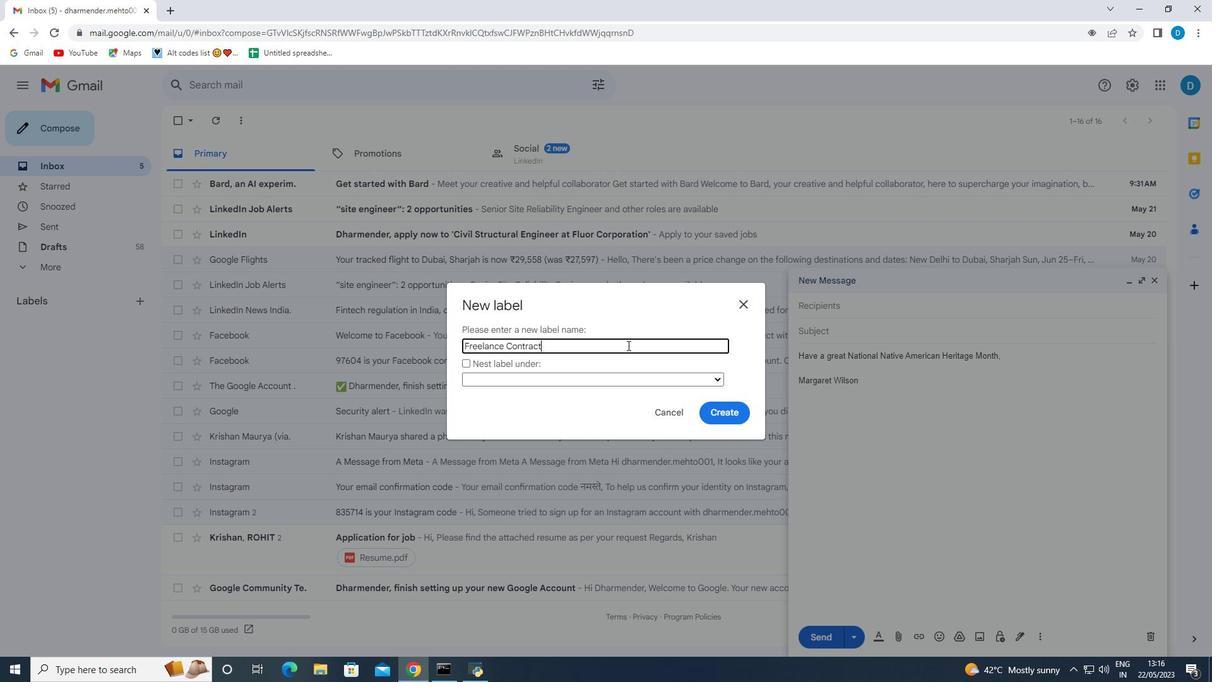 
Action: Mouse moved to (727, 409)
Screenshot: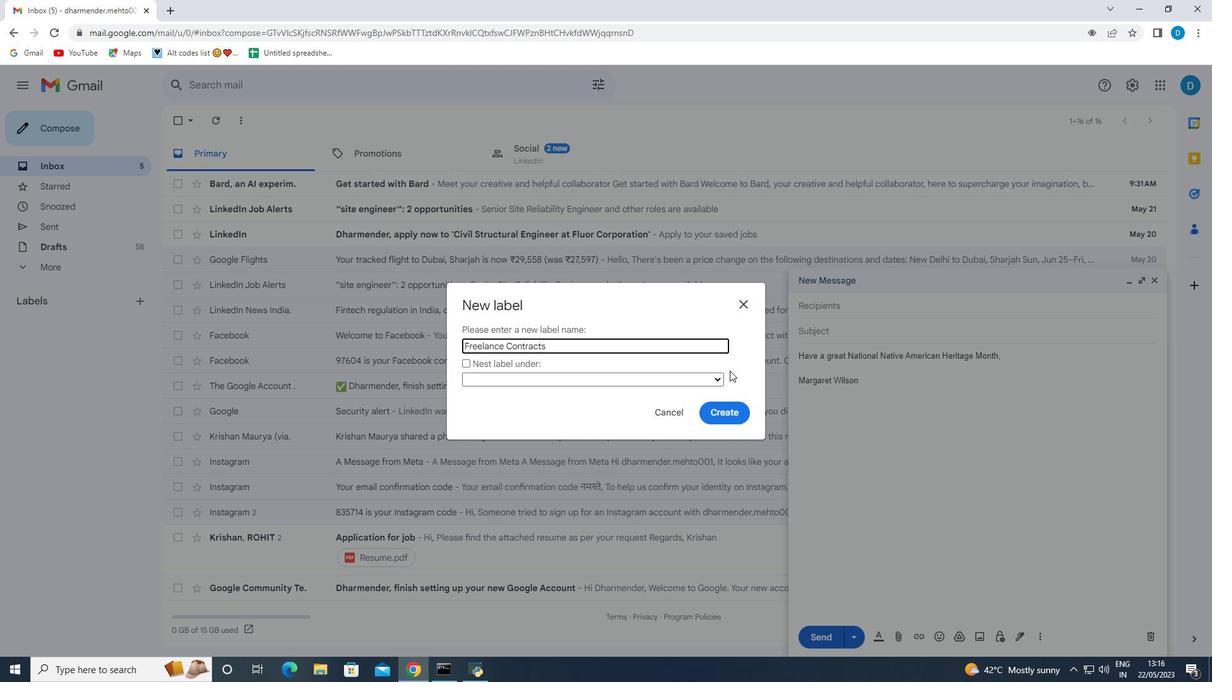 
Action: Mouse pressed left at (727, 409)
Screenshot: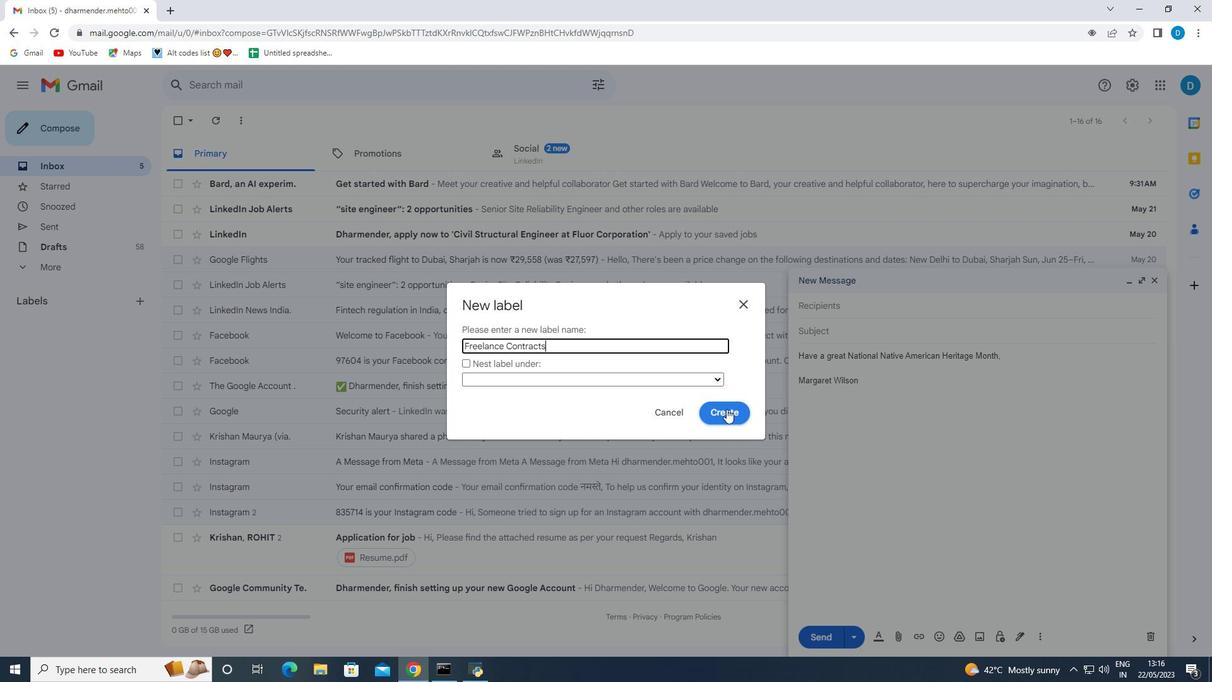 
Action: Mouse moved to (146, 324)
Screenshot: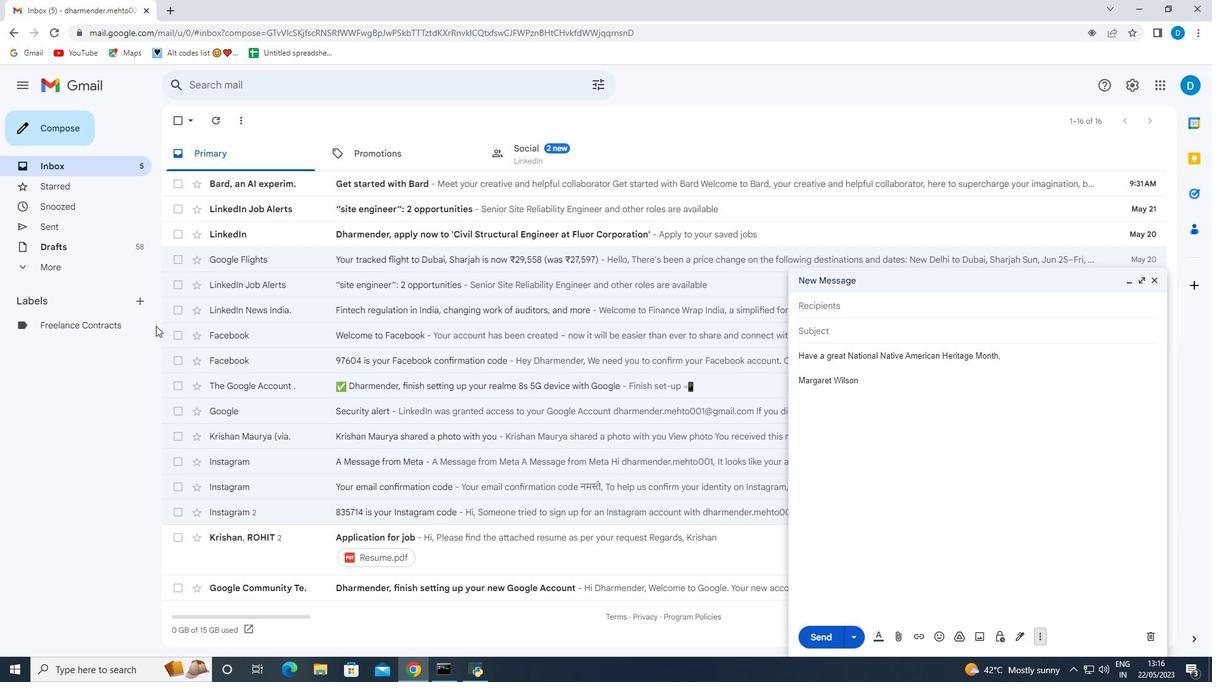 
Action: Mouse pressed left at (146, 324)
Screenshot: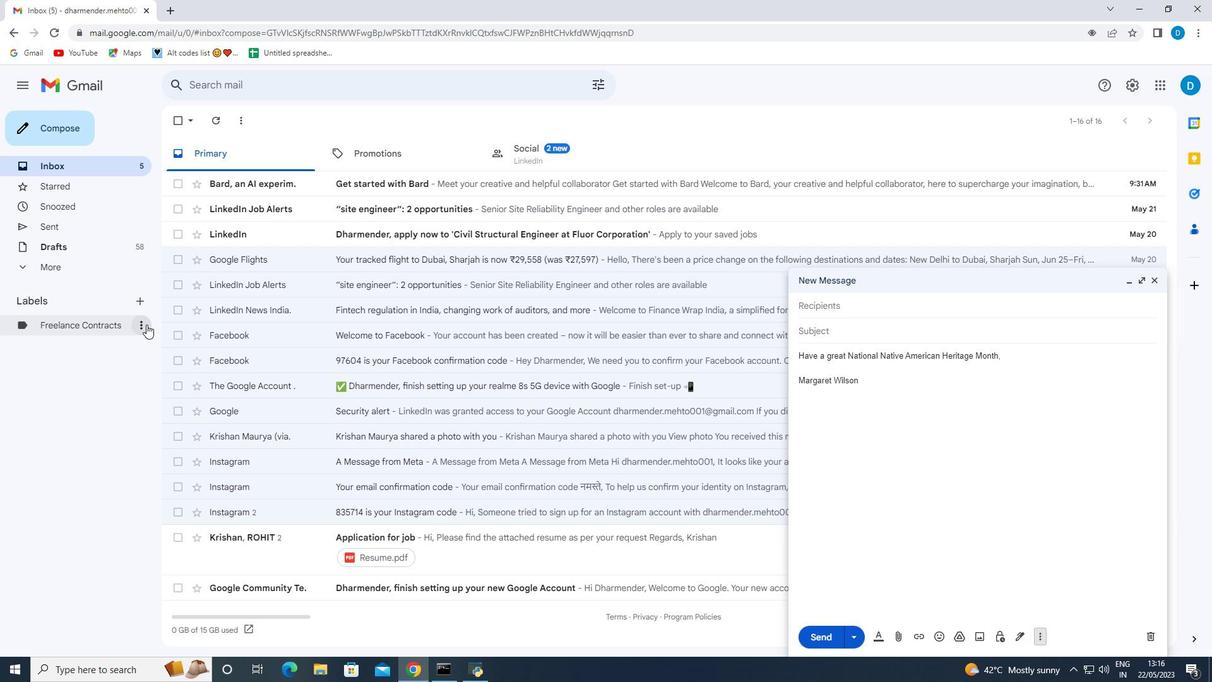
Action: Mouse moved to (294, 411)
Screenshot: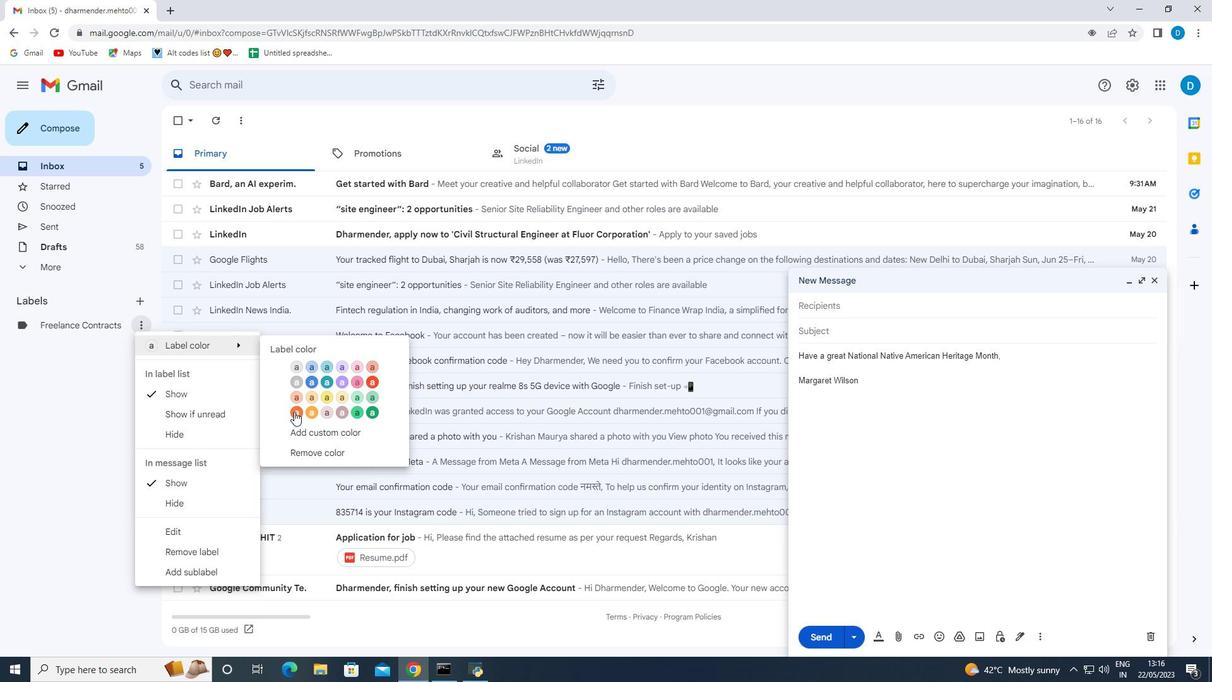 
Action: Mouse pressed left at (294, 411)
Screenshot: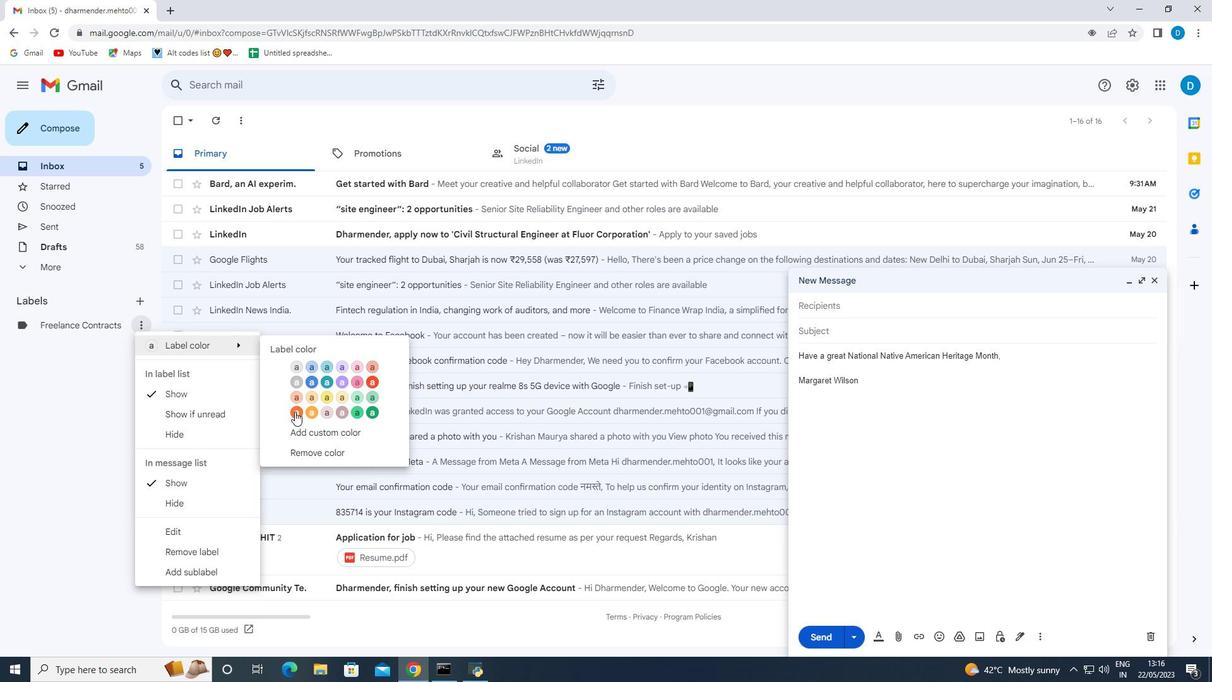 
Action: Mouse moved to (865, 309)
Screenshot: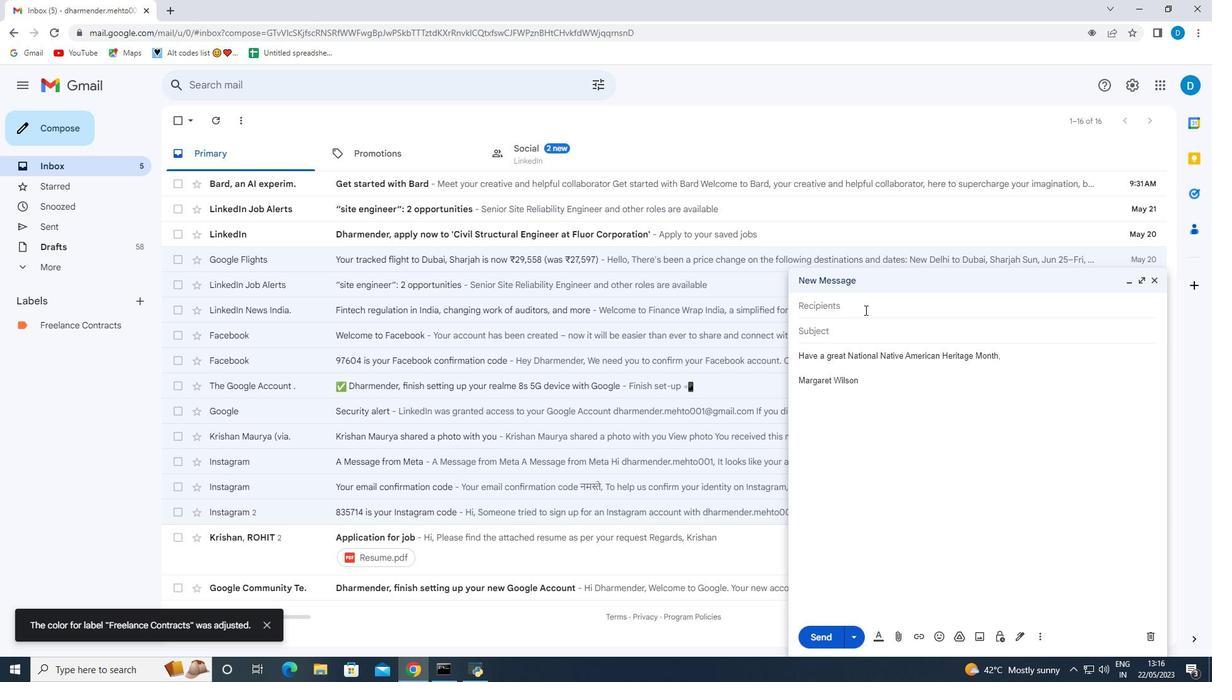 
Action: Mouse pressed left at (865, 309)
Screenshot: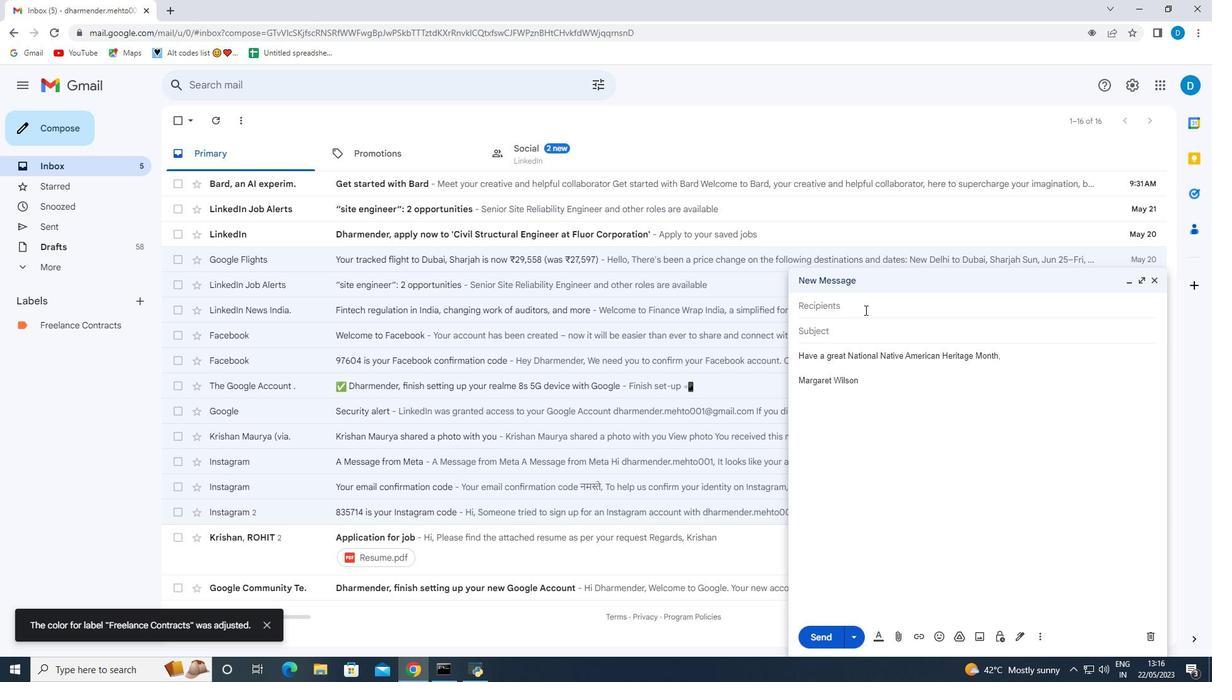 
Action: Key pressed softage.9<Key.shift>@softage.net
Screenshot: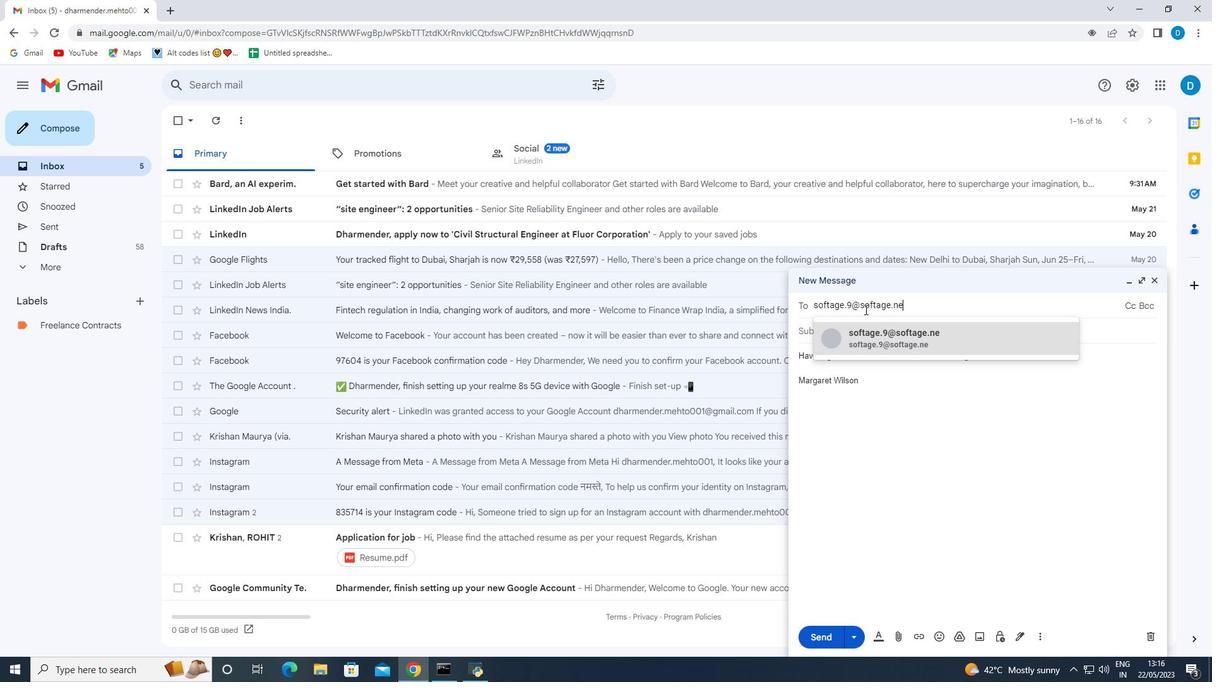 
Action: Mouse moved to (893, 339)
Screenshot: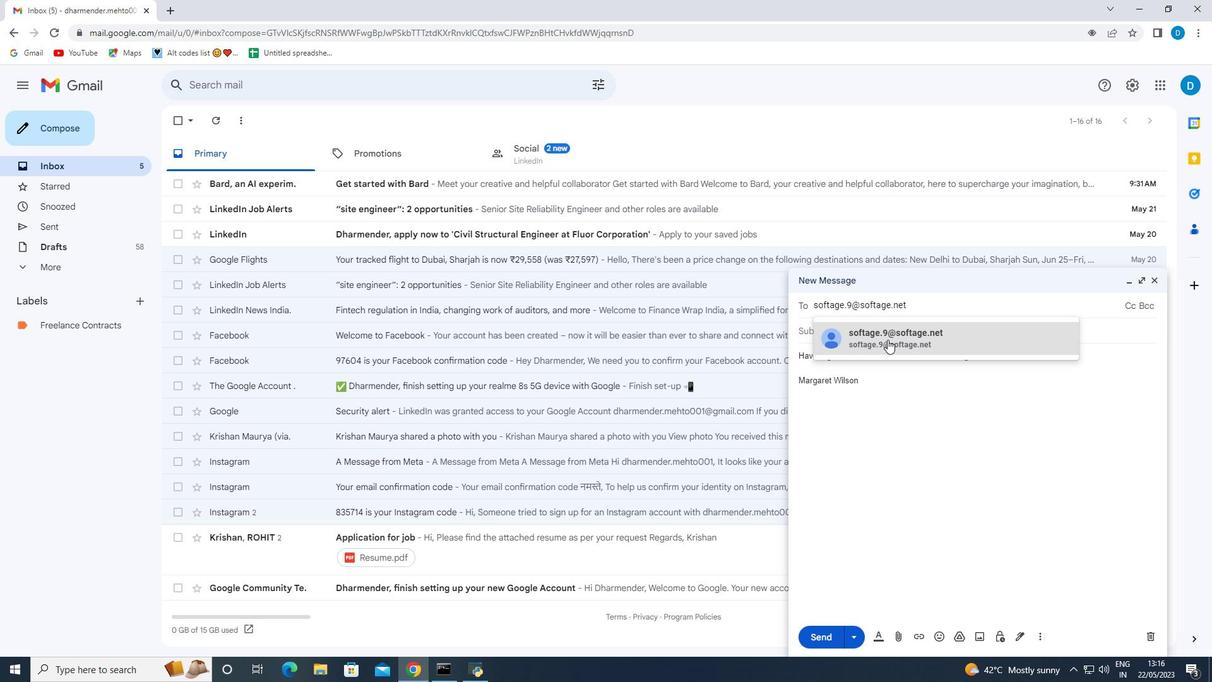 
Action: Mouse pressed left at (893, 339)
Screenshot: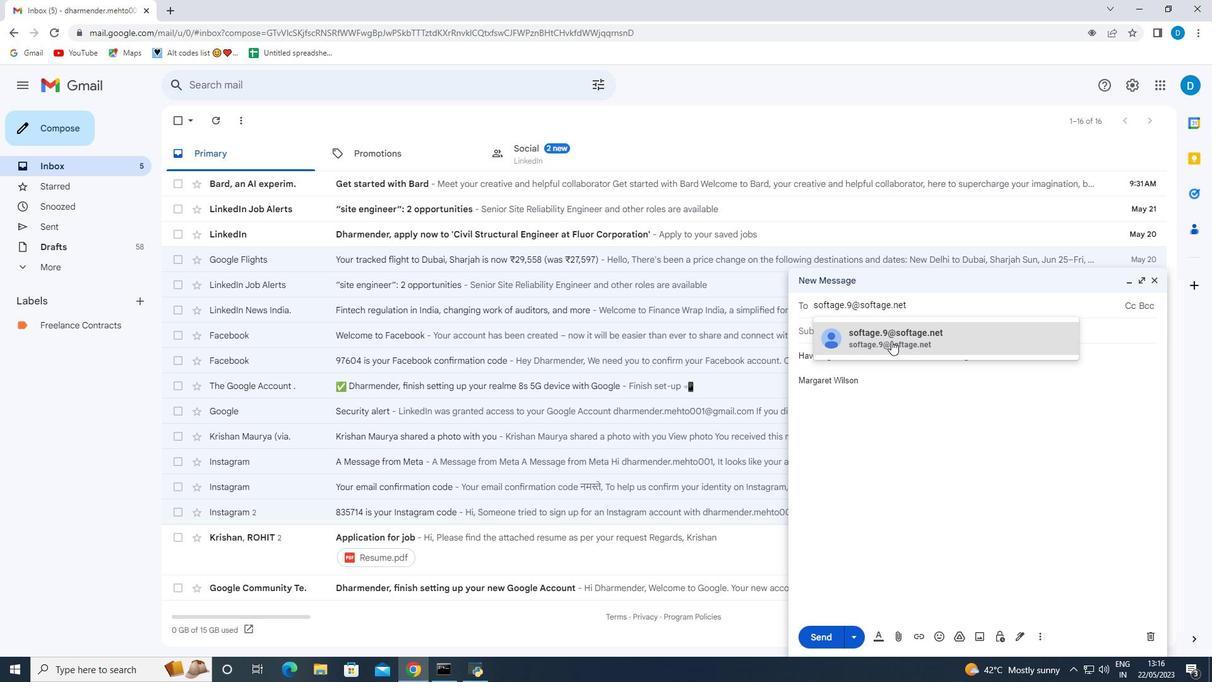 
Action: Mouse moved to (804, 416)
Screenshot: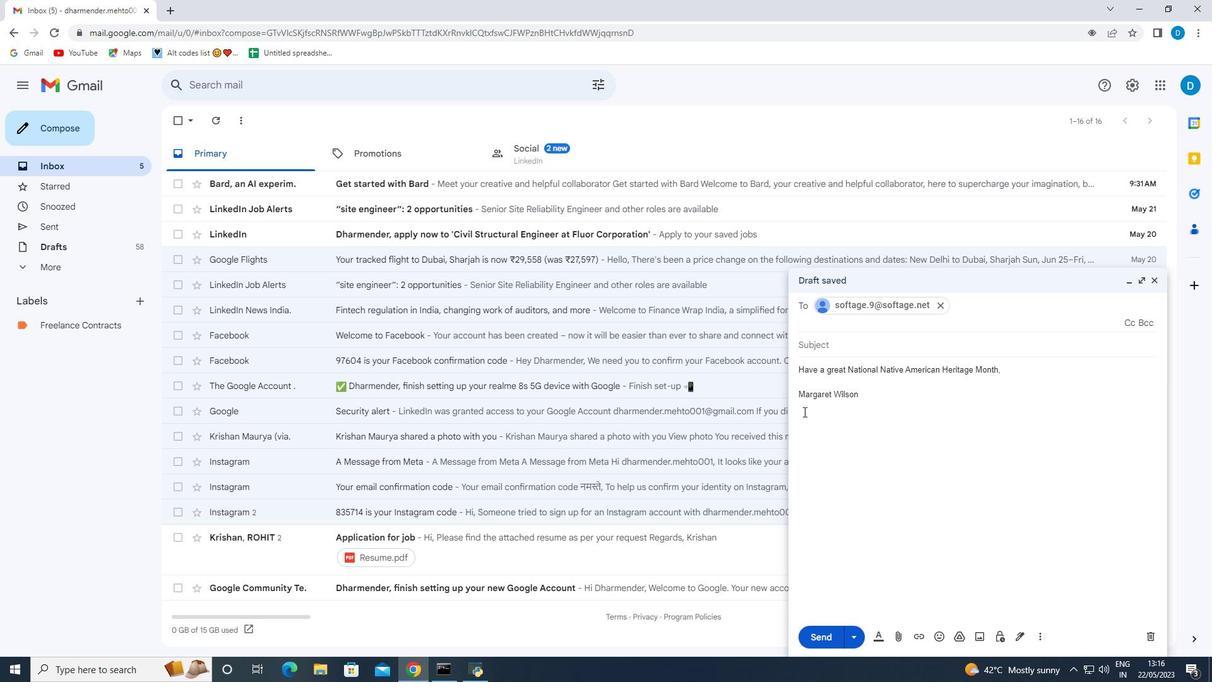 
Action: Mouse scrolled (804, 415) with delta (0, 0)
Screenshot: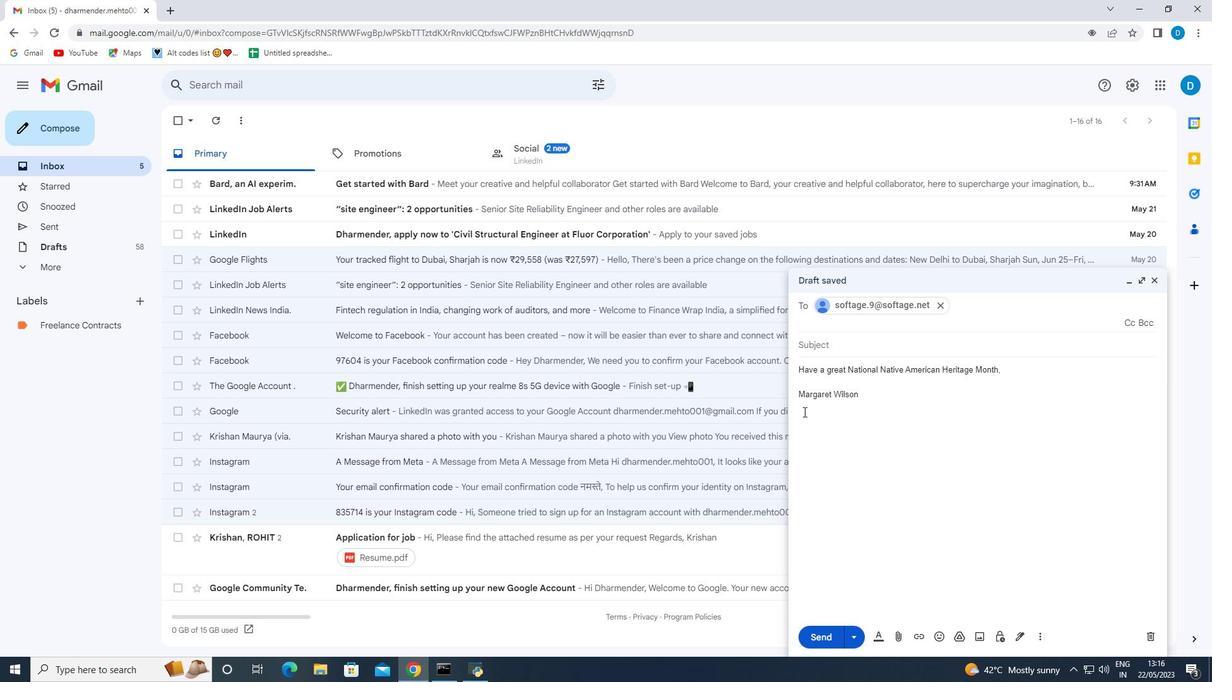 
Action: Mouse moved to (1036, 632)
Screenshot: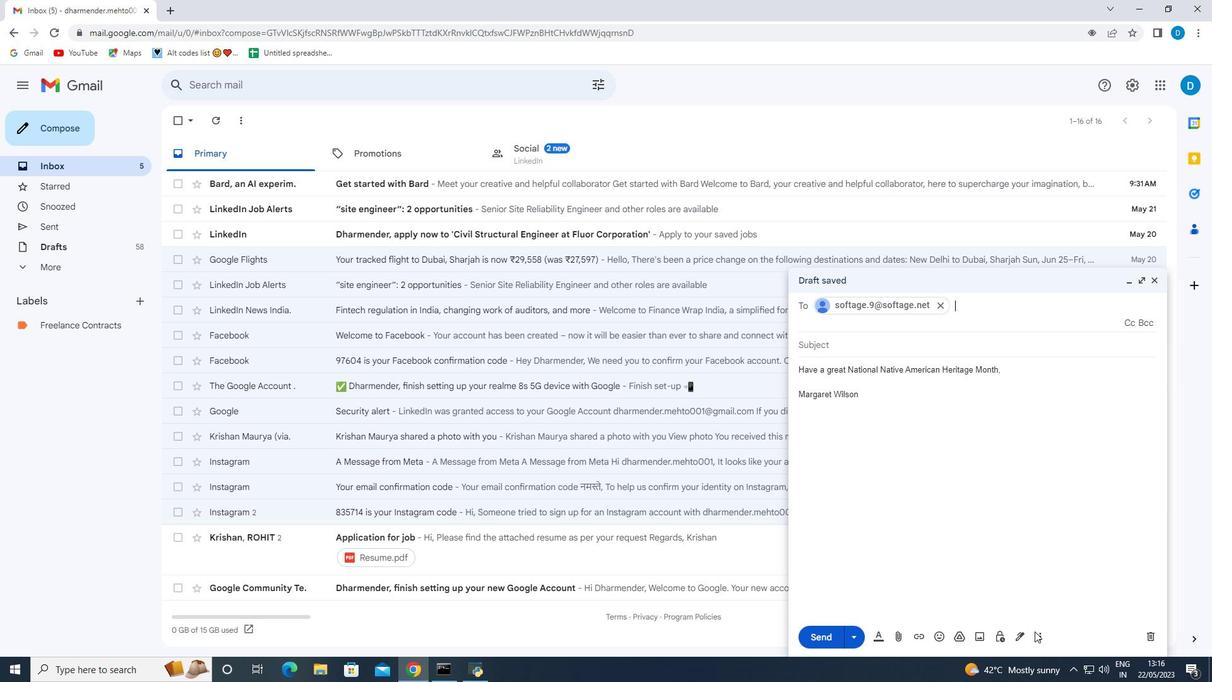
Action: Mouse pressed left at (1036, 632)
Screenshot: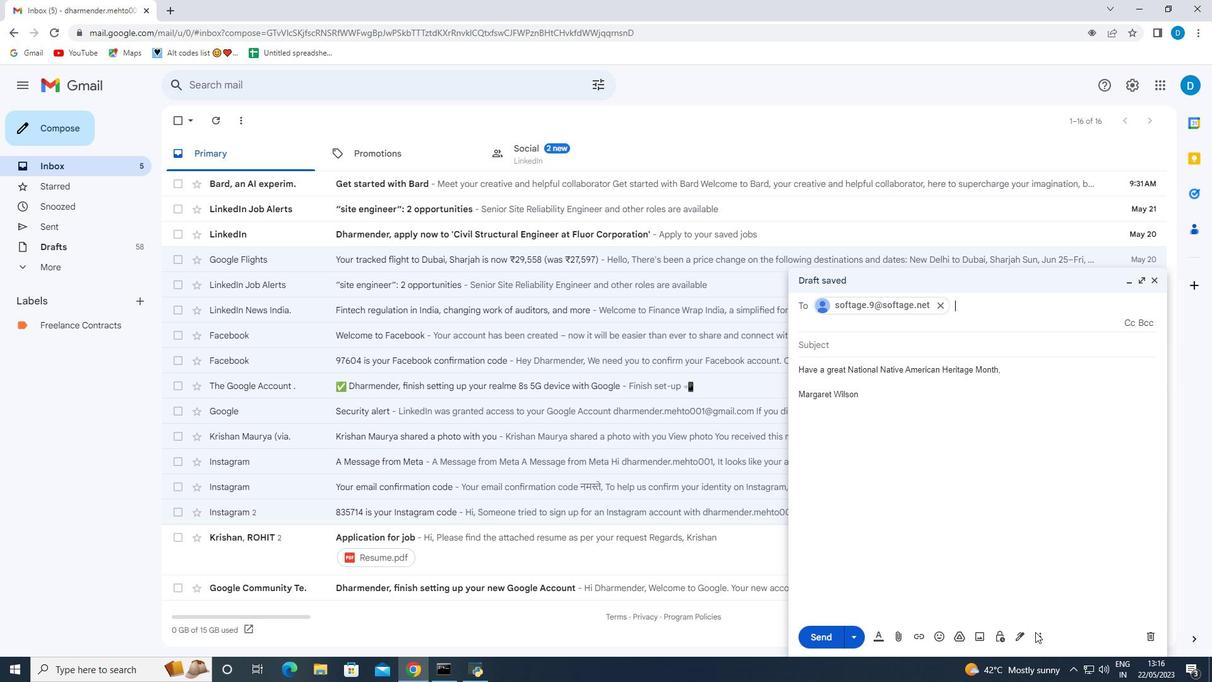 
Action: Mouse moved to (1039, 637)
Screenshot: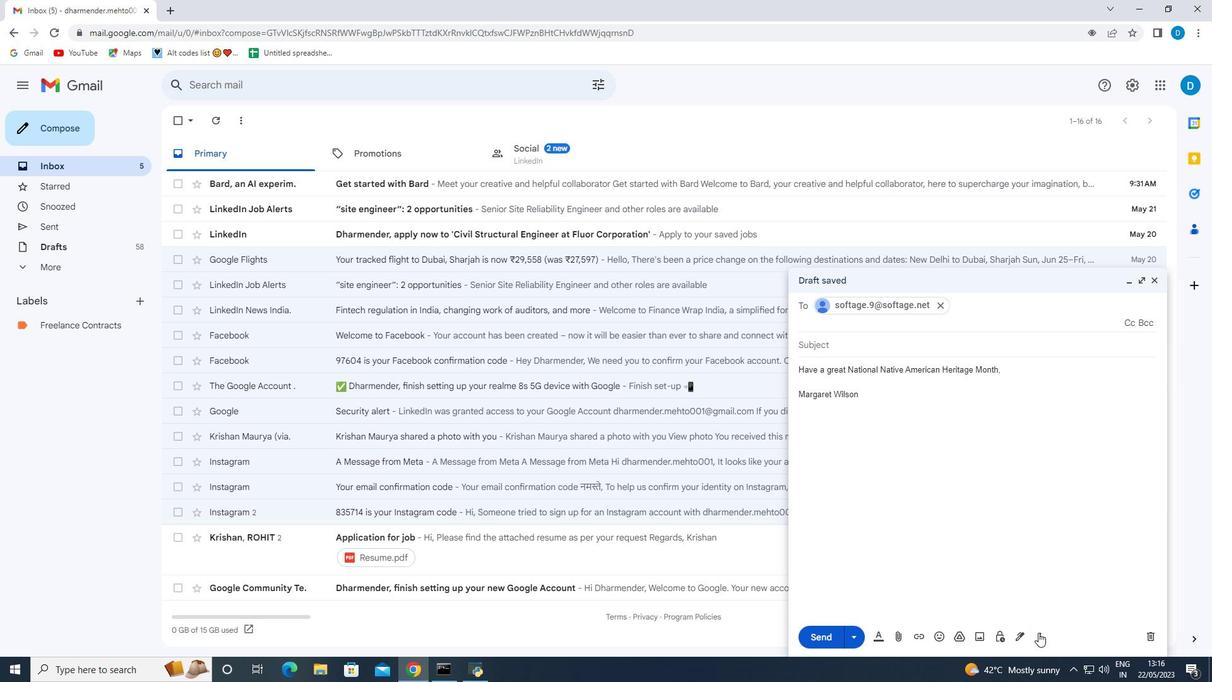 
Action: Mouse pressed left at (1039, 637)
Screenshot: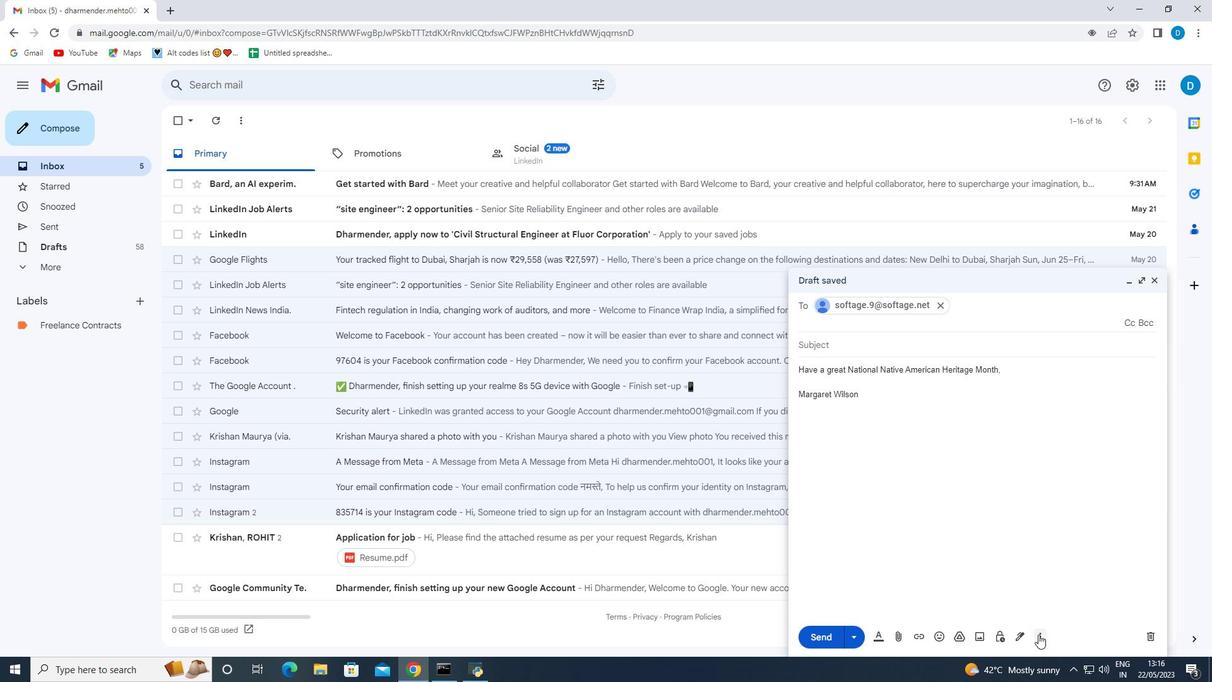 
Action: Mouse moved to (1069, 519)
Screenshot: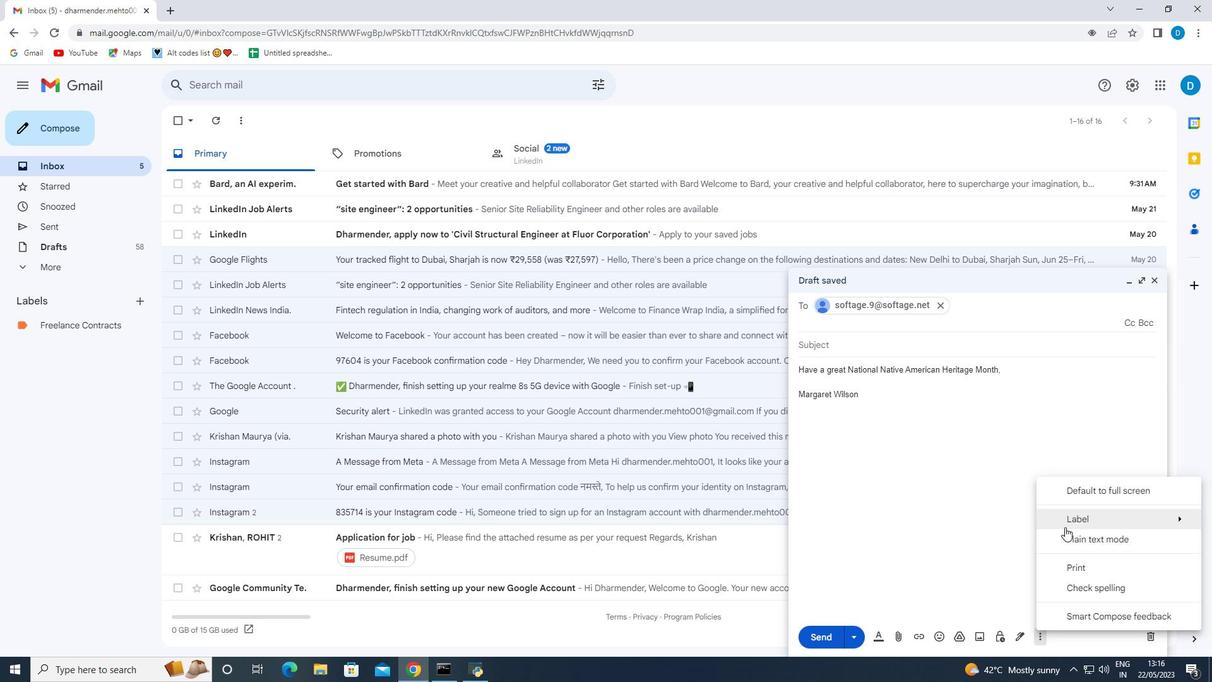 
Action: Mouse pressed left at (1069, 519)
Screenshot: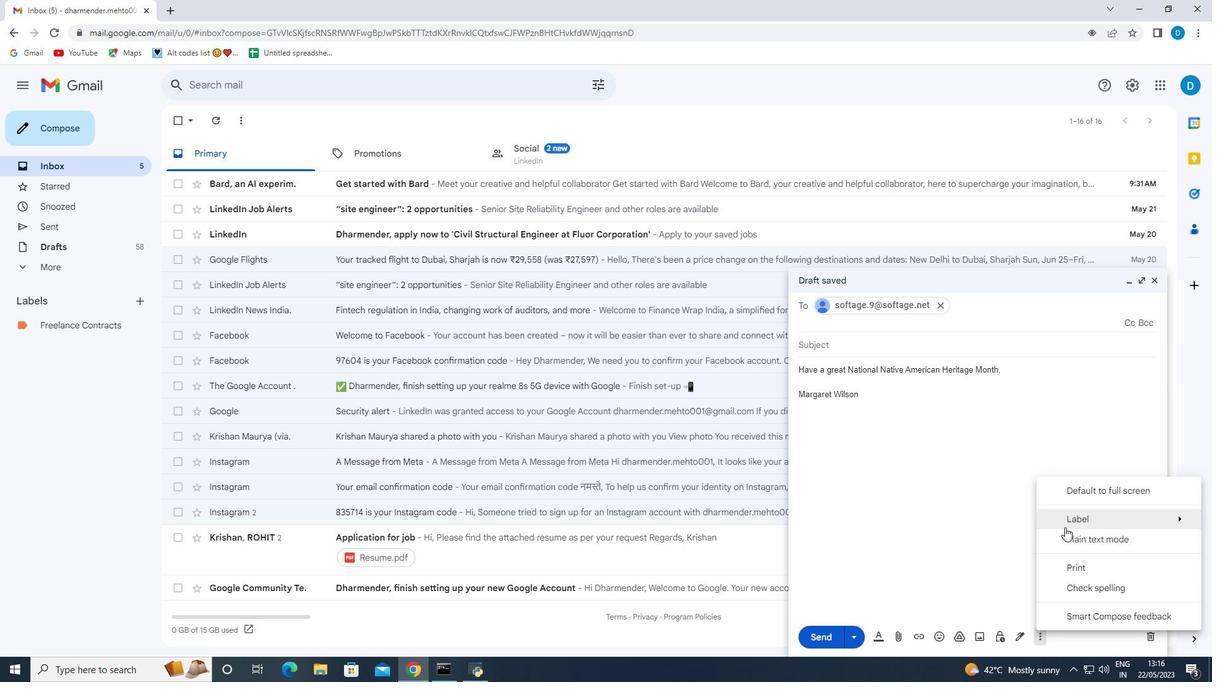 
Action: Mouse moved to (903, 353)
Screenshot: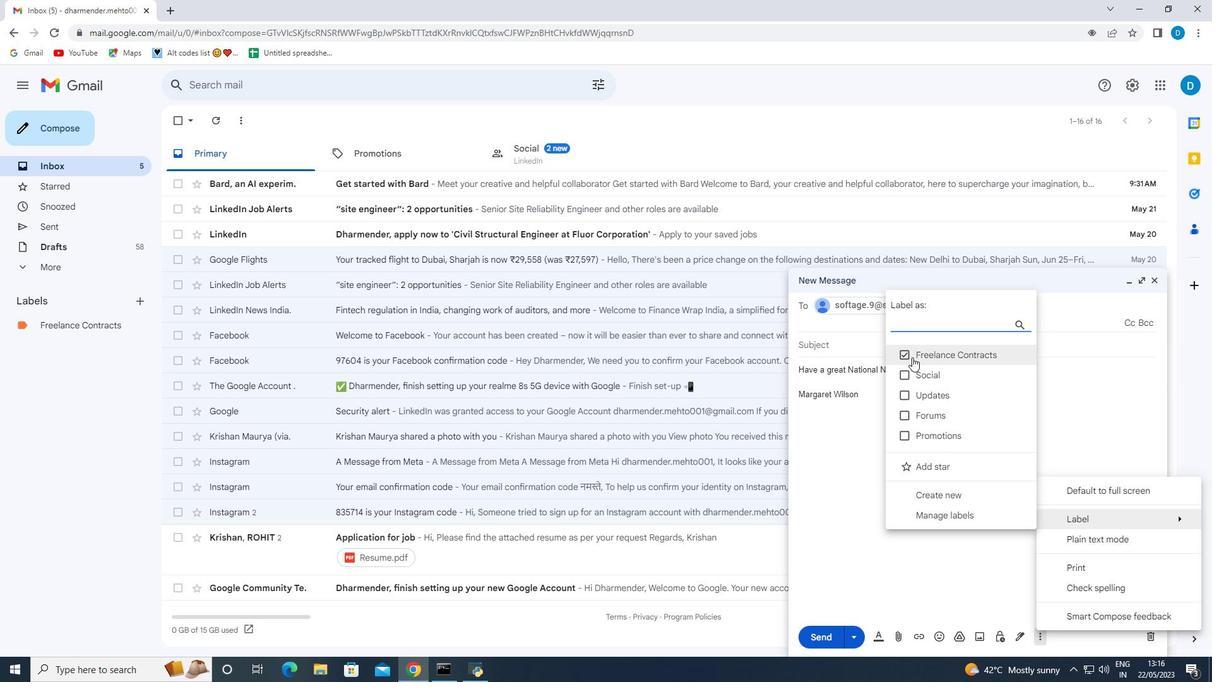 
Action: Mouse pressed left at (903, 353)
Screenshot: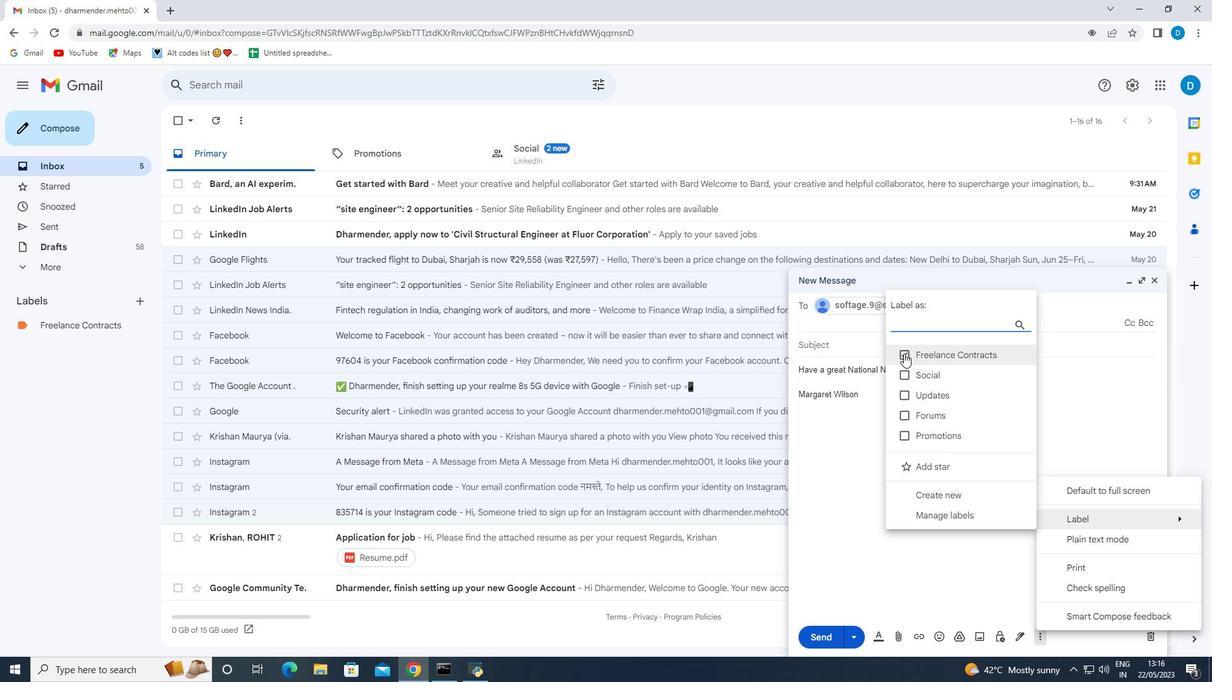 
Action: Mouse pressed left at (903, 353)
Screenshot: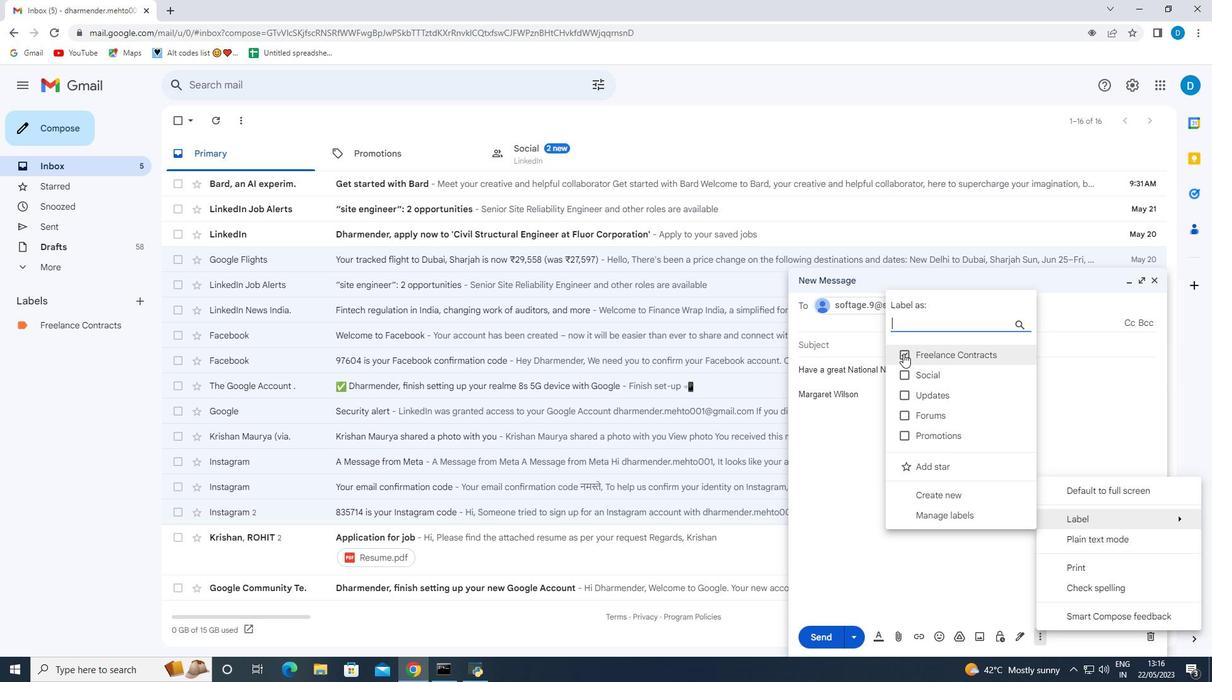
Action: Mouse moved to (867, 476)
Screenshot: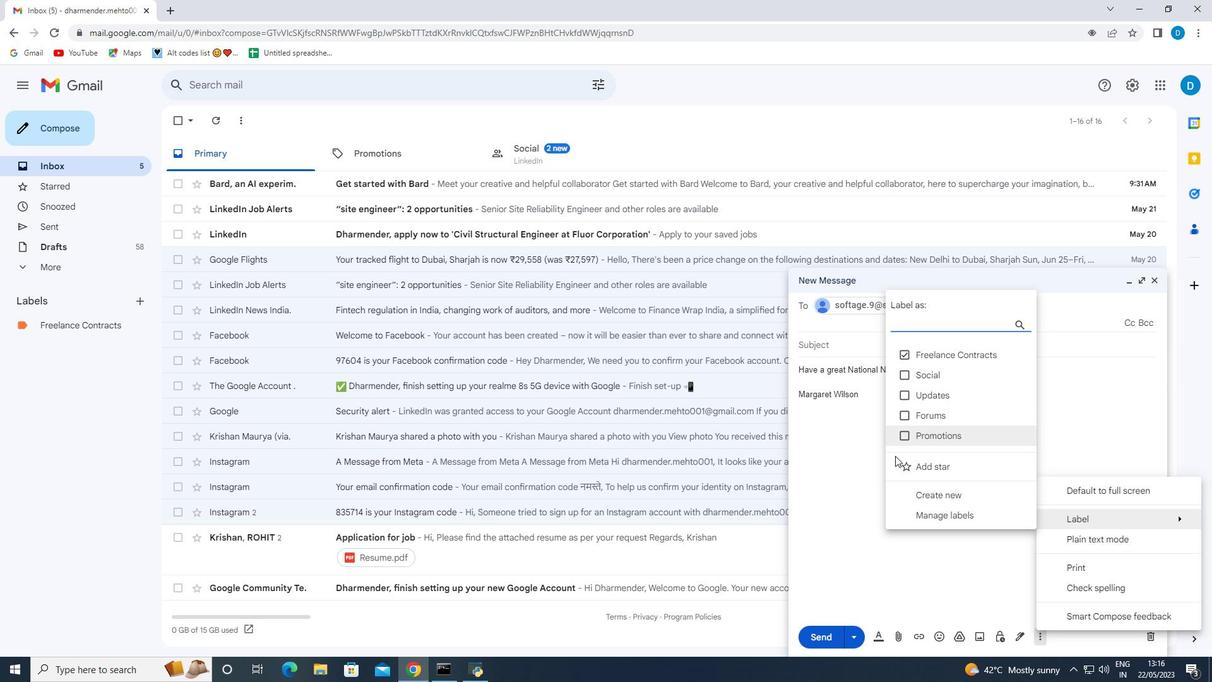 
Action: Mouse pressed left at (867, 476)
Screenshot: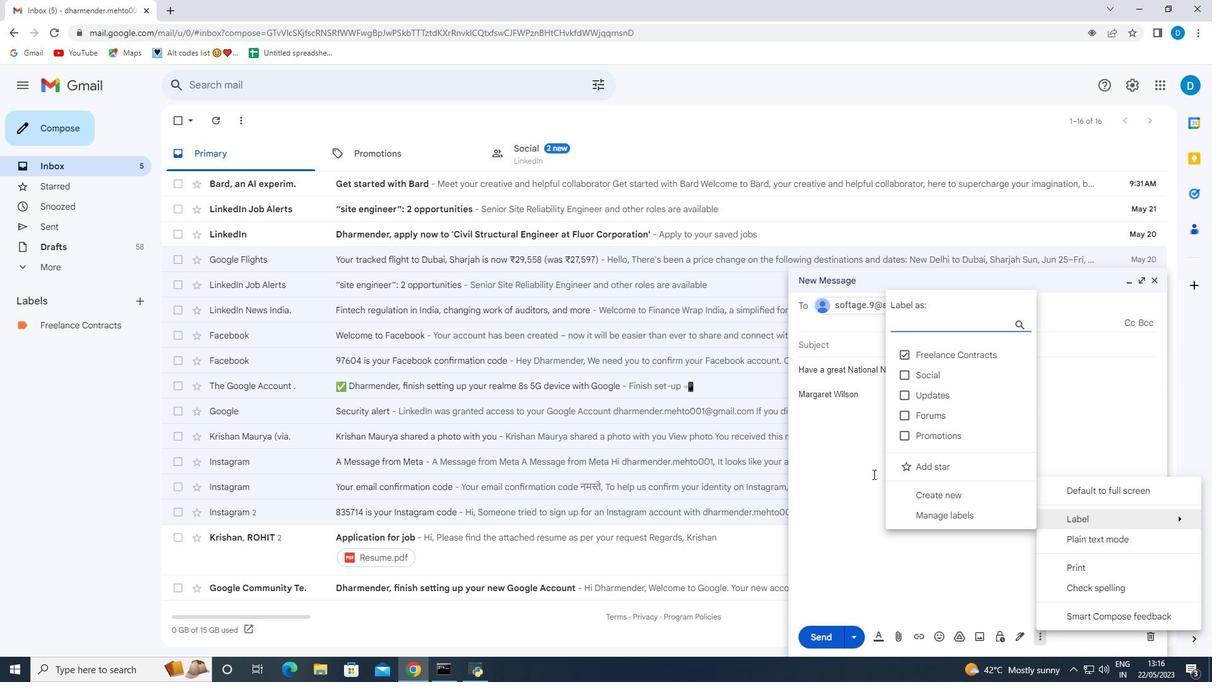 
Action: Mouse moved to (857, 417)
Screenshot: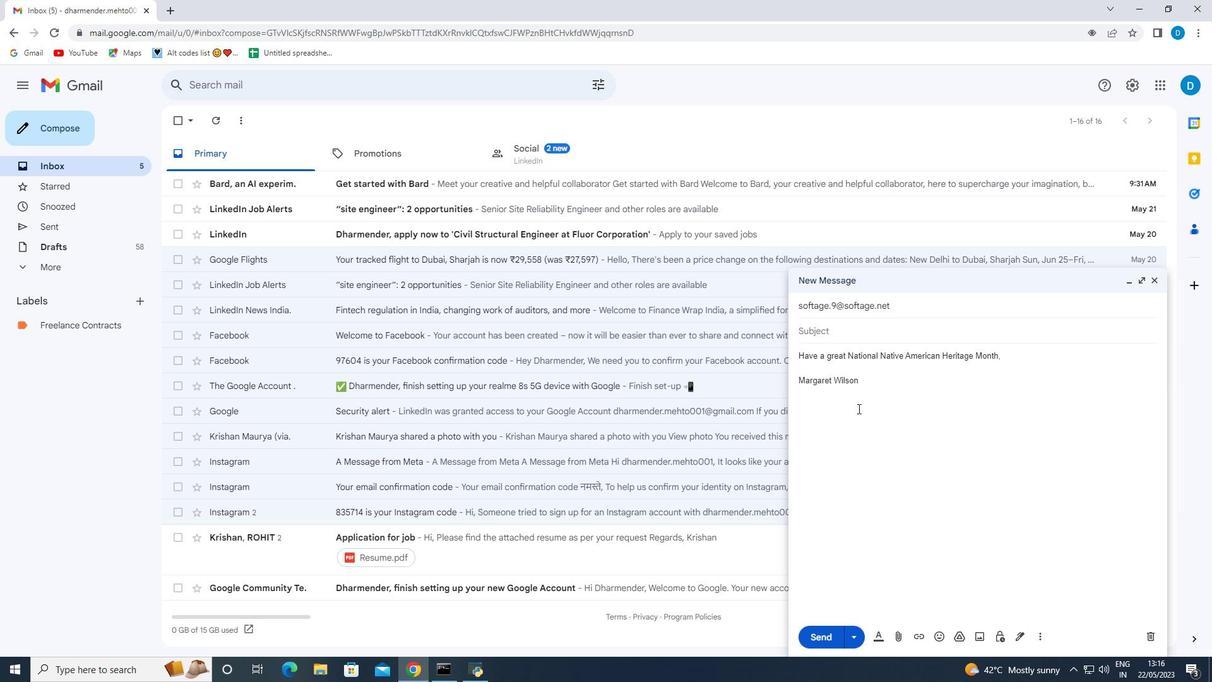 
